 Task: Find connections with filter location Santa Cruz del Quiché with filter topic #jobseekerswith filter profile language French with filter current company Larsen & Toubro with filter school G. Pulla Reddy Engineering College with filter industry Alternative Dispute Resolution with filter service category HR Consulting with filter keywords title Translator
Action: Mouse moved to (685, 125)
Screenshot: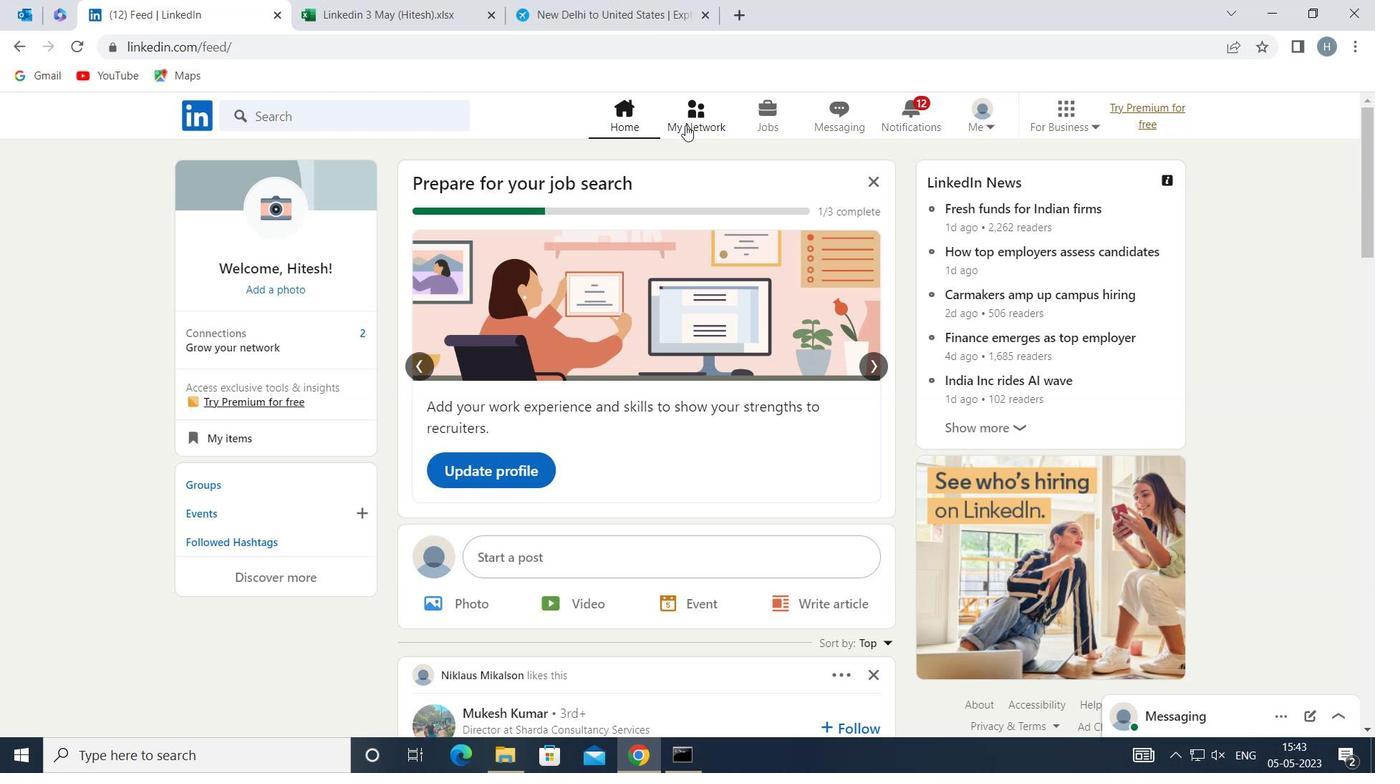 
Action: Mouse pressed left at (685, 125)
Screenshot: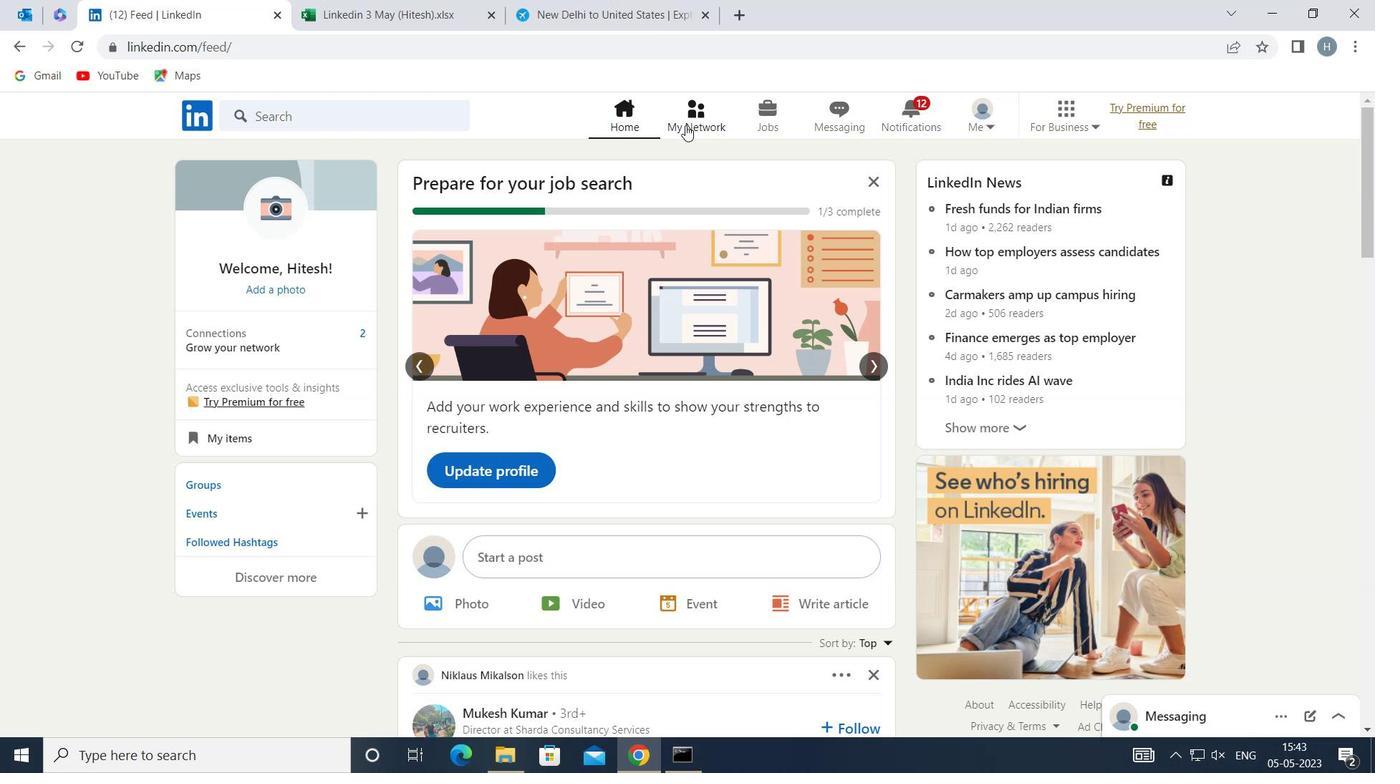 
Action: Mouse moved to (377, 216)
Screenshot: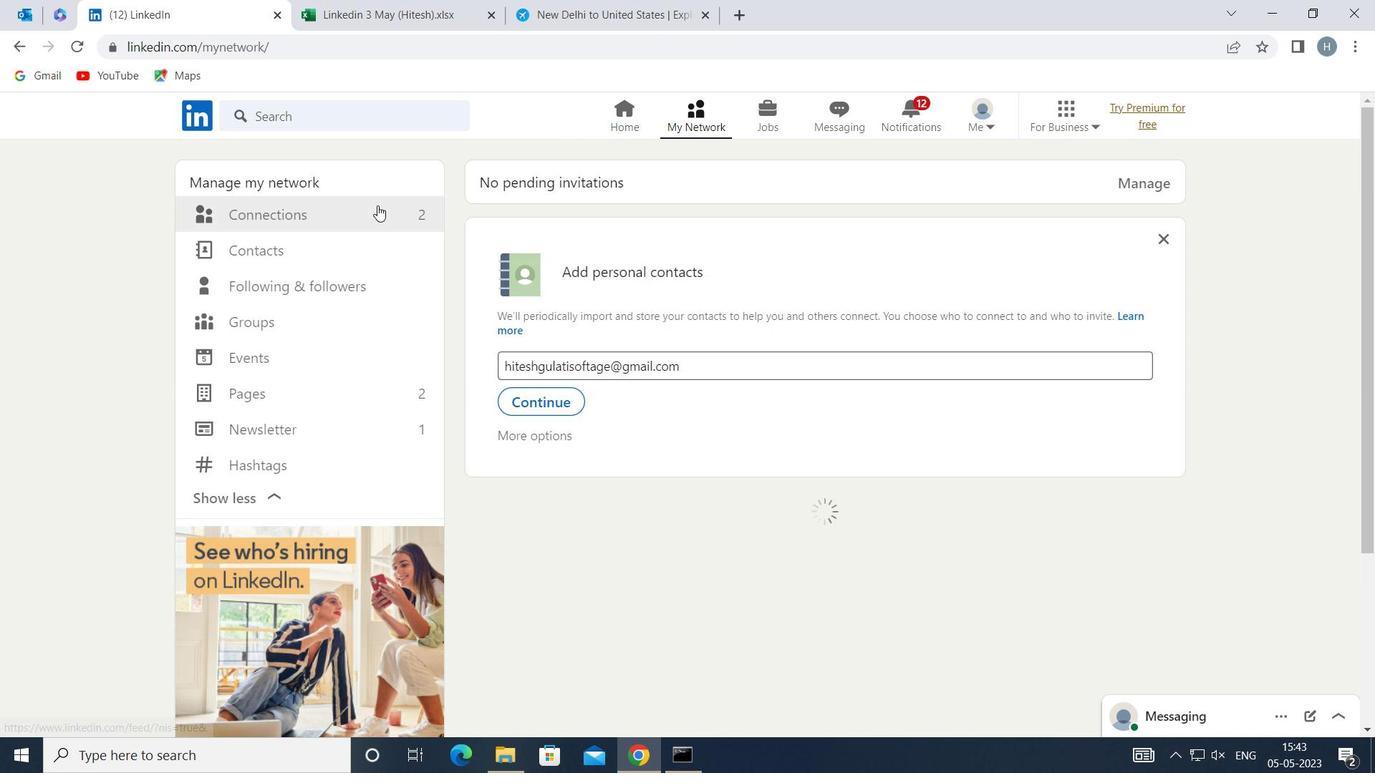 
Action: Mouse pressed left at (377, 216)
Screenshot: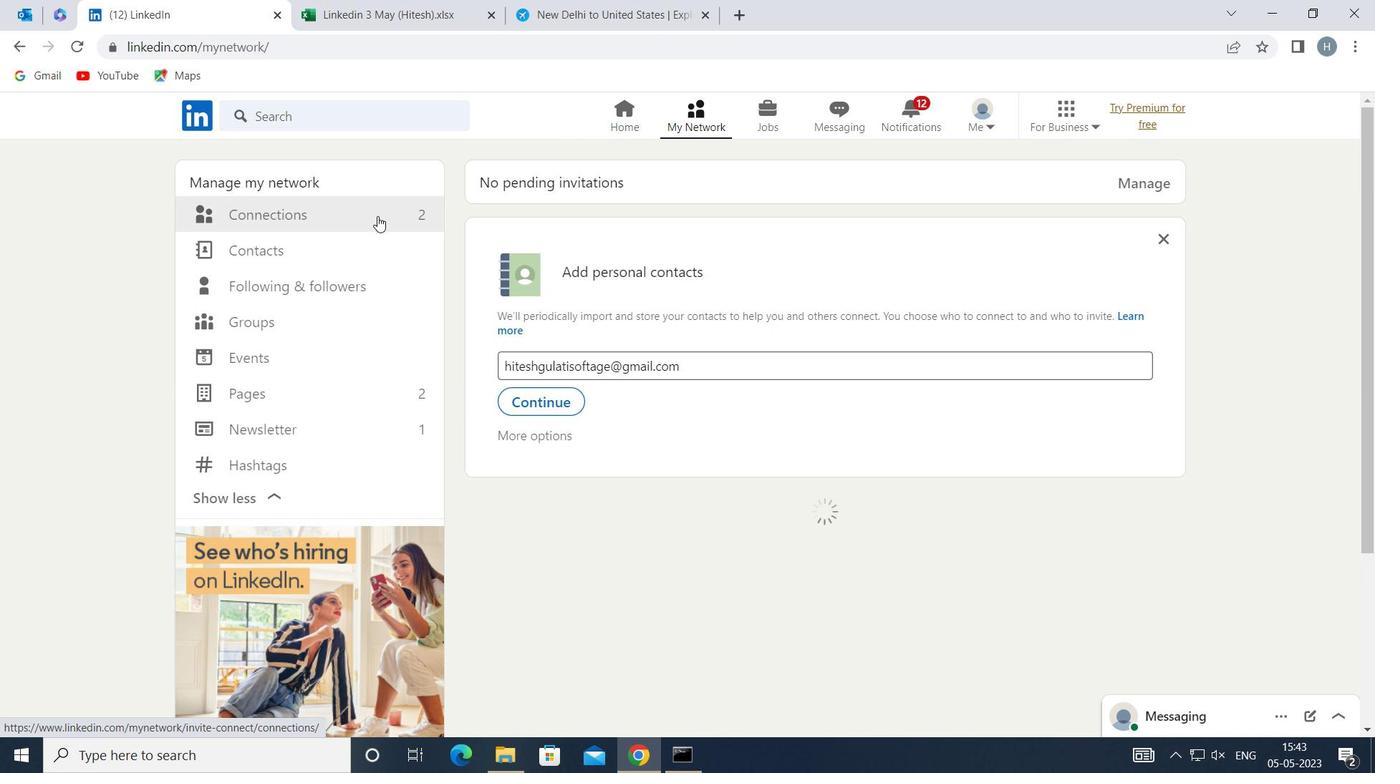 
Action: Mouse moved to (851, 216)
Screenshot: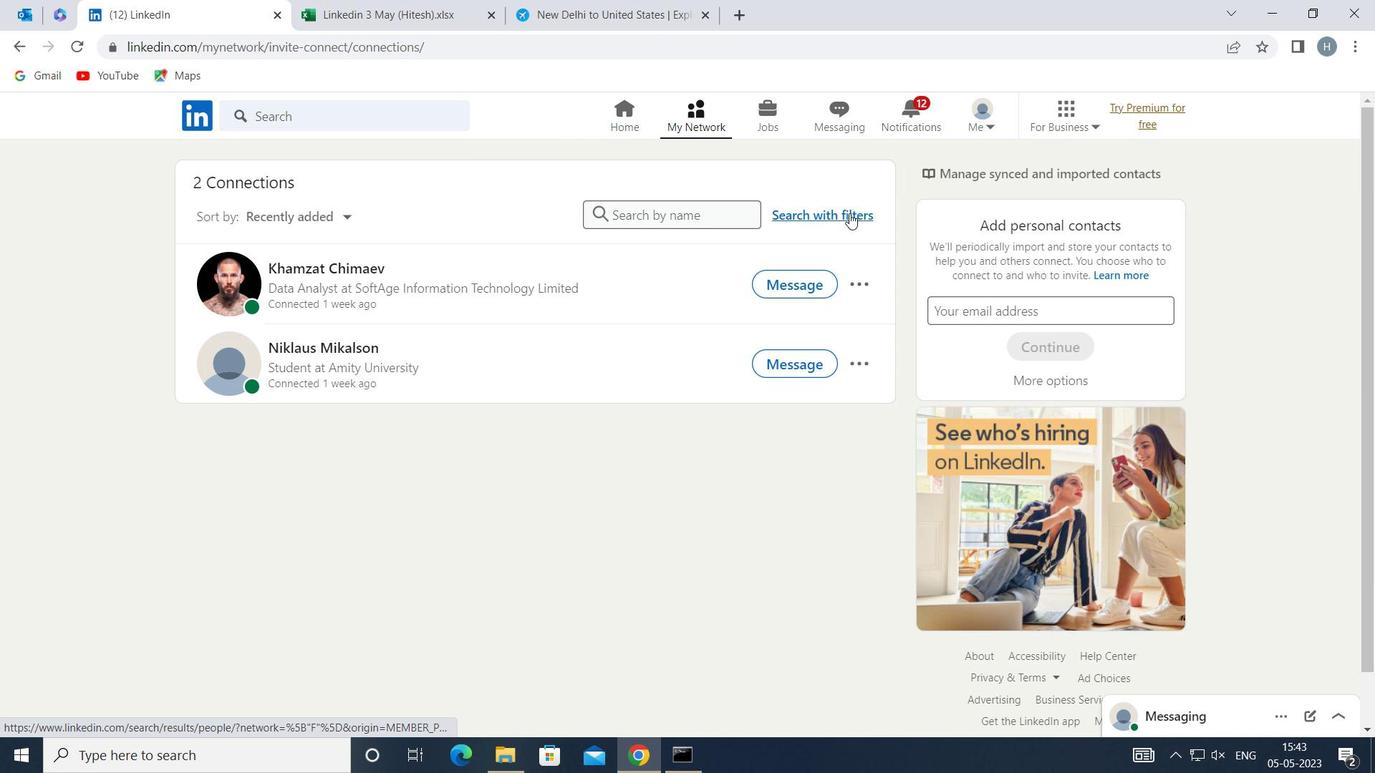 
Action: Mouse pressed left at (851, 216)
Screenshot: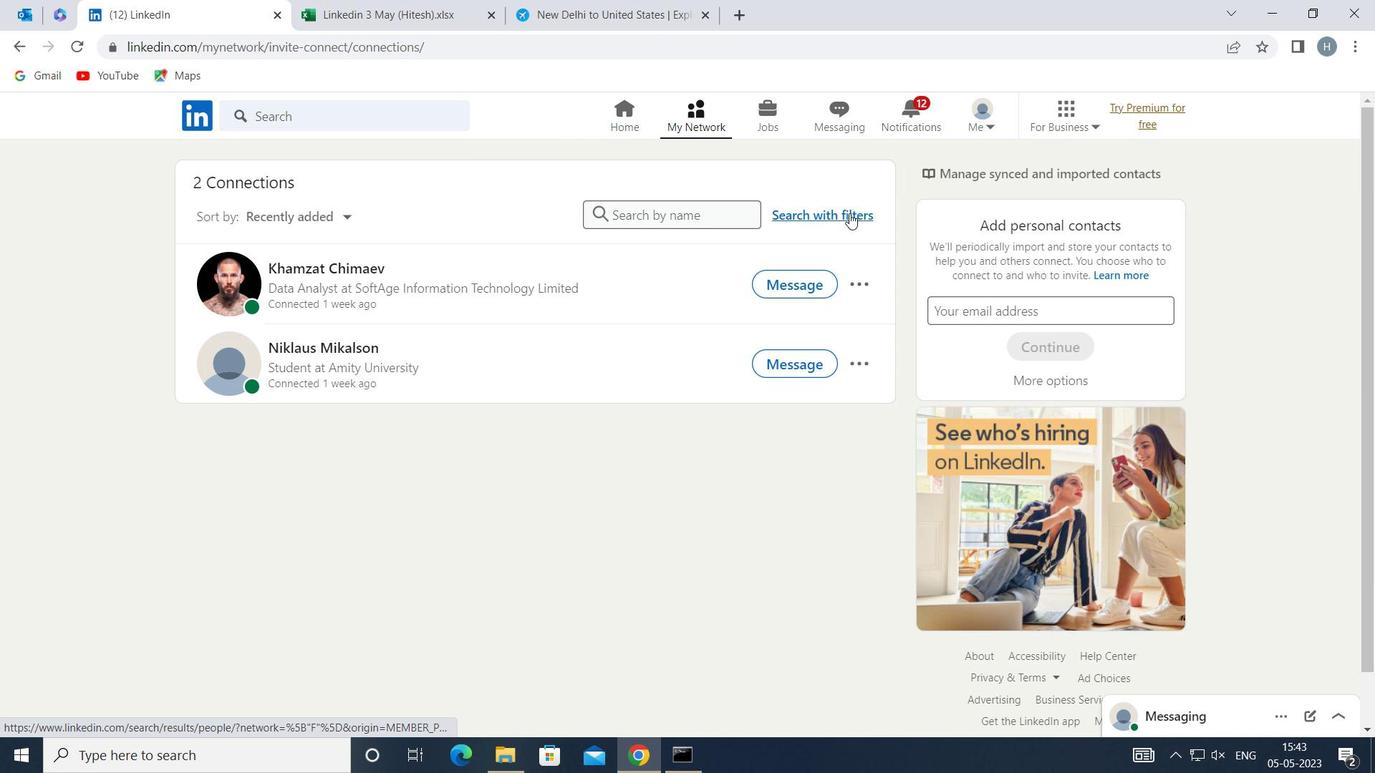 
Action: Mouse moved to (763, 166)
Screenshot: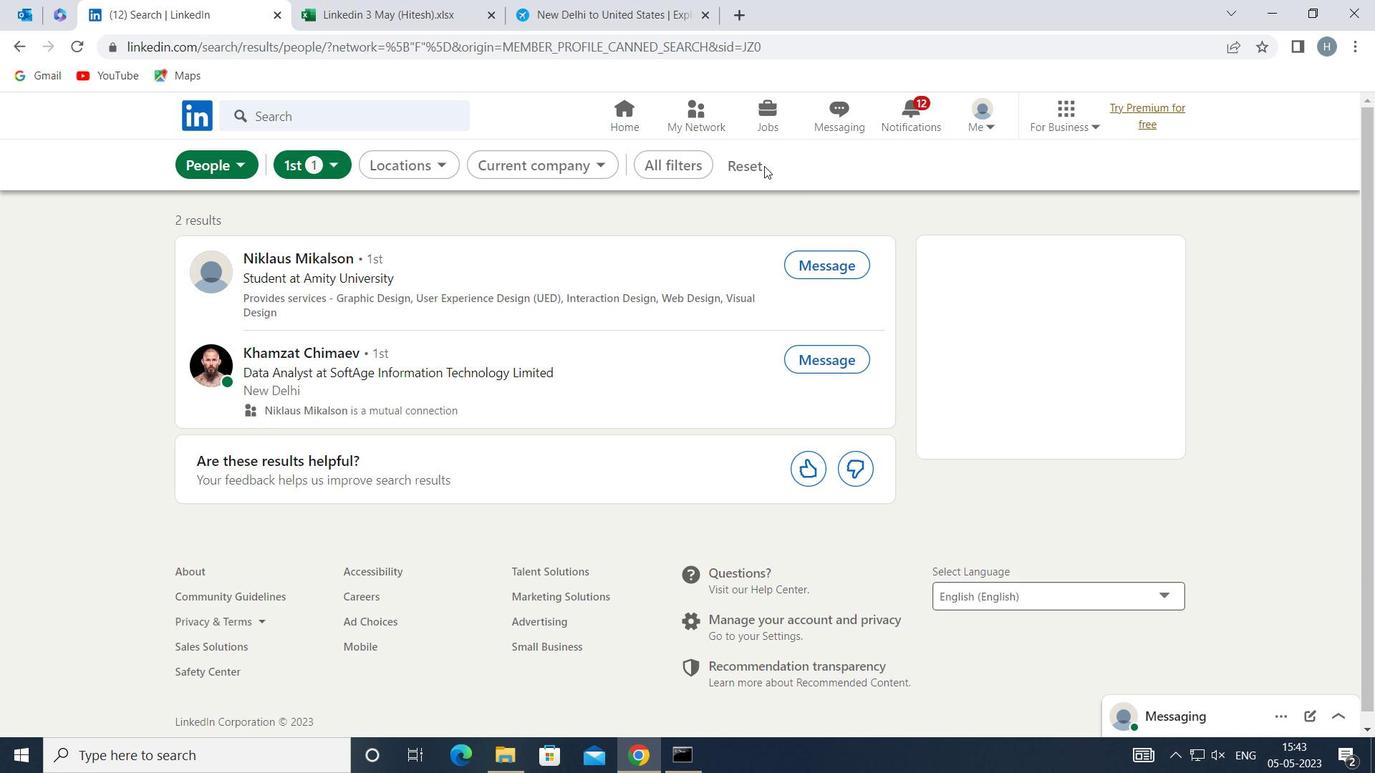 
Action: Mouse pressed left at (763, 166)
Screenshot: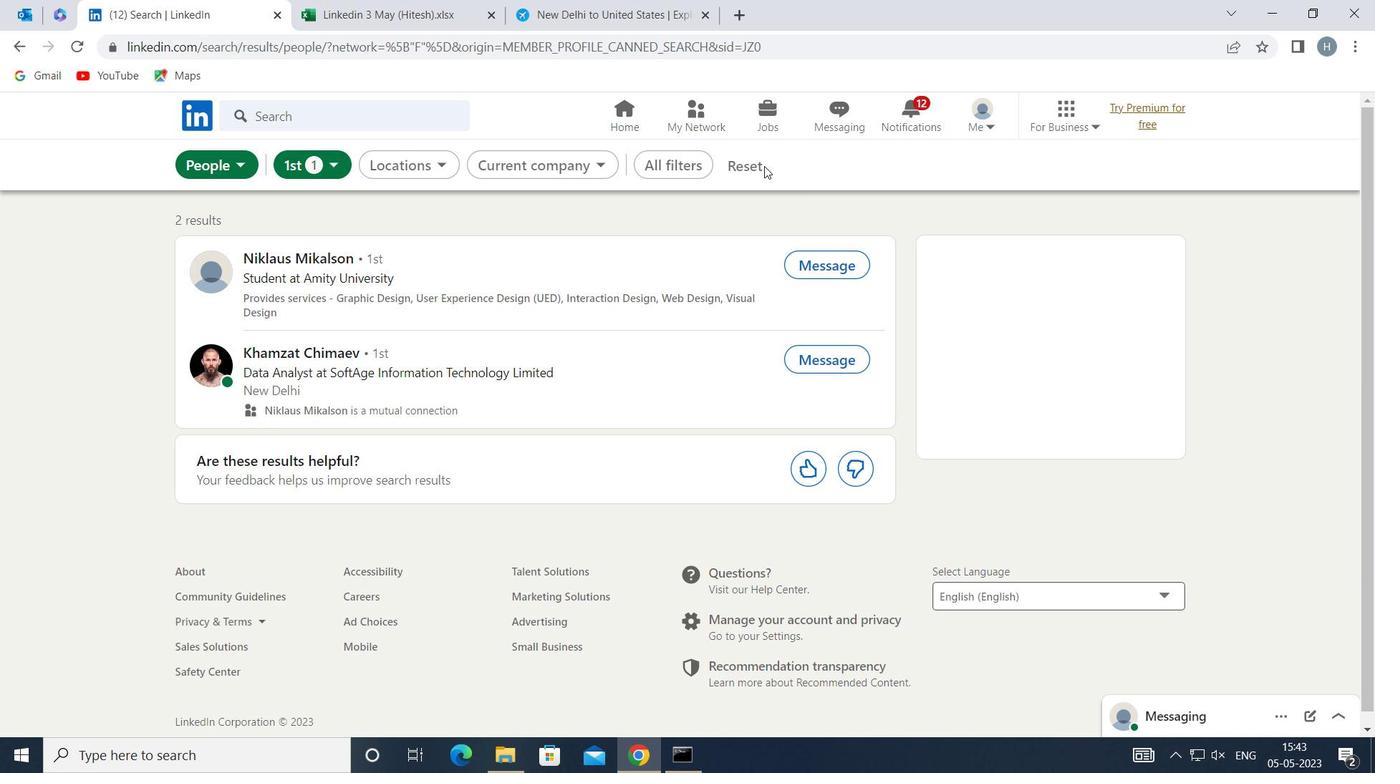 
Action: Mouse moved to (740, 163)
Screenshot: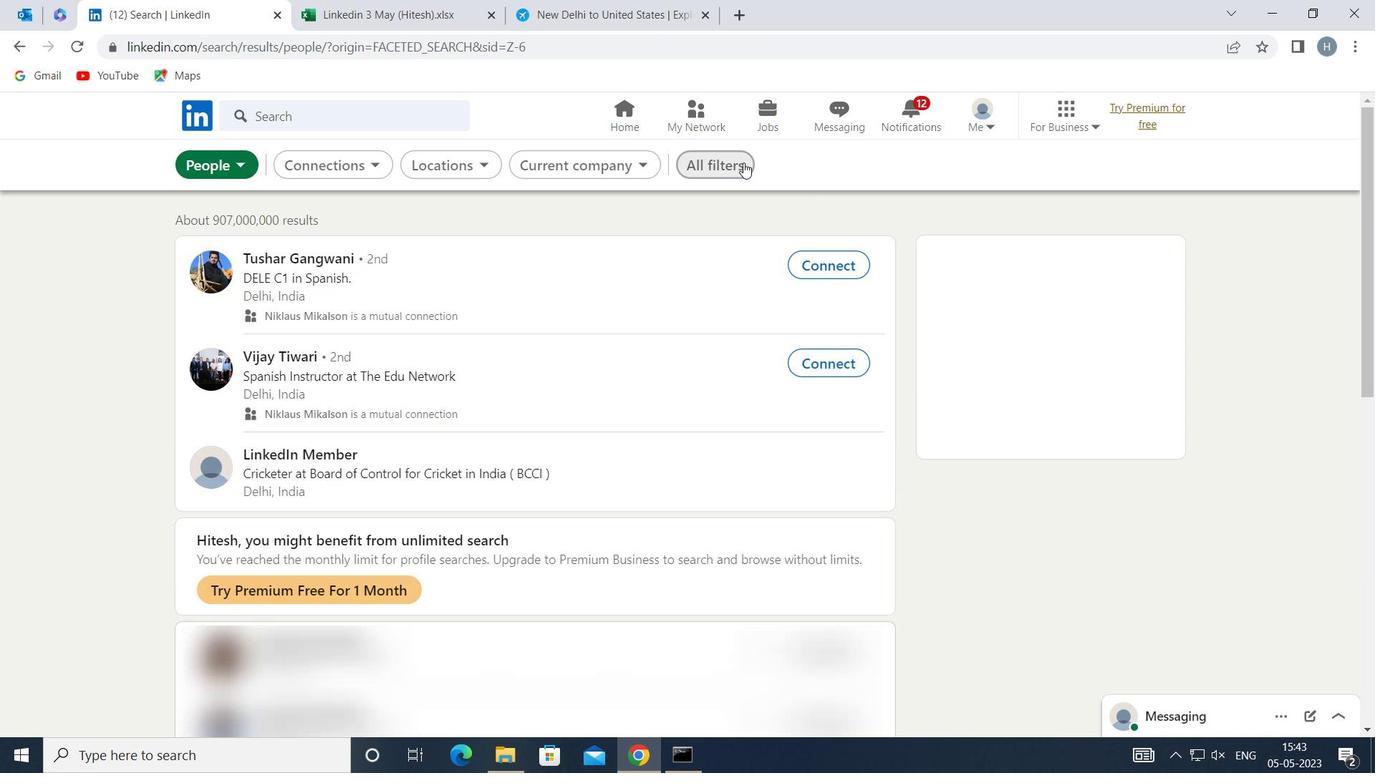 
Action: Mouse pressed left at (740, 163)
Screenshot: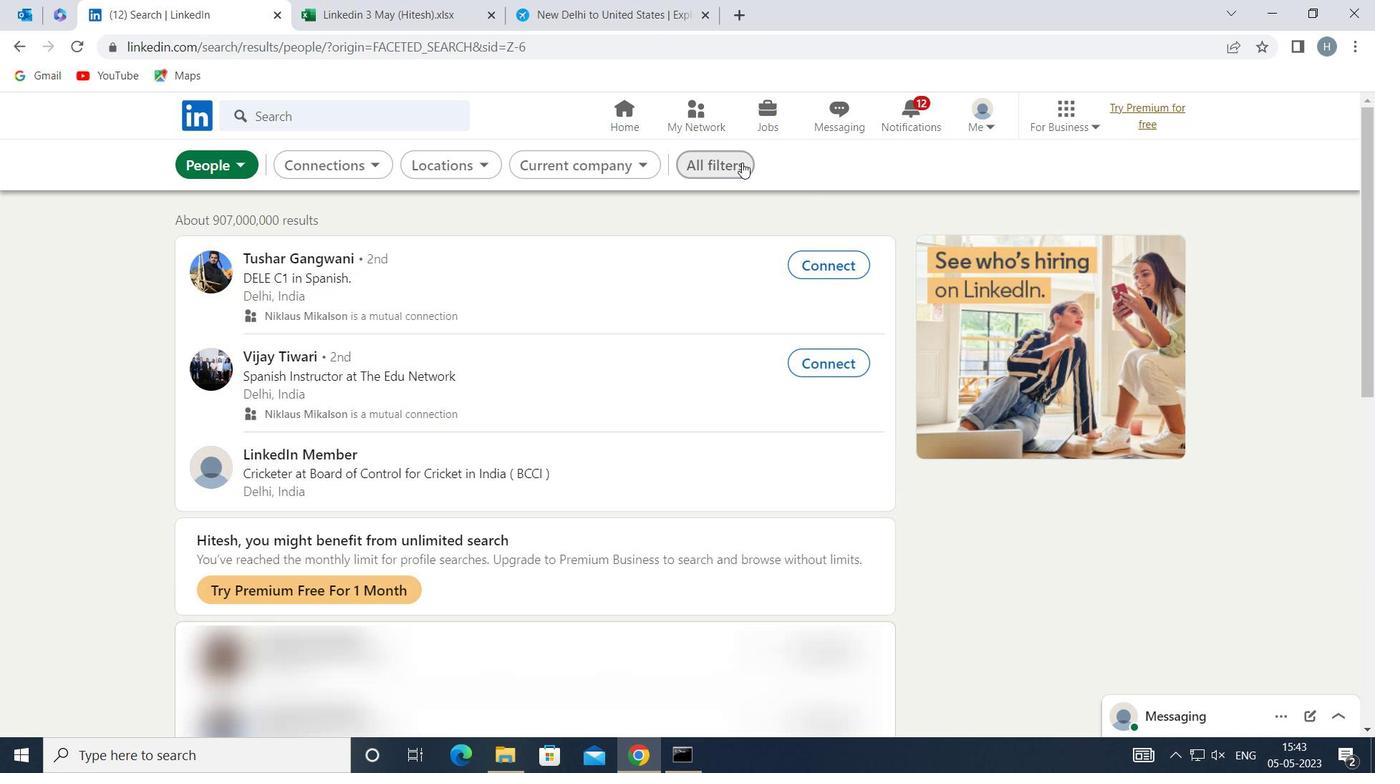 
Action: Mouse moved to (1157, 381)
Screenshot: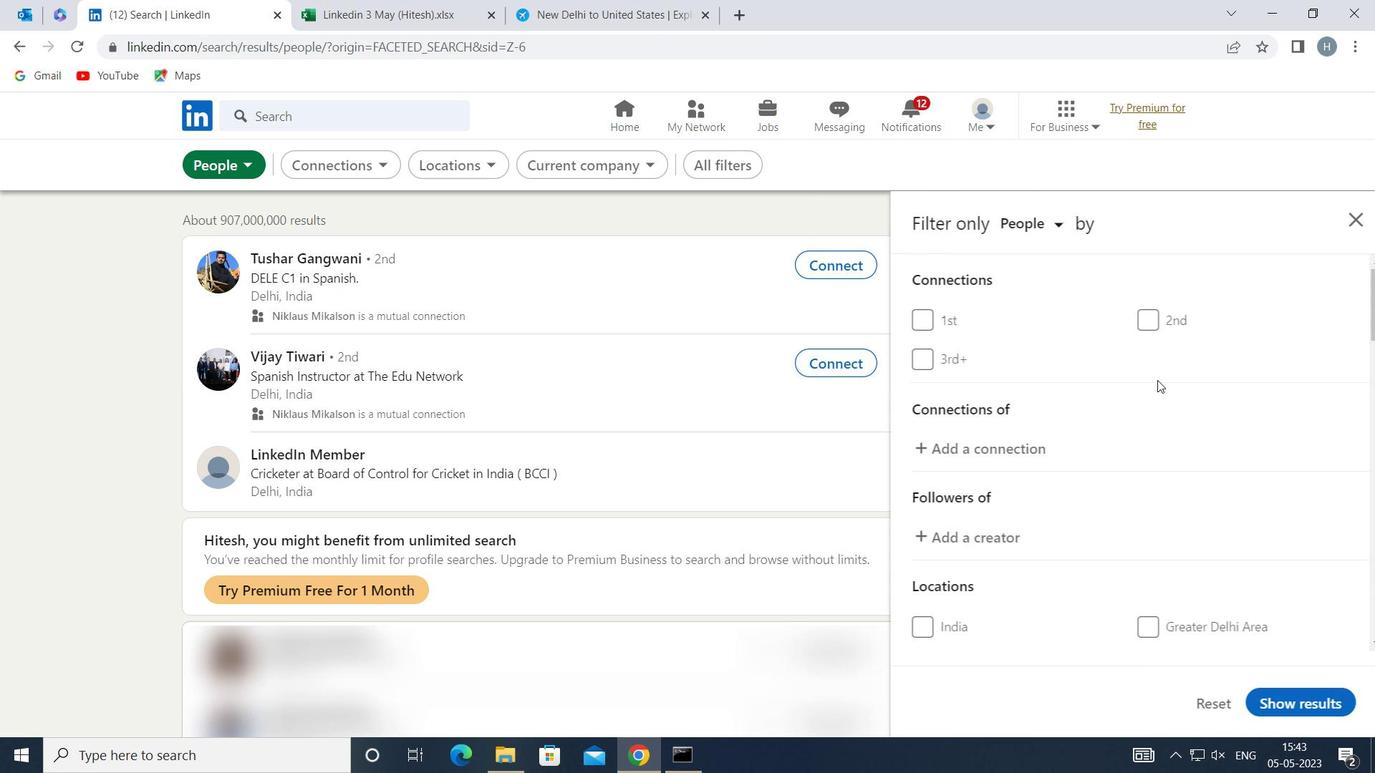 
Action: Mouse scrolled (1157, 380) with delta (0, 0)
Screenshot: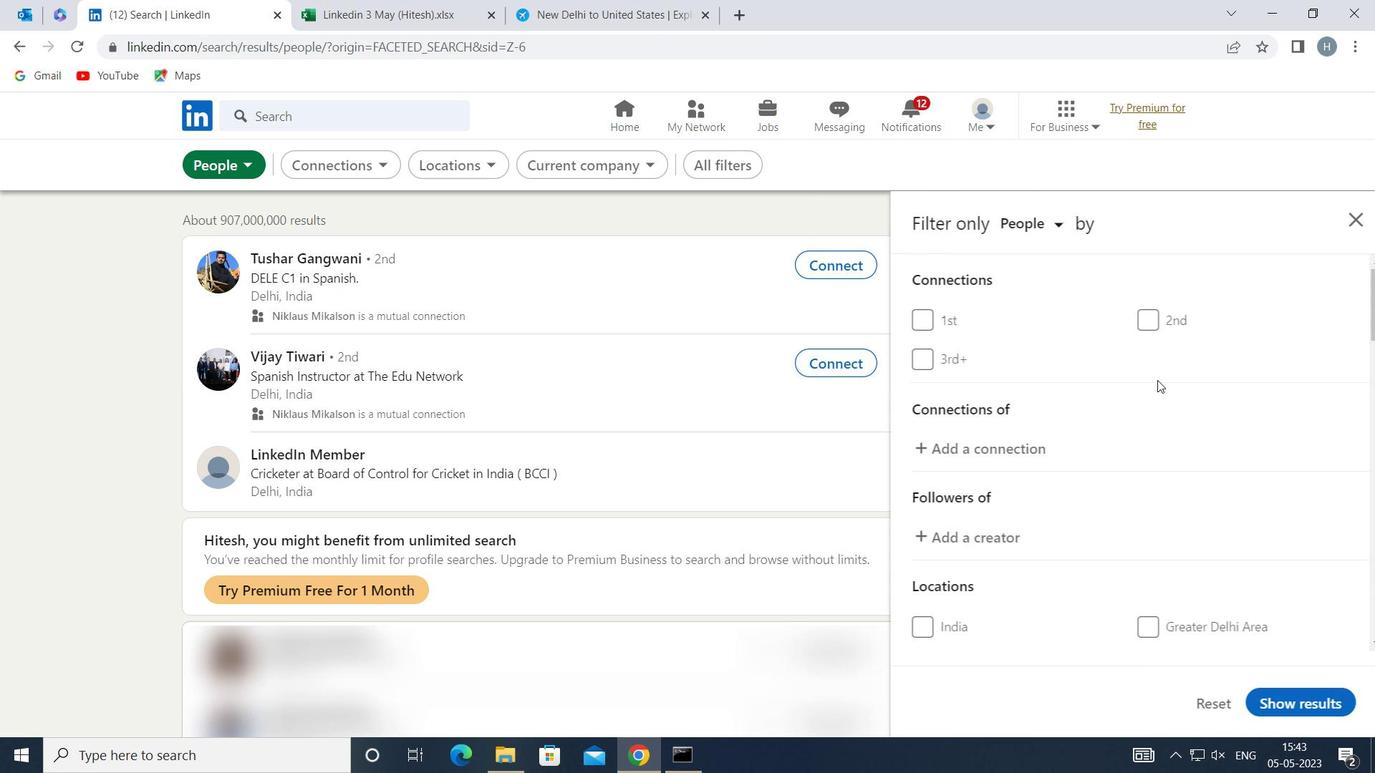 
Action: Mouse moved to (1156, 398)
Screenshot: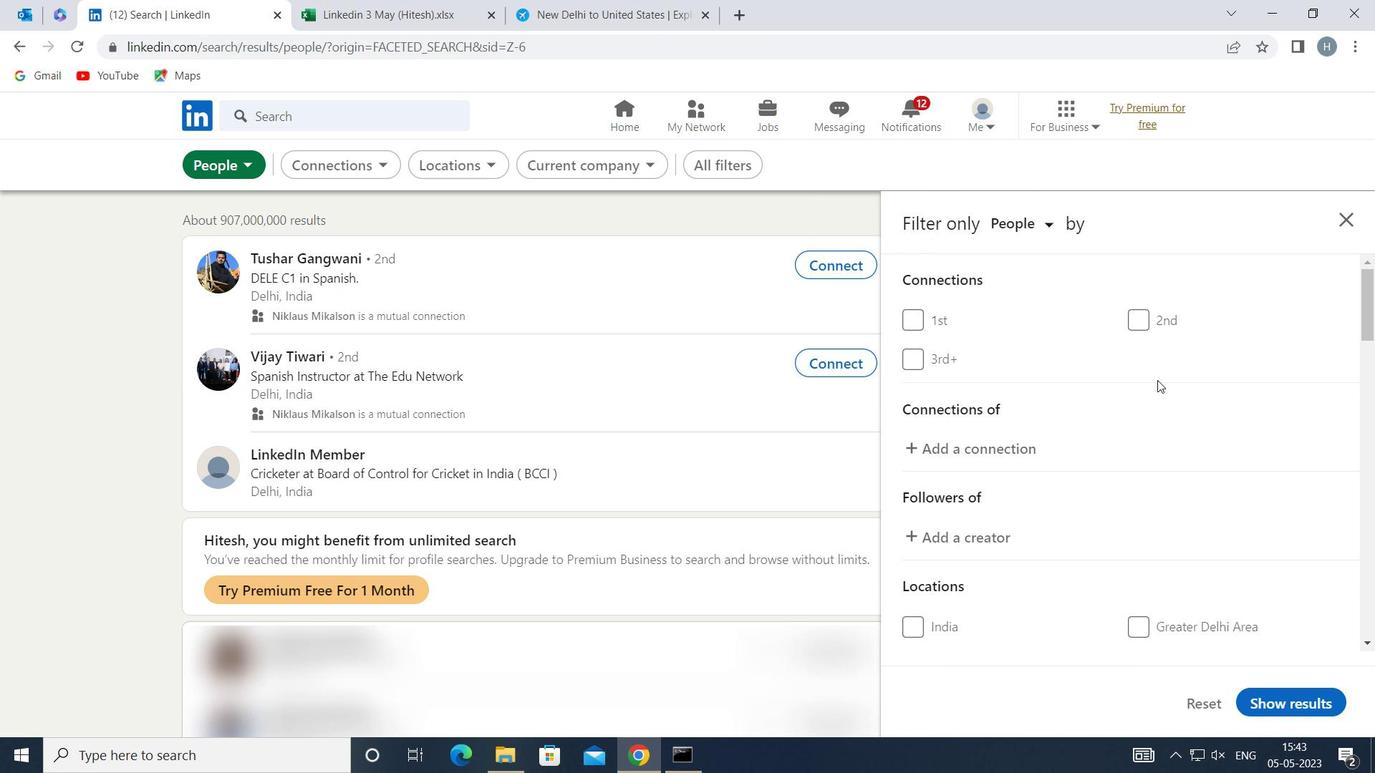 
Action: Mouse scrolled (1156, 397) with delta (0, 0)
Screenshot: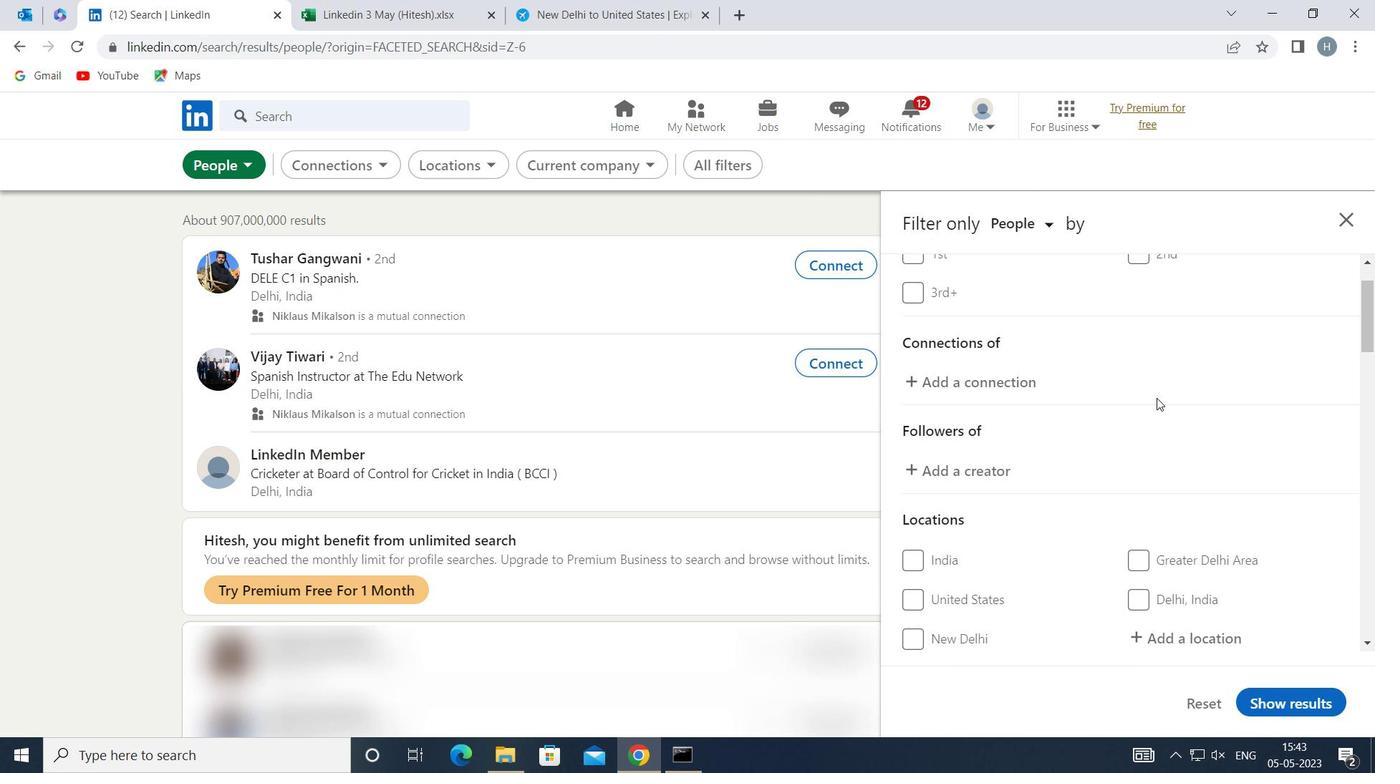 
Action: Mouse moved to (1174, 524)
Screenshot: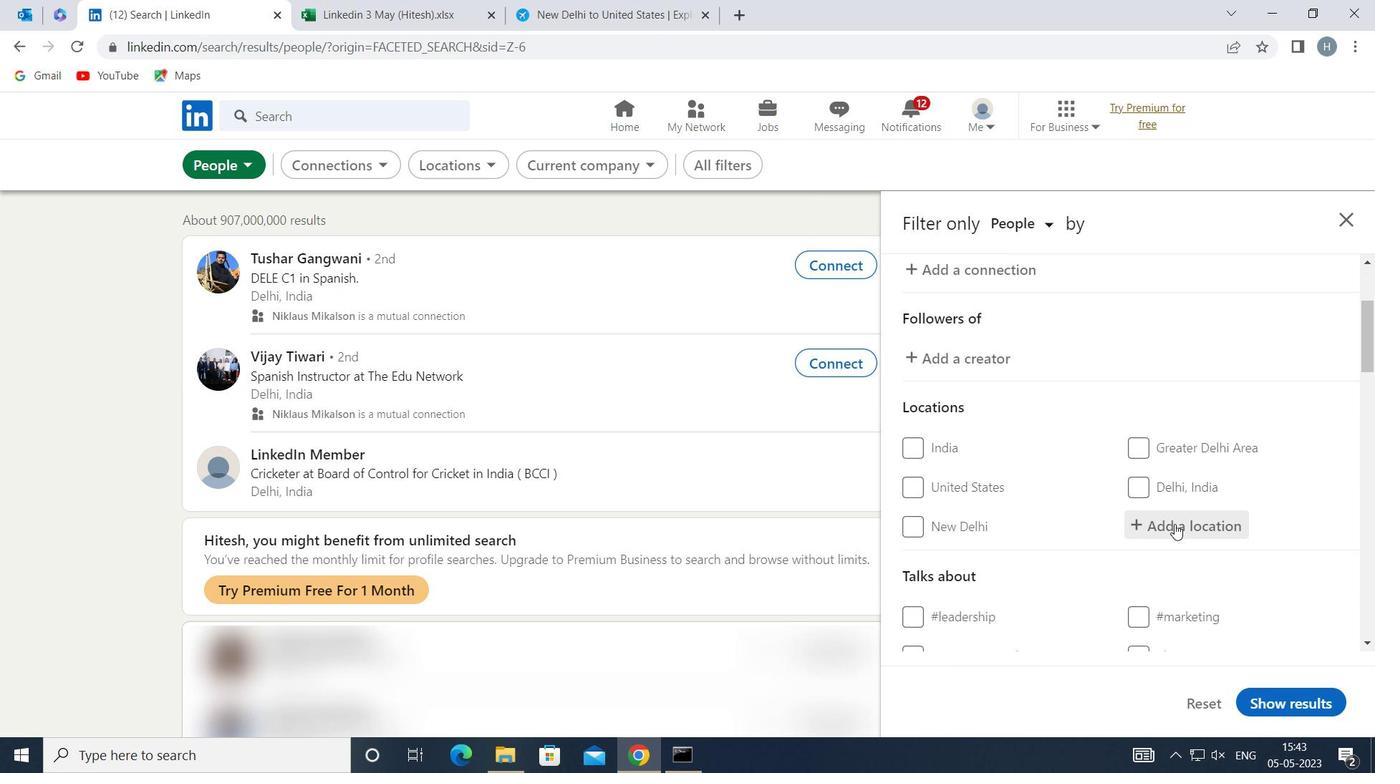 
Action: Mouse pressed left at (1174, 524)
Screenshot: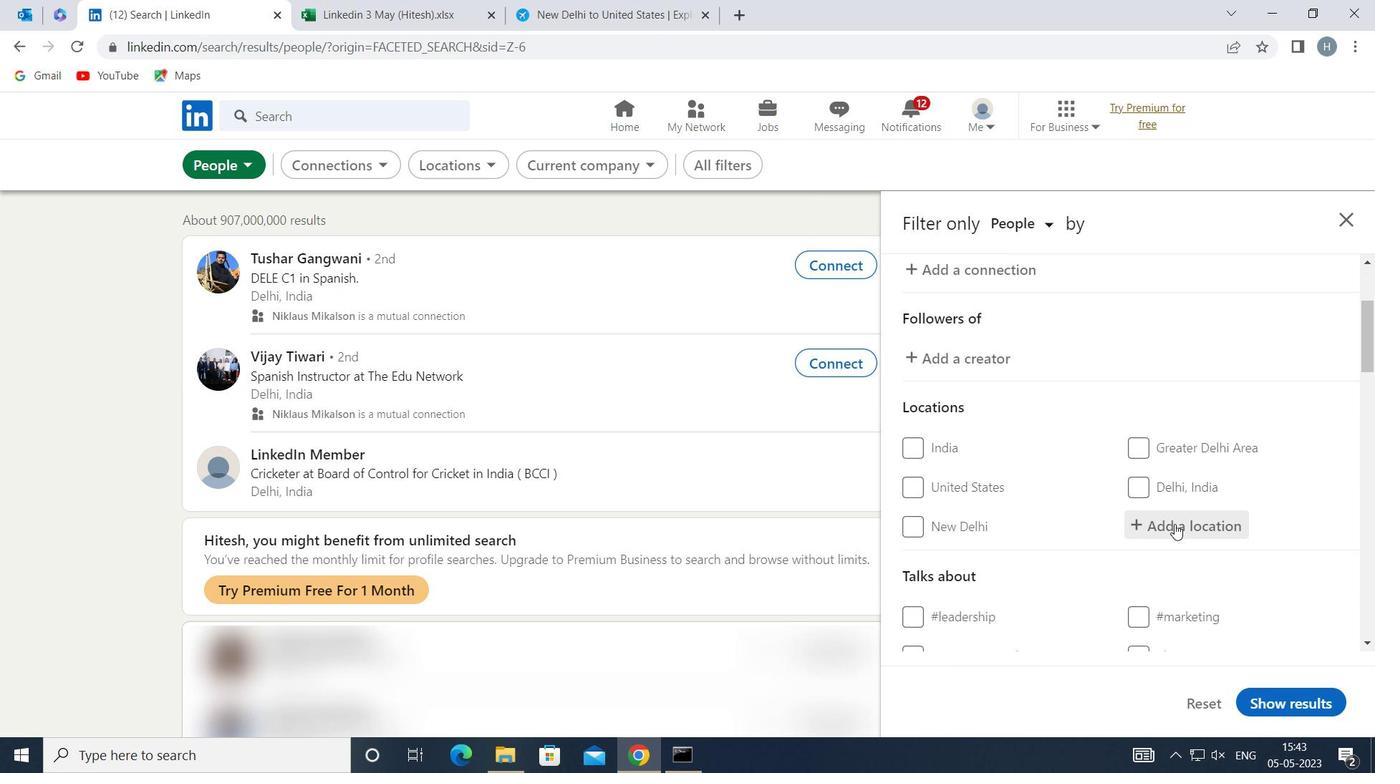 
Action: Mouse moved to (1178, 523)
Screenshot: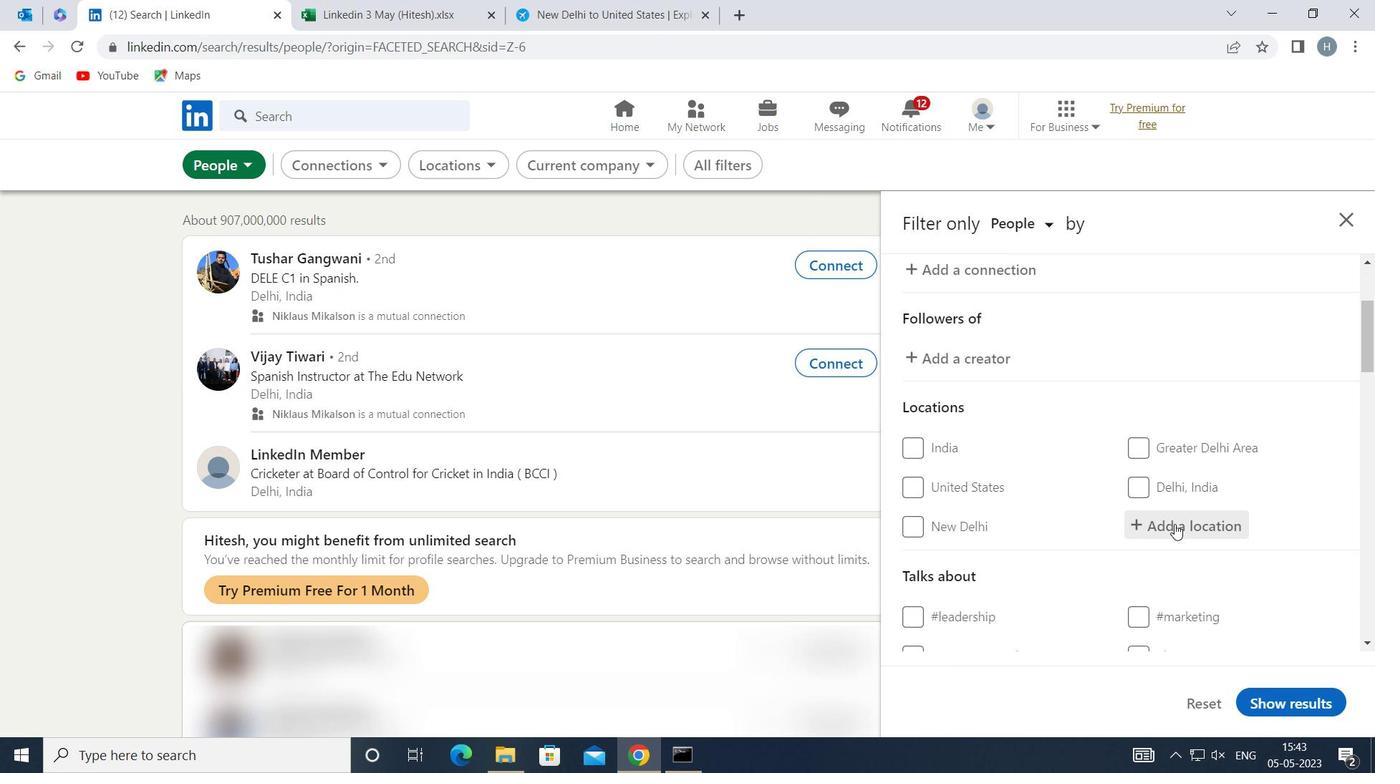 
Action: Key pressed <Key.shift>SANTA<Key.space><Key.shift>CRUZ<Key.space>DA<Key.backspace>EL<Key.space>Q
Screenshot: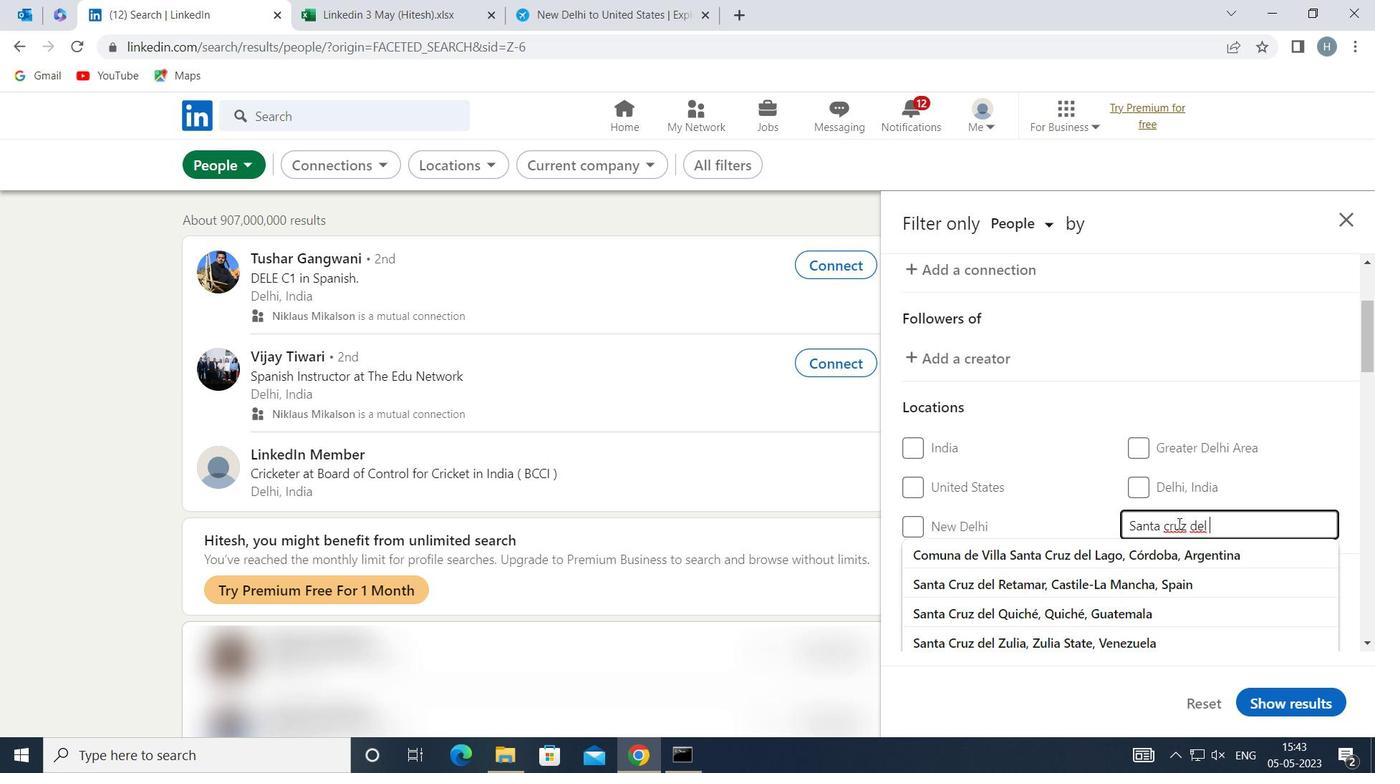 
Action: Mouse moved to (1180, 523)
Screenshot: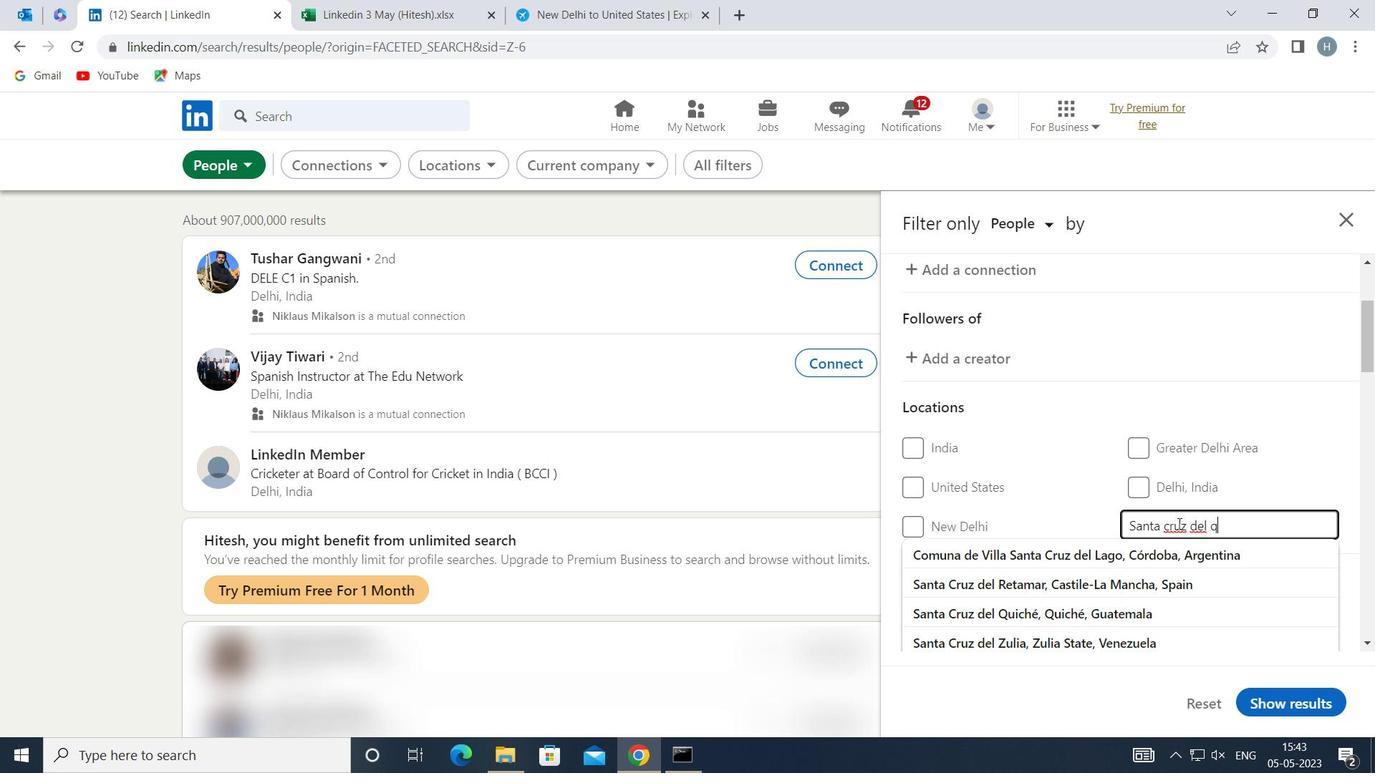
Action: Key pressed U
Screenshot: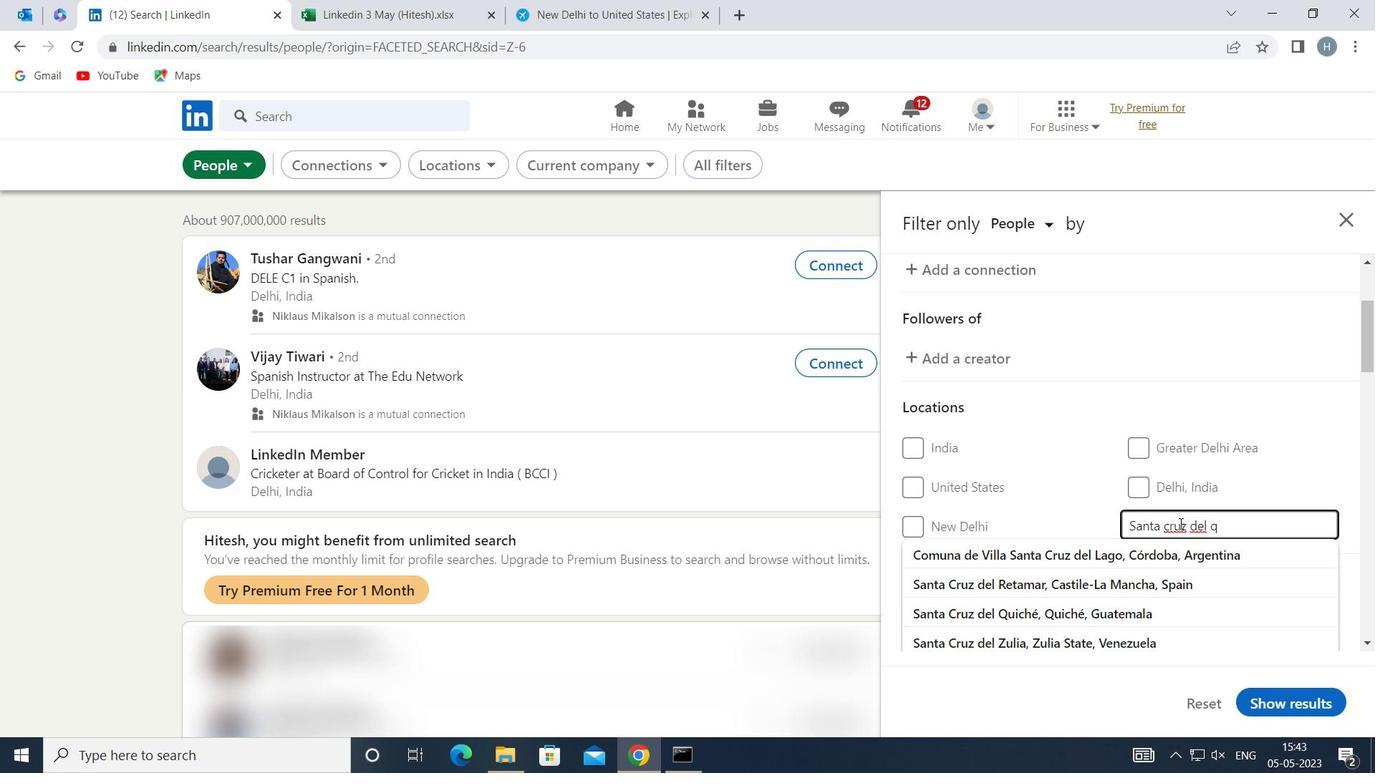 
Action: Mouse moved to (1135, 560)
Screenshot: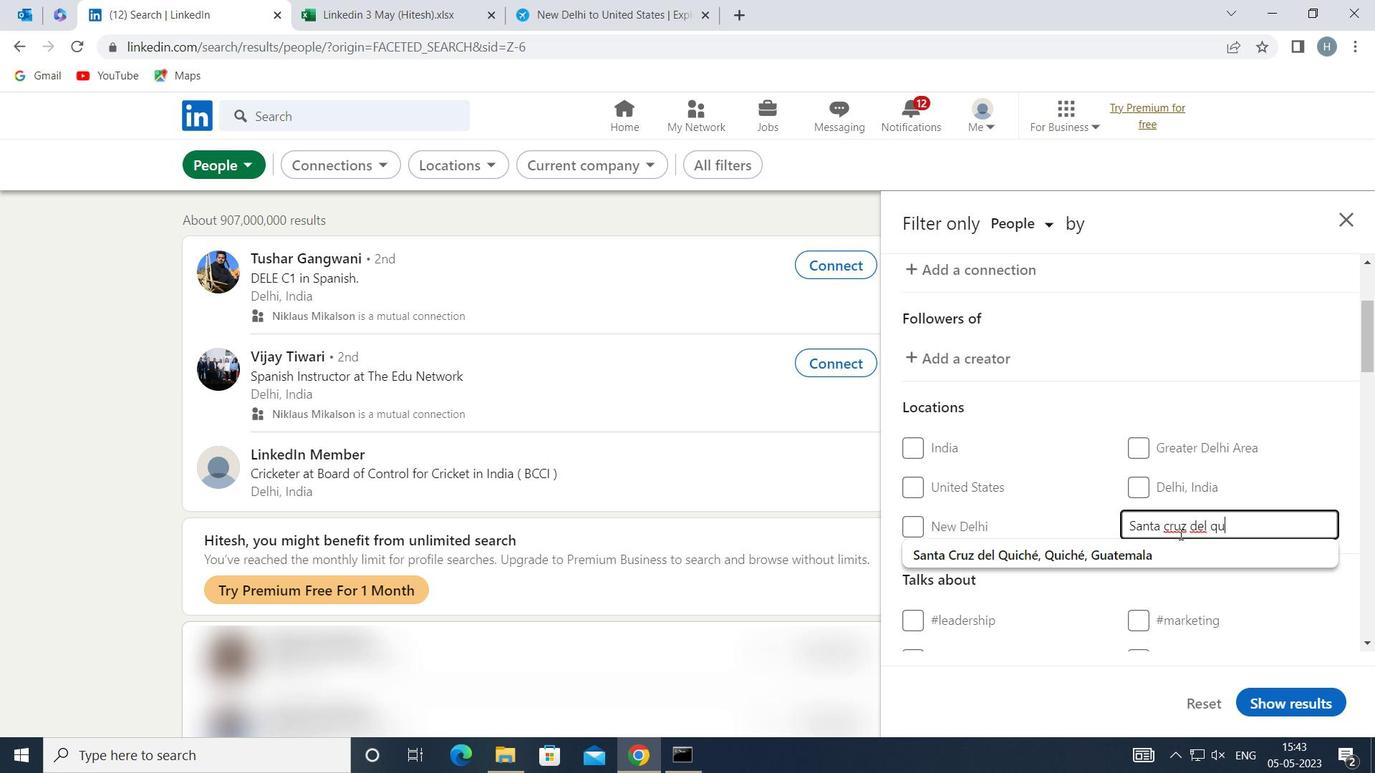 
Action: Mouse pressed left at (1135, 560)
Screenshot: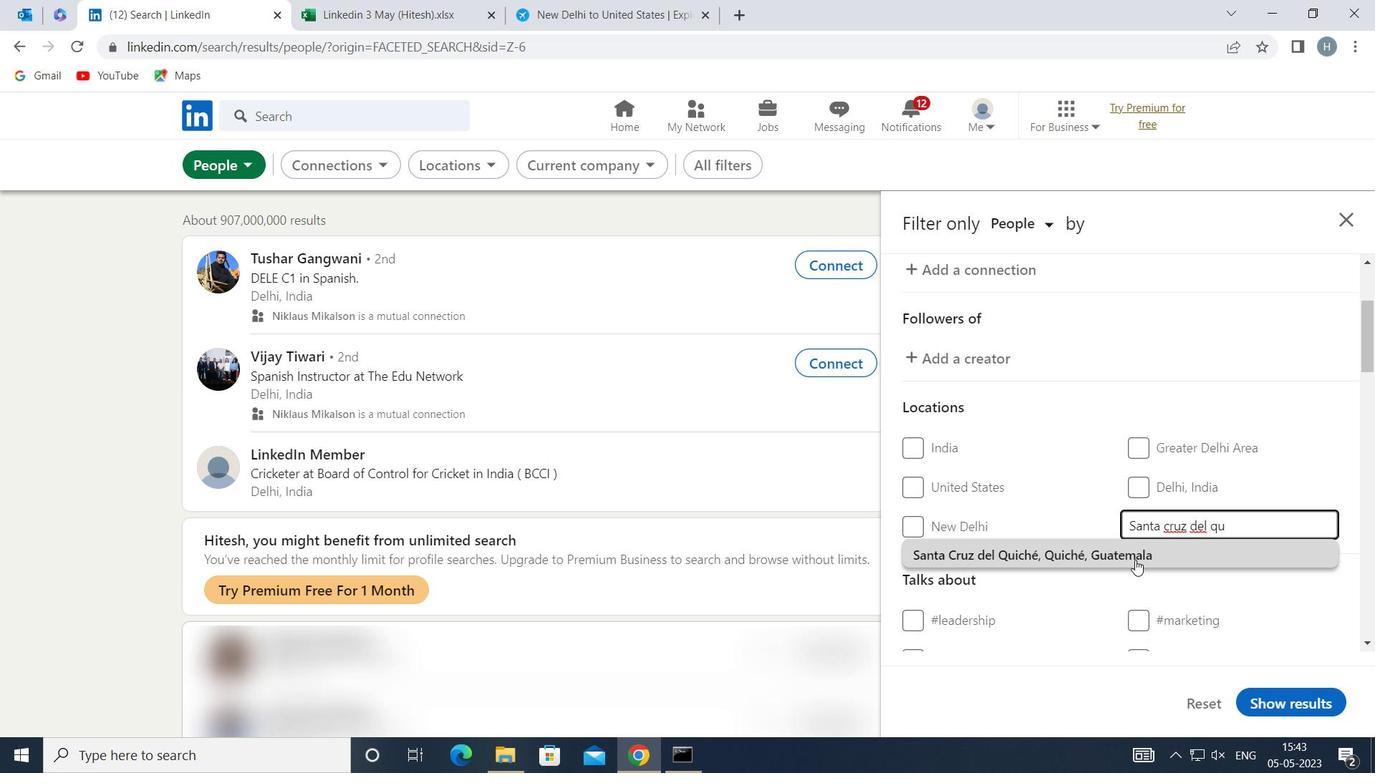 
Action: Mouse moved to (1111, 543)
Screenshot: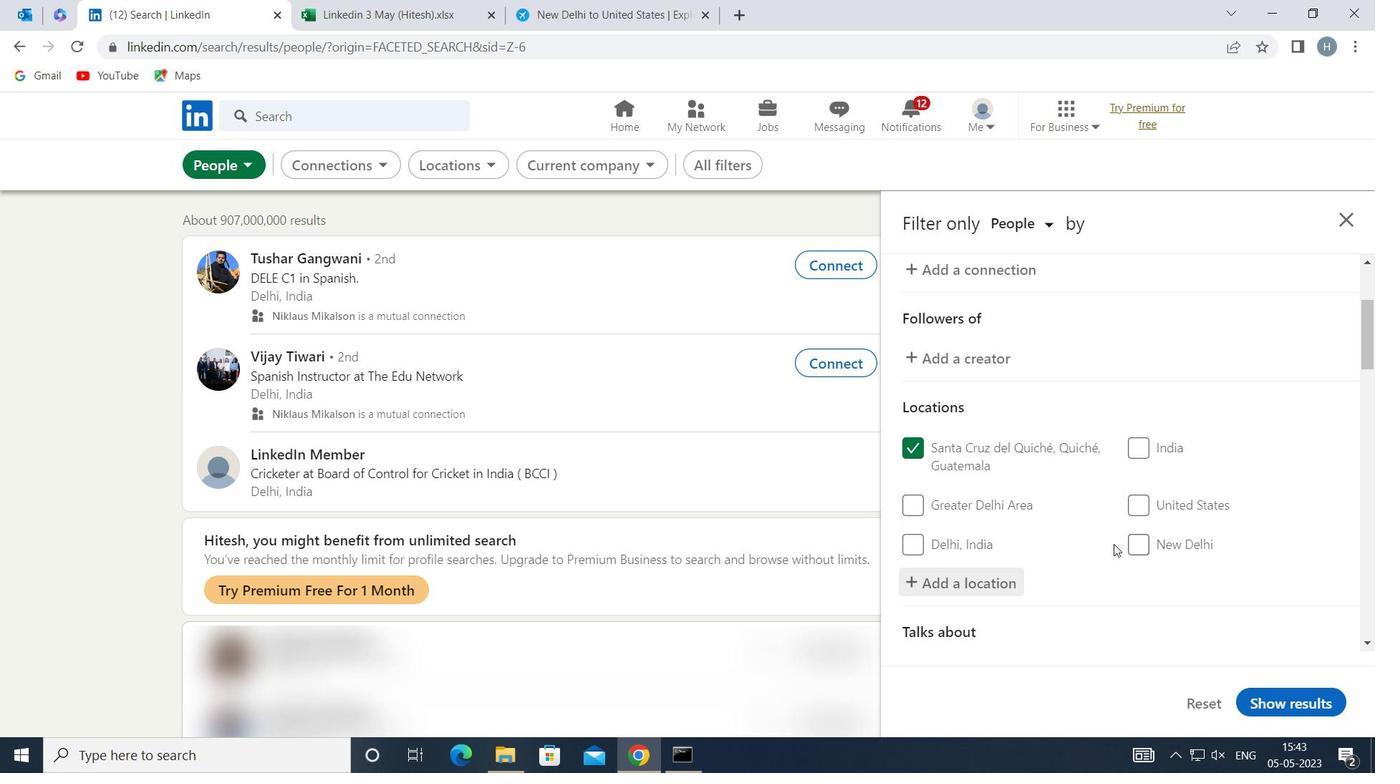 
Action: Mouse scrolled (1111, 543) with delta (0, 0)
Screenshot: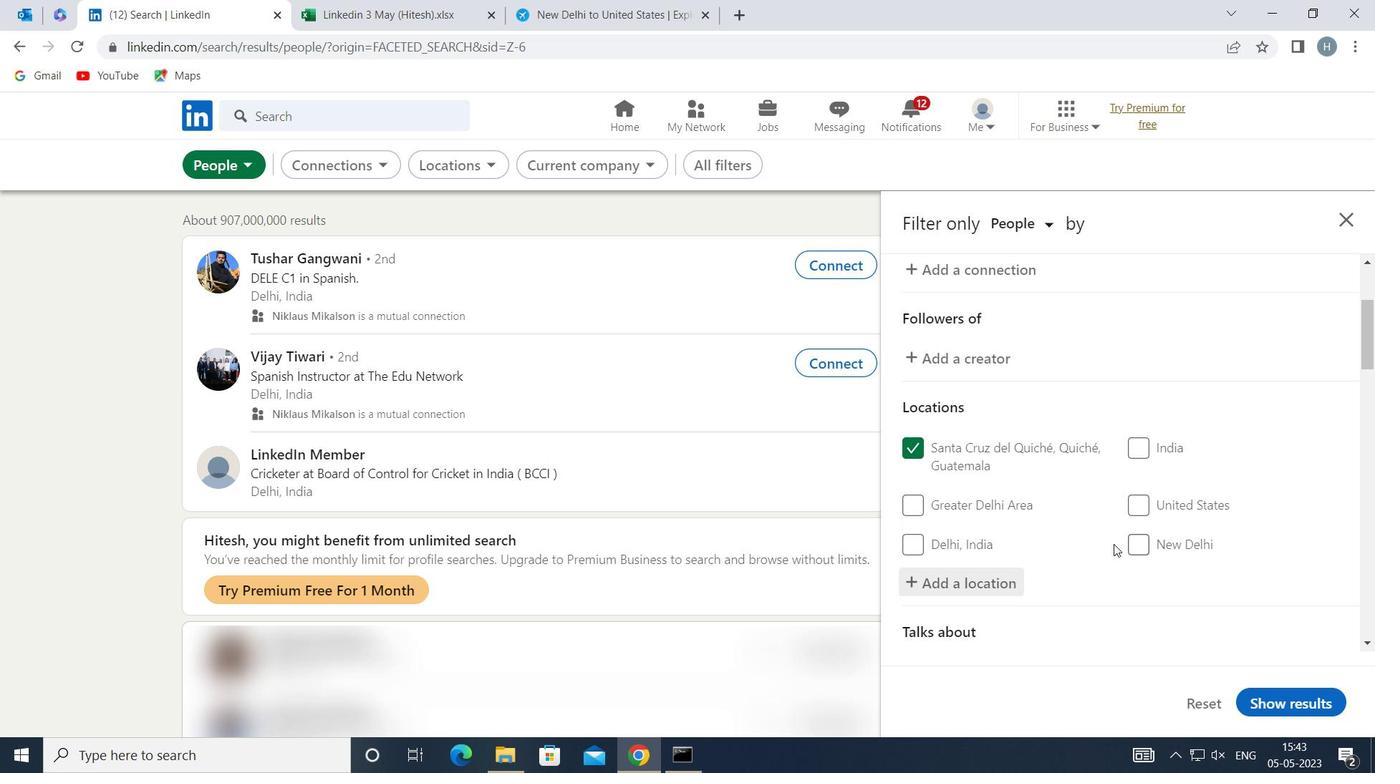 
Action: Mouse moved to (1109, 543)
Screenshot: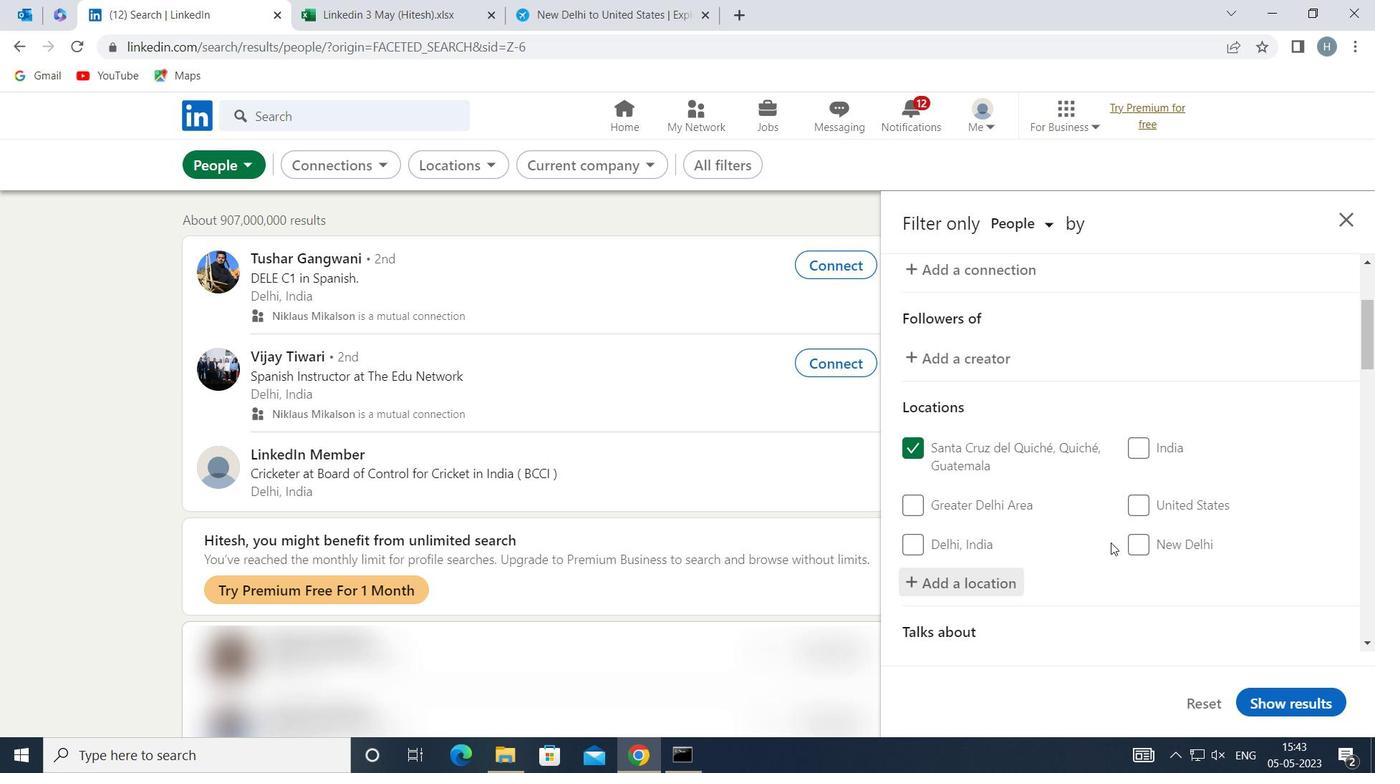 
Action: Mouse scrolled (1109, 542) with delta (0, 0)
Screenshot: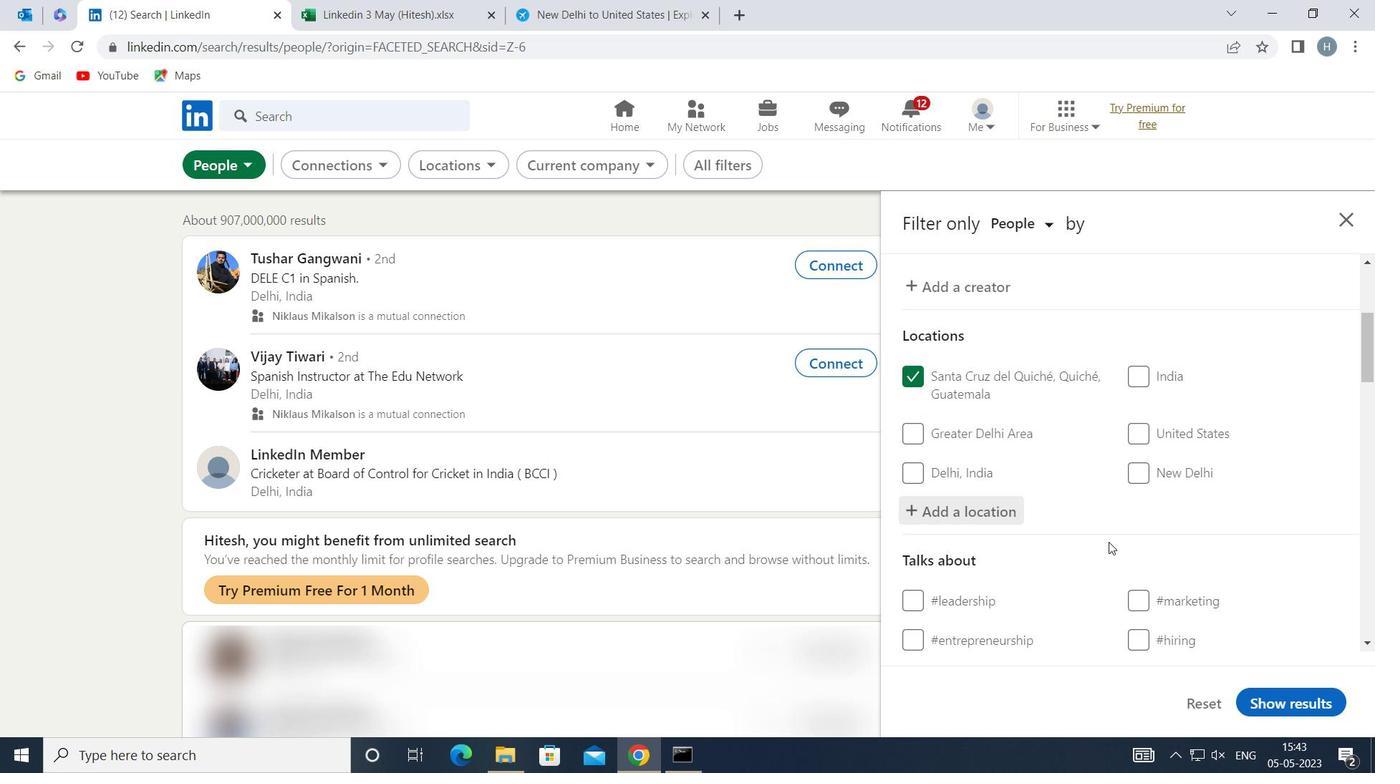 
Action: Mouse scrolled (1109, 542) with delta (0, 0)
Screenshot: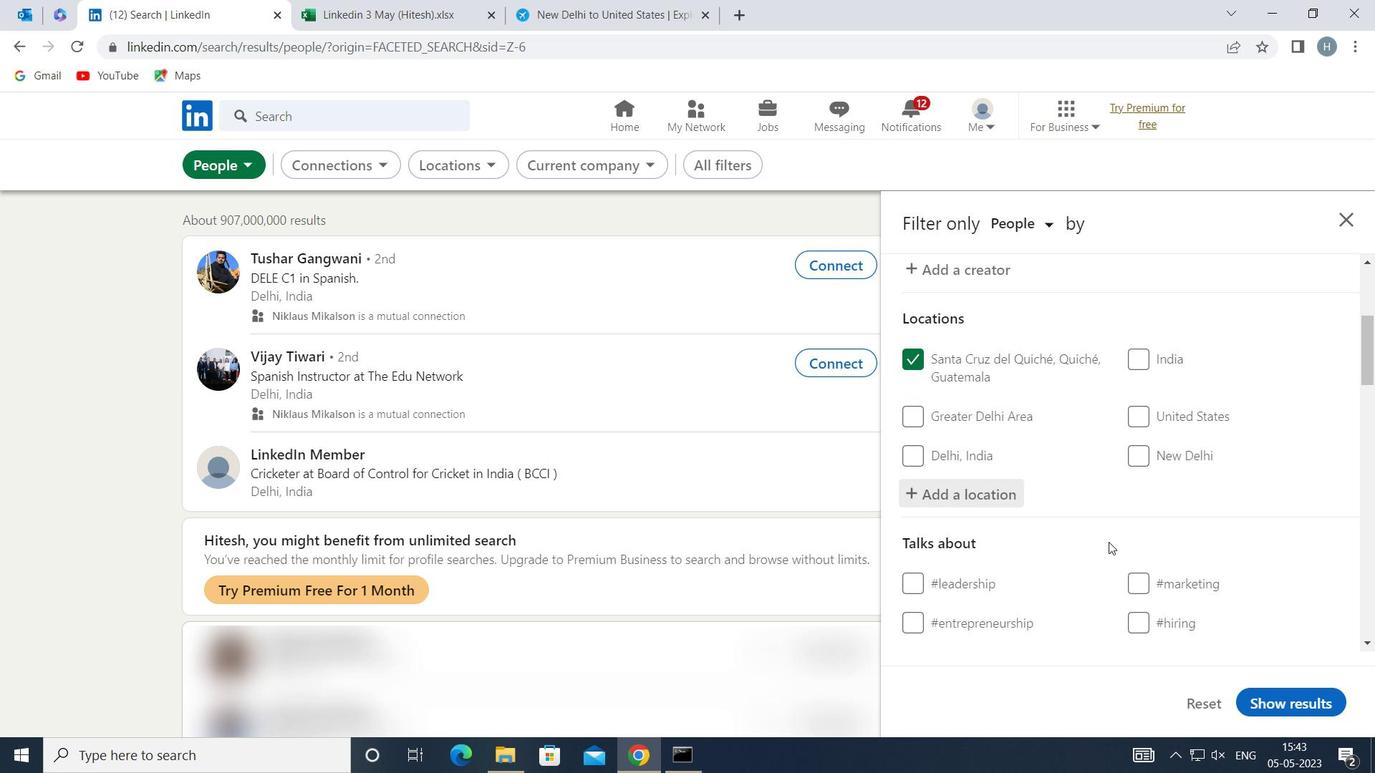 
Action: Mouse moved to (1218, 474)
Screenshot: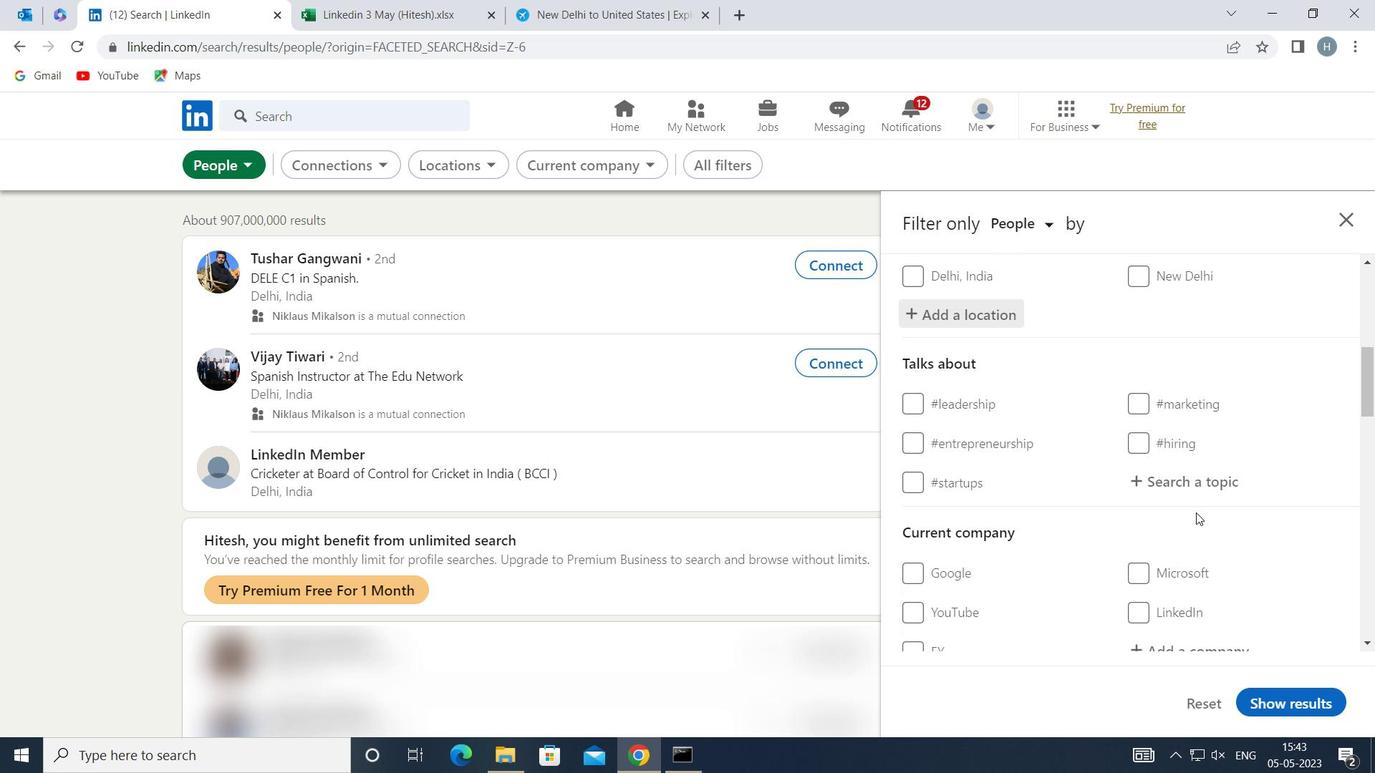 
Action: Mouse pressed left at (1218, 474)
Screenshot: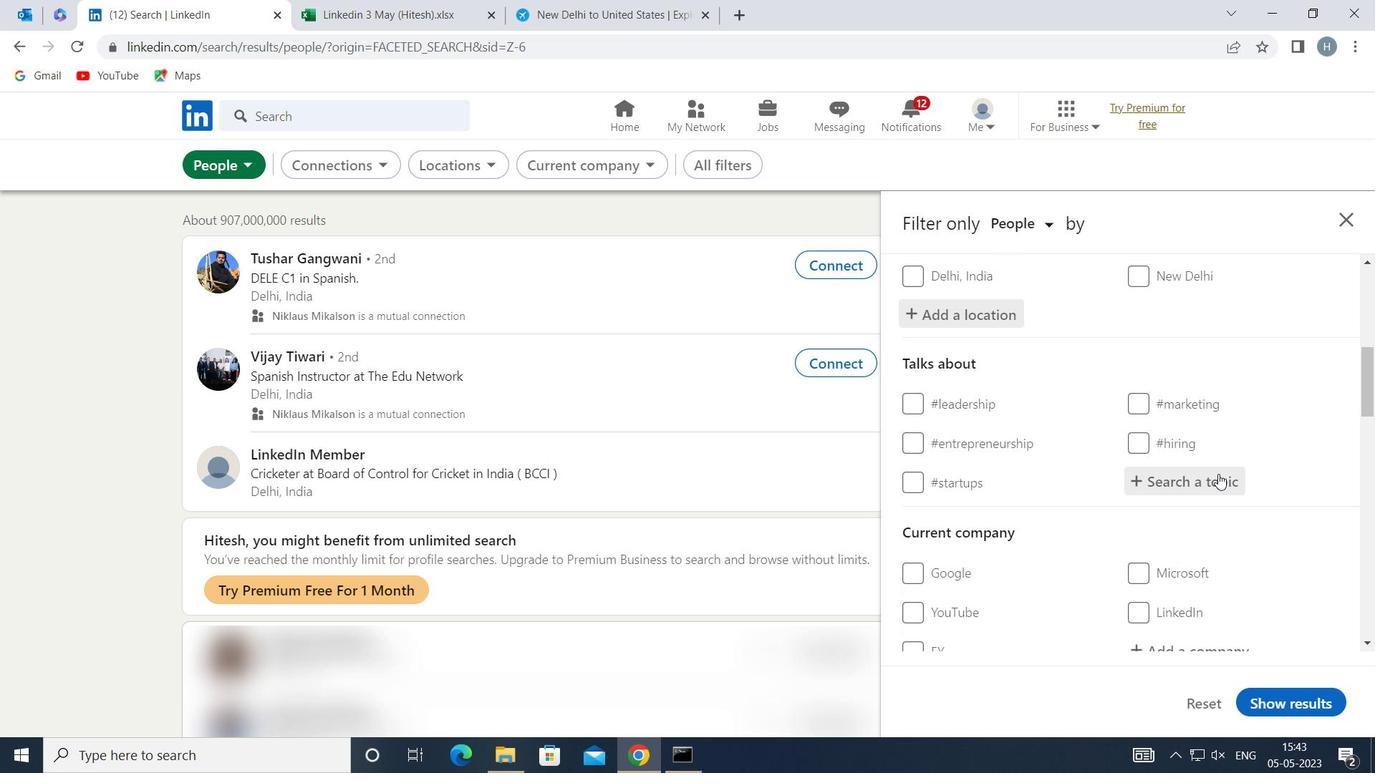 
Action: Key pressed JOBSEEKERS
Screenshot: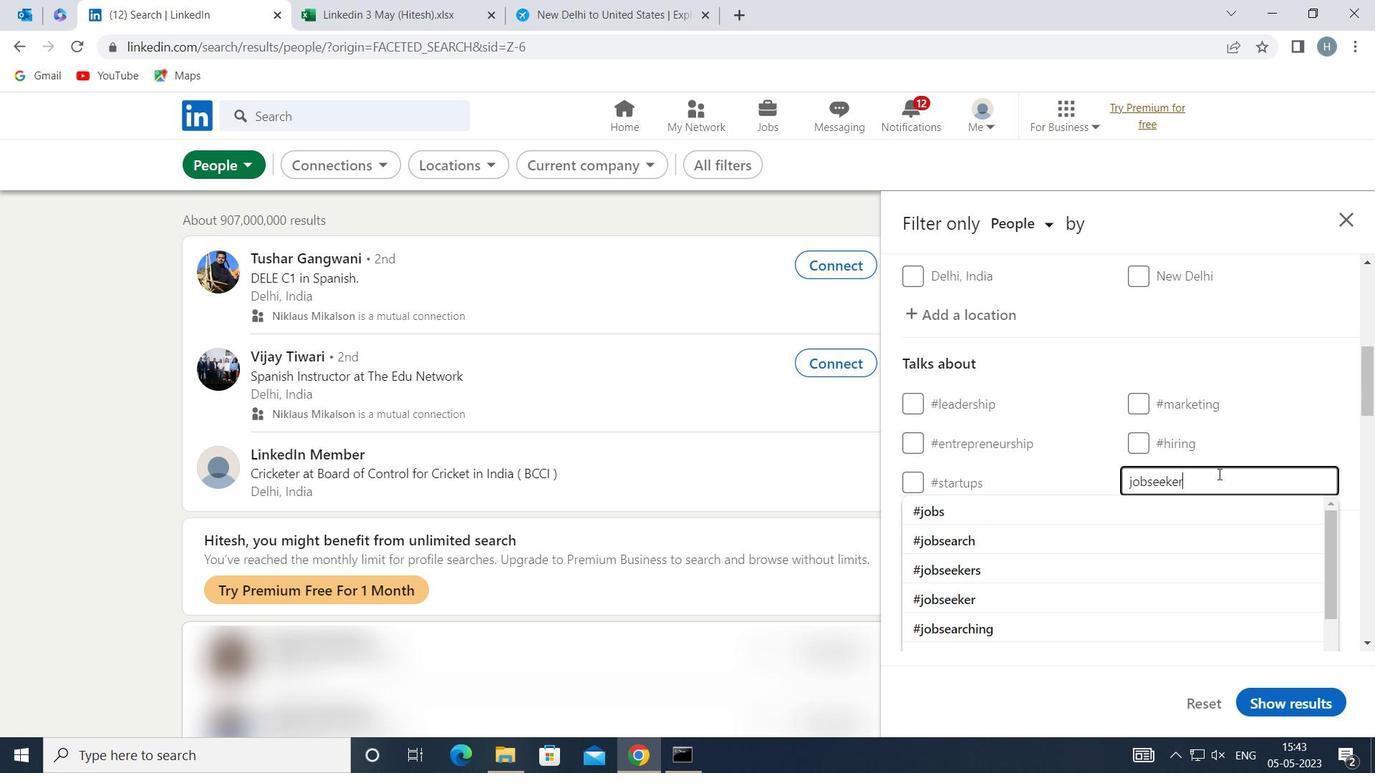 
Action: Mouse moved to (1252, 518)
Screenshot: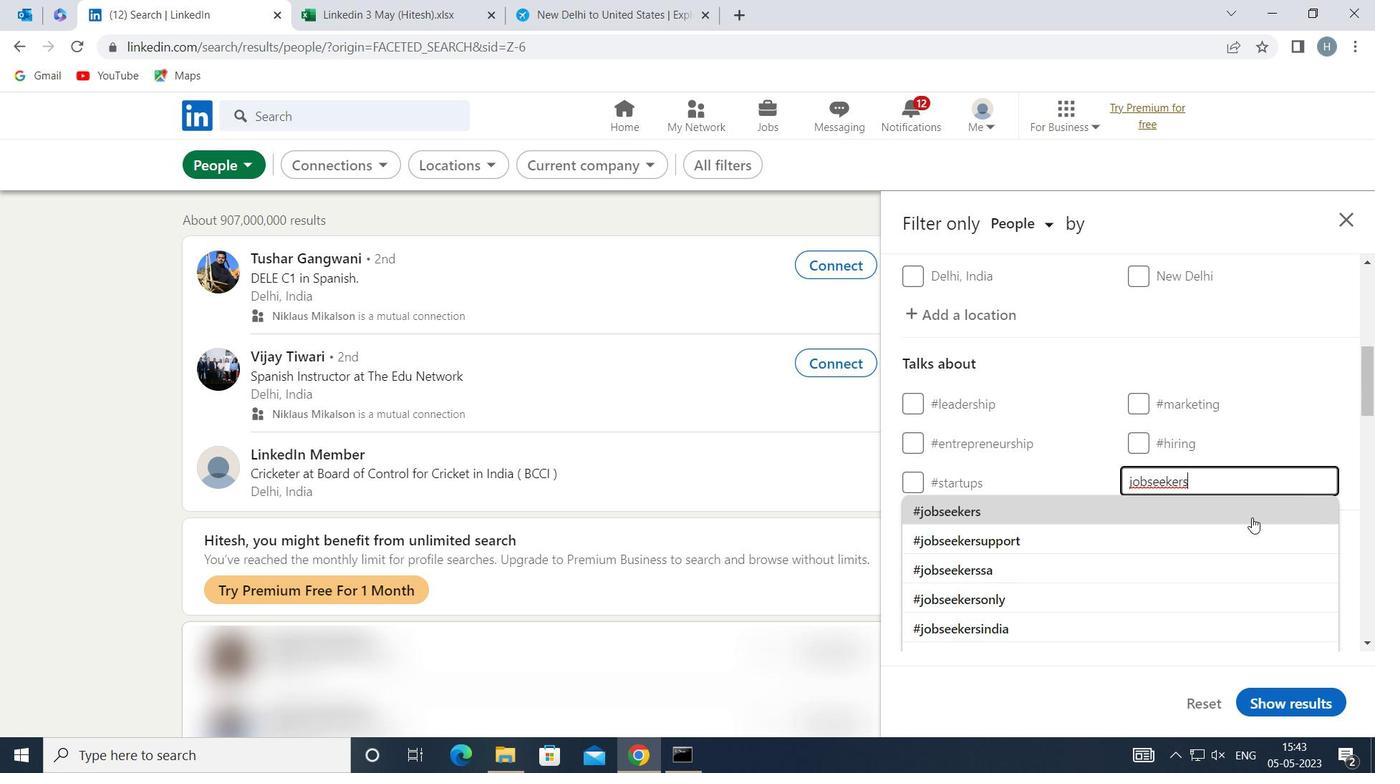 
Action: Mouse pressed left at (1252, 518)
Screenshot: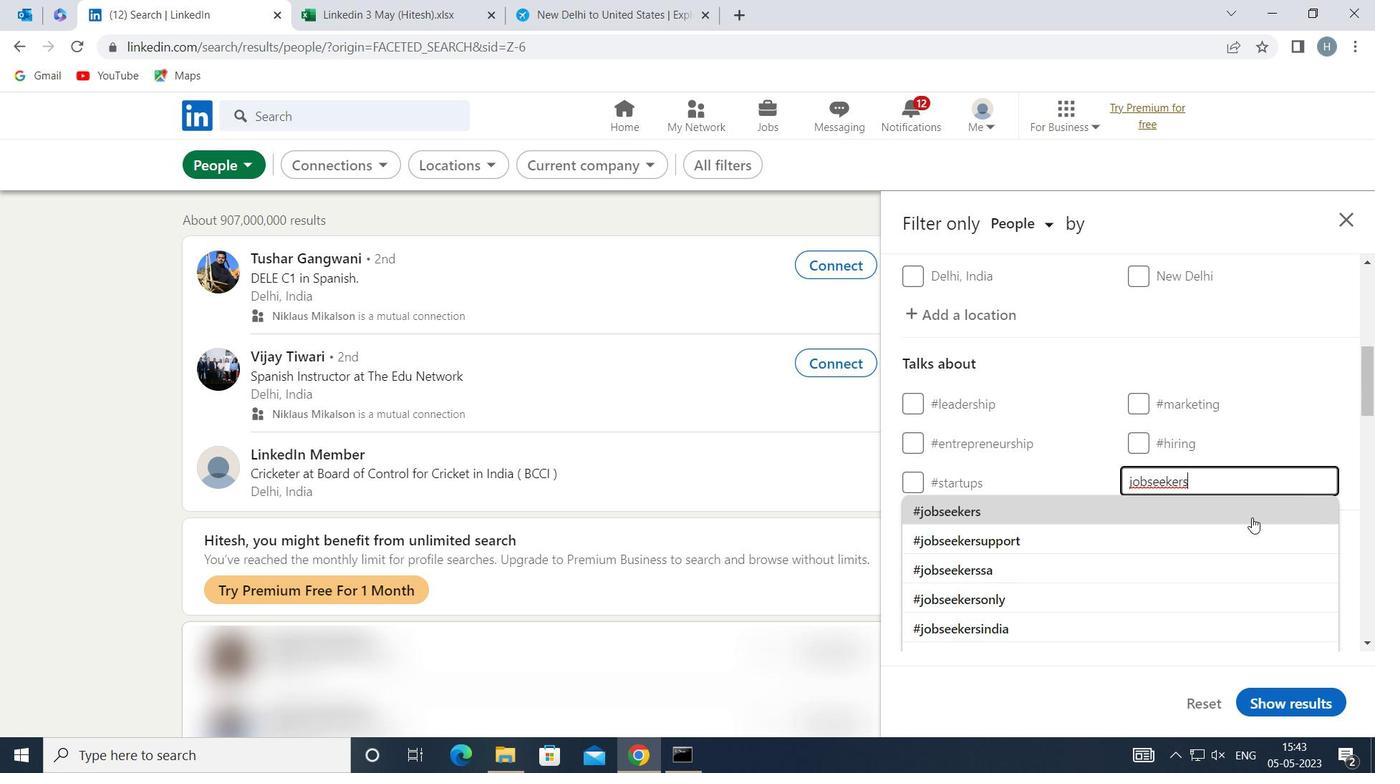 
Action: Mouse moved to (1215, 510)
Screenshot: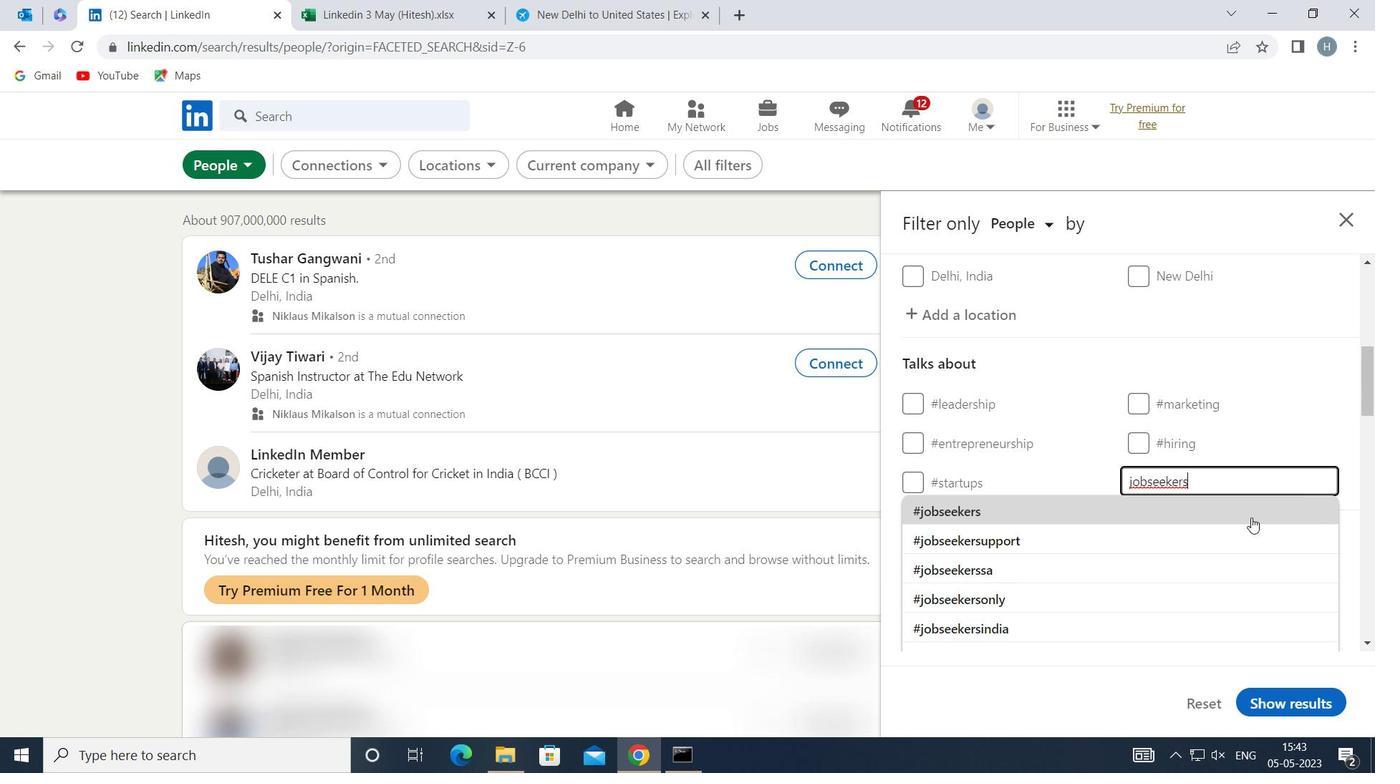 
Action: Mouse scrolled (1215, 509) with delta (0, 0)
Screenshot: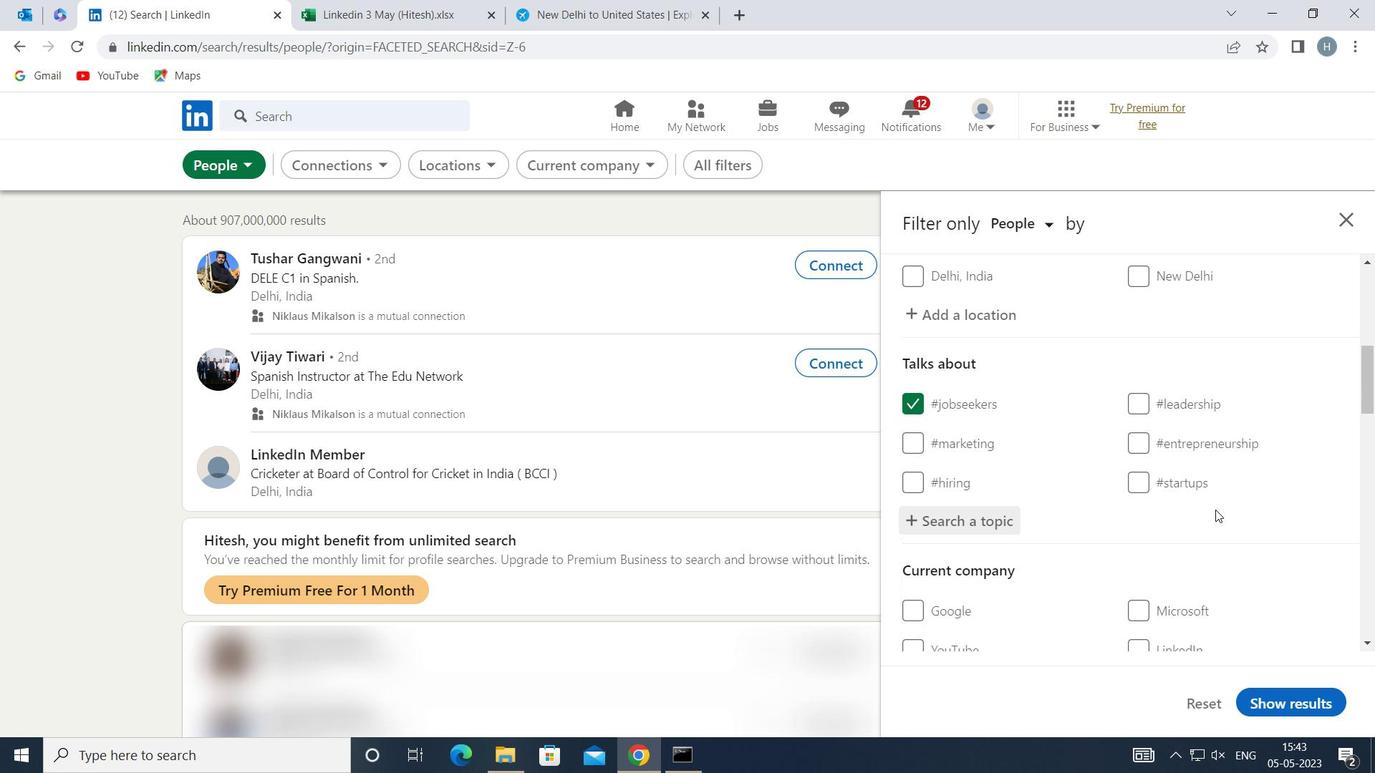 
Action: Mouse scrolled (1215, 509) with delta (0, 0)
Screenshot: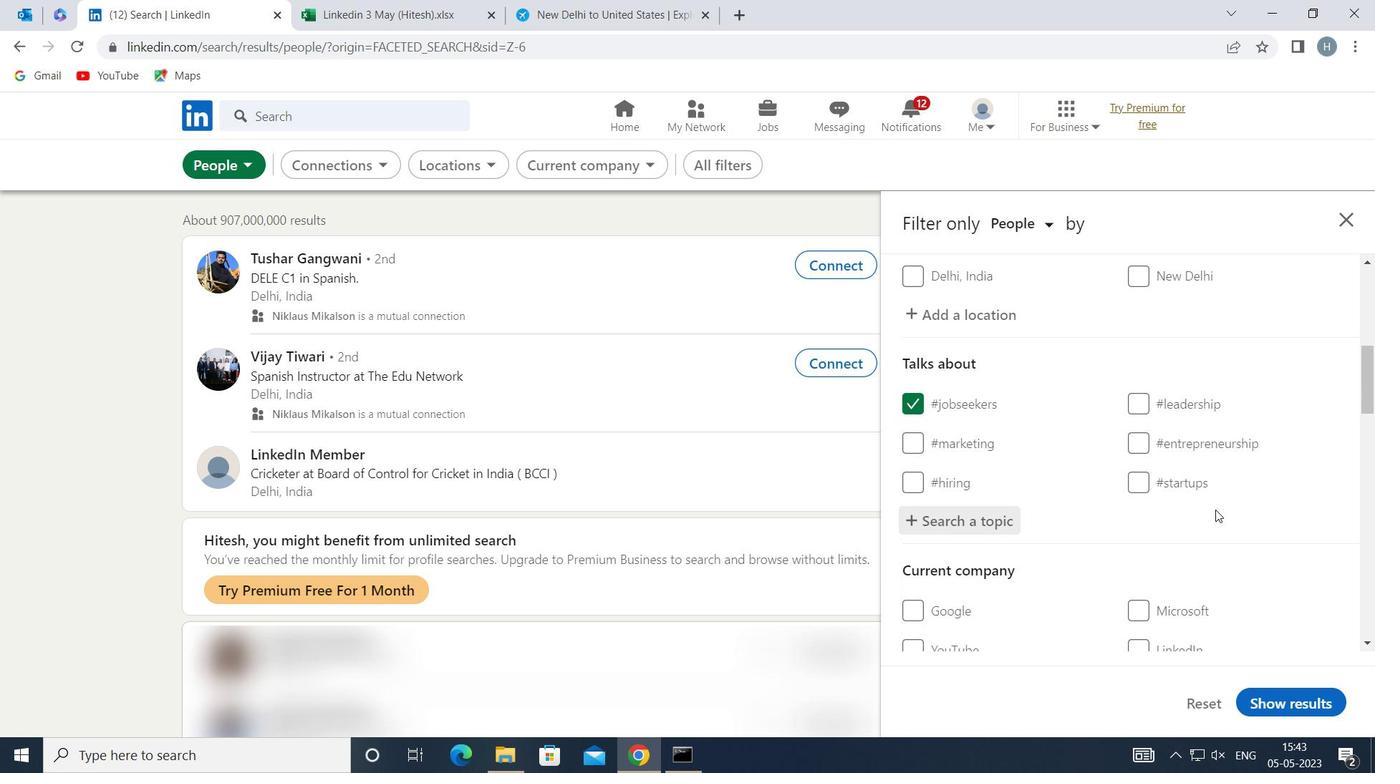 
Action: Mouse scrolled (1215, 509) with delta (0, 0)
Screenshot: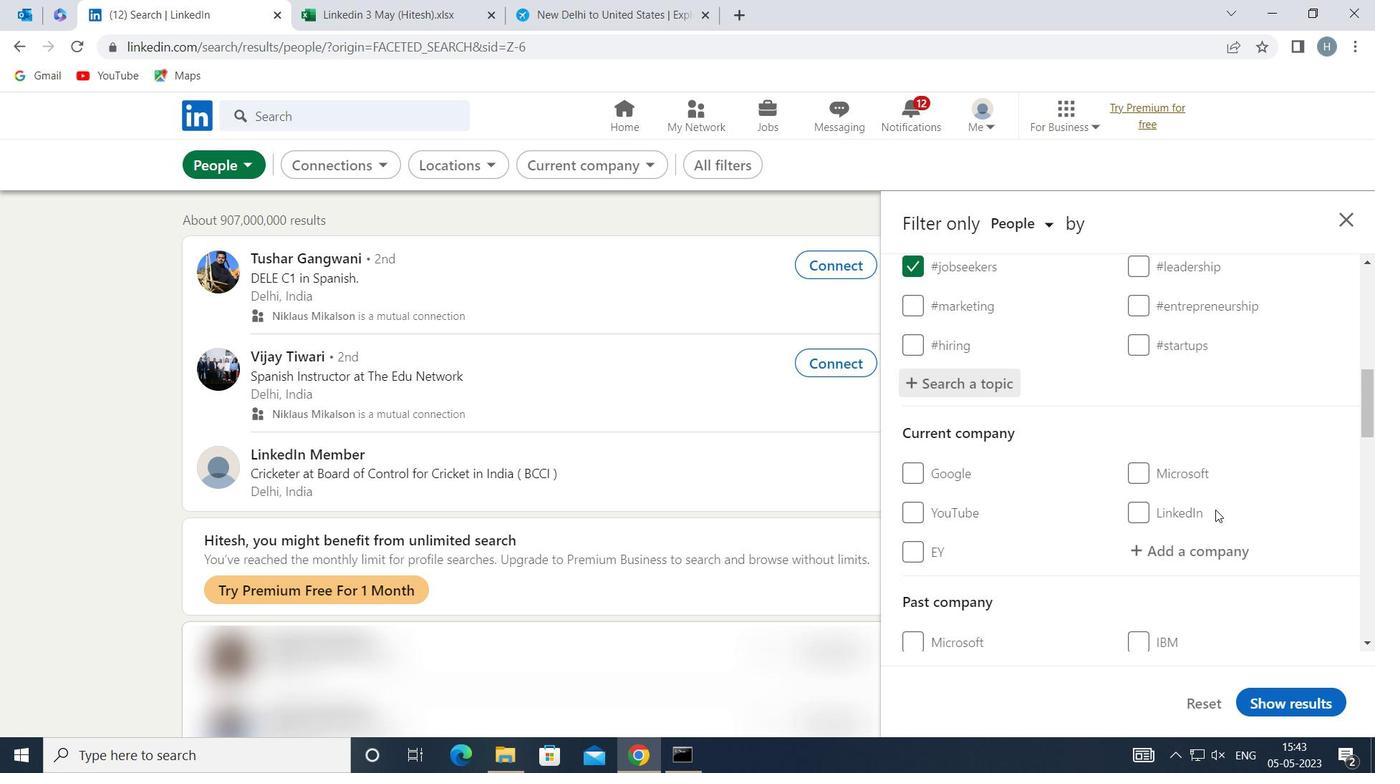 
Action: Mouse moved to (1214, 510)
Screenshot: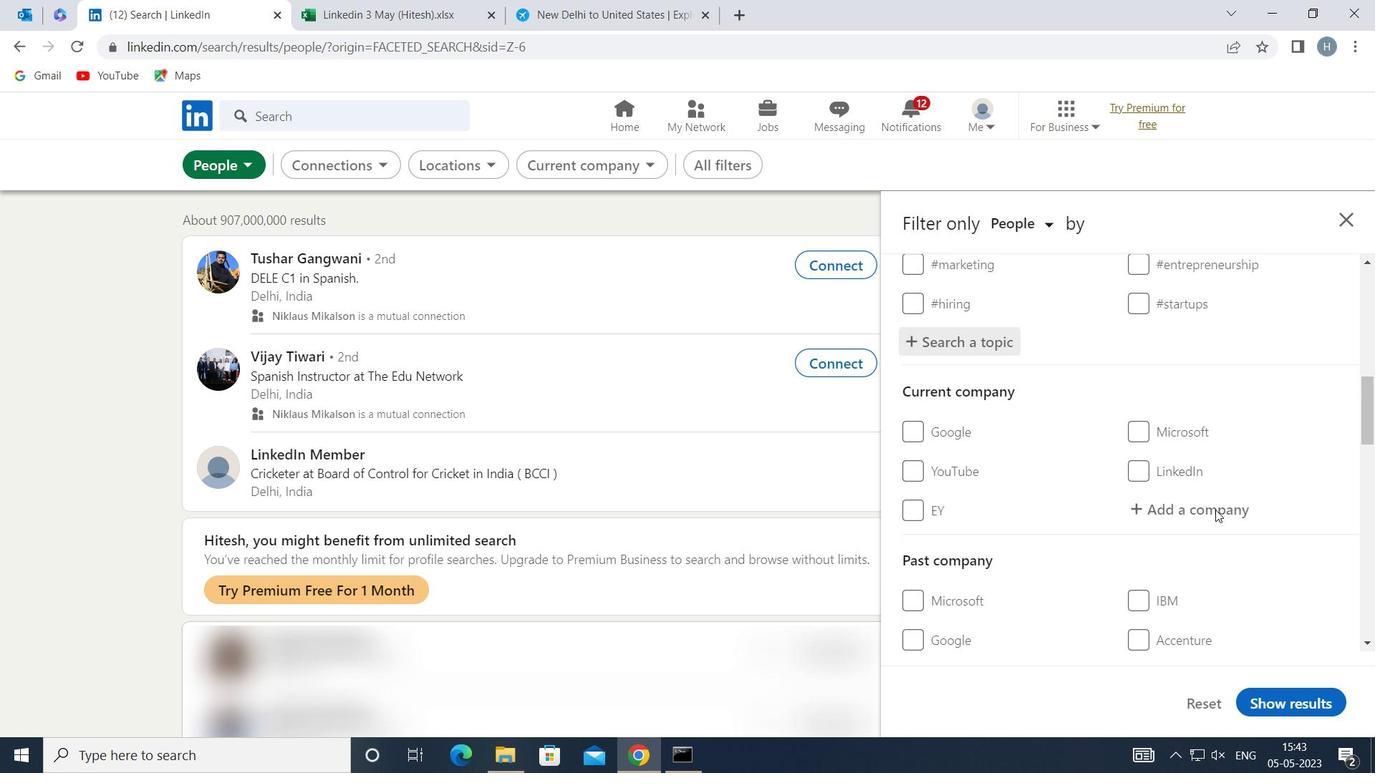 
Action: Mouse scrolled (1214, 509) with delta (0, 0)
Screenshot: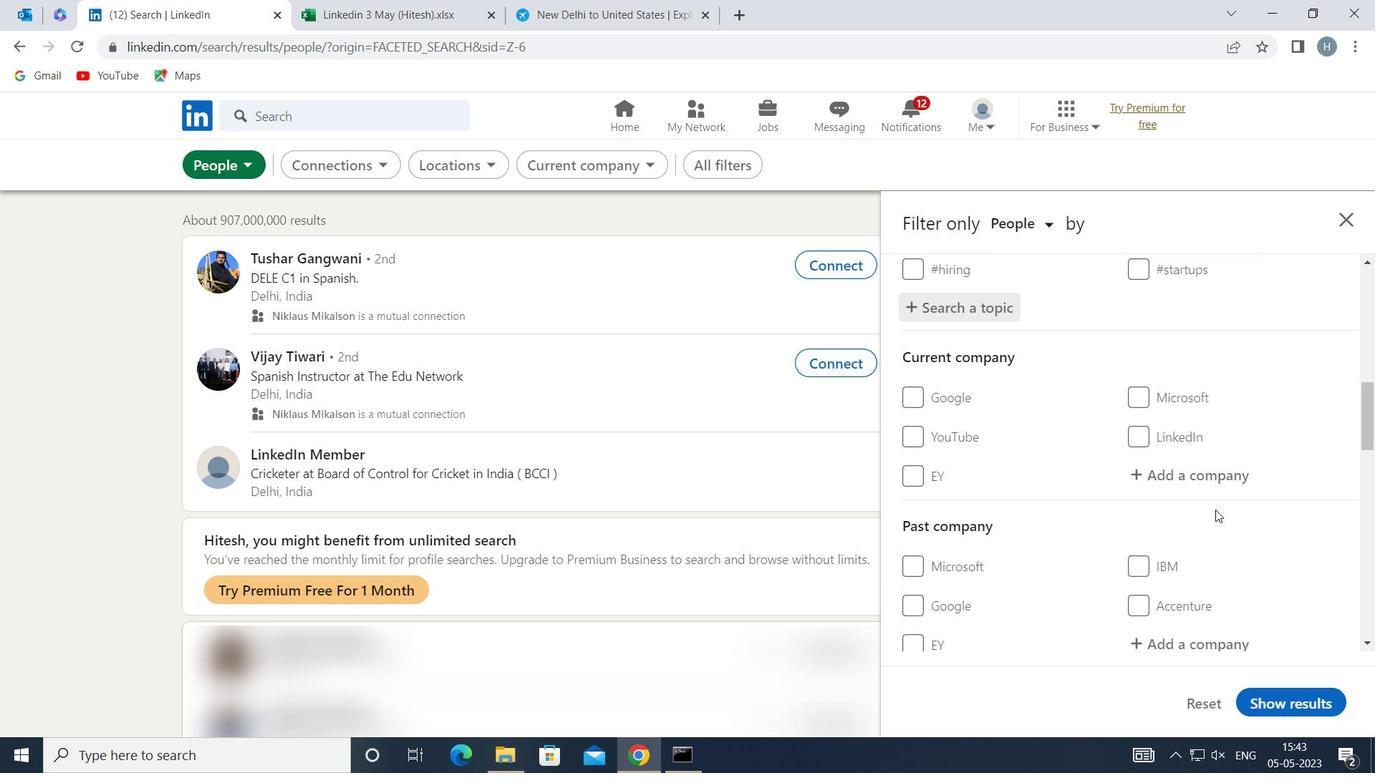 
Action: Mouse moved to (1214, 507)
Screenshot: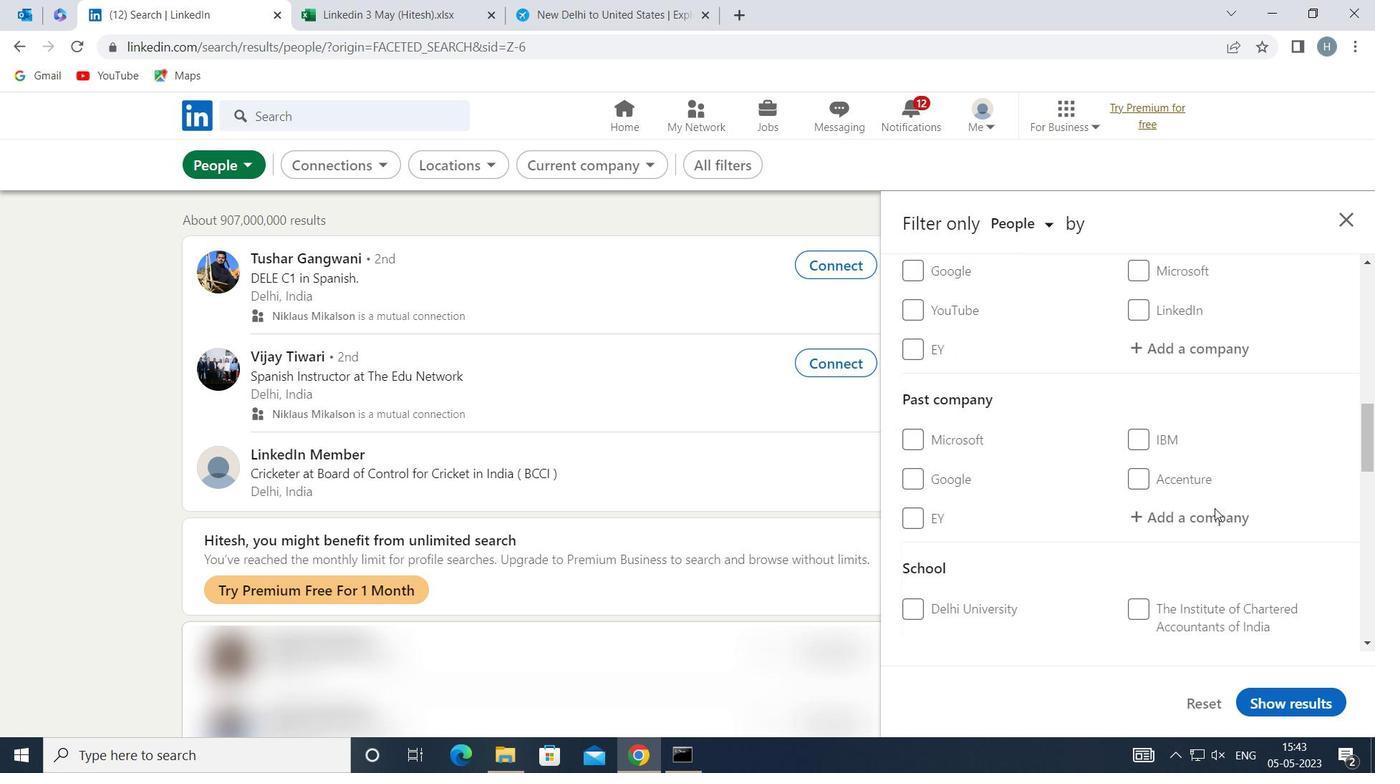 
Action: Mouse scrolled (1214, 507) with delta (0, 0)
Screenshot: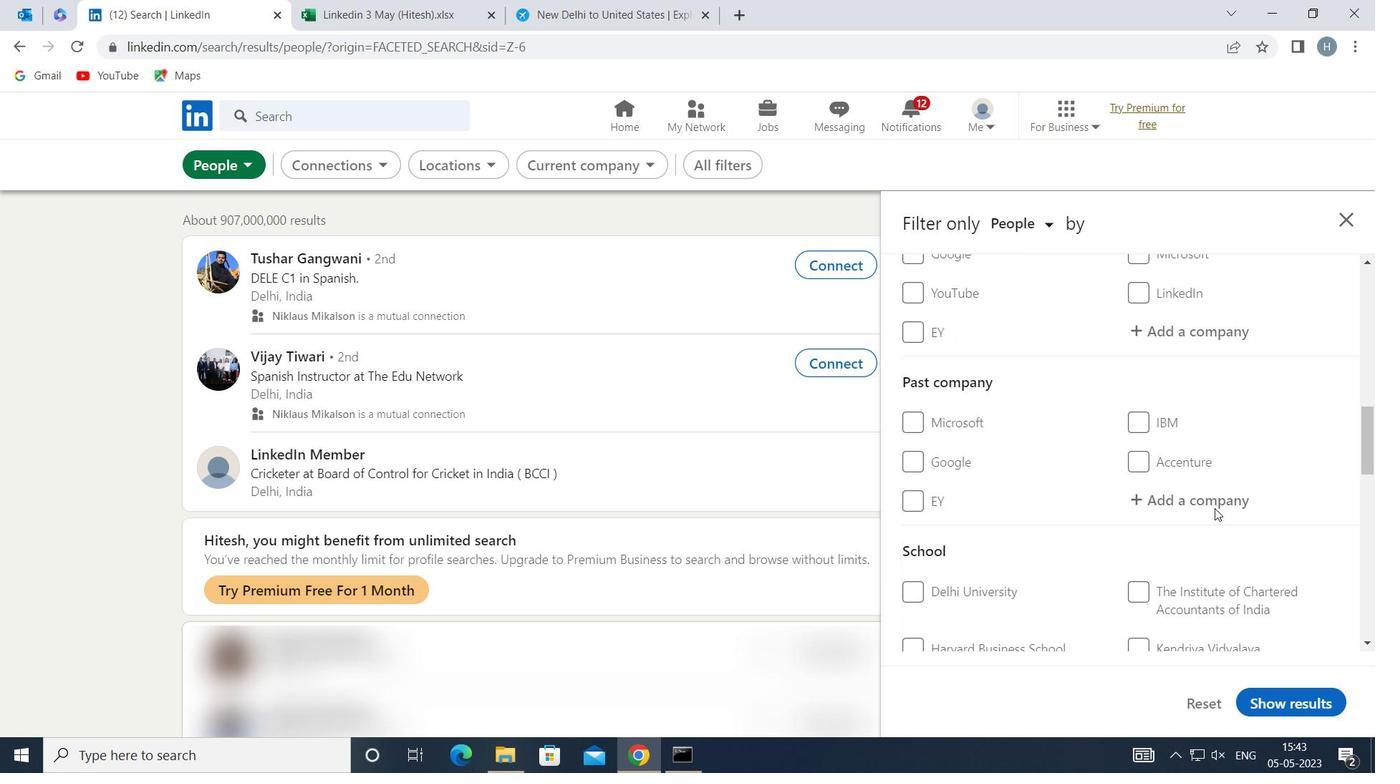 
Action: Mouse moved to (1220, 501)
Screenshot: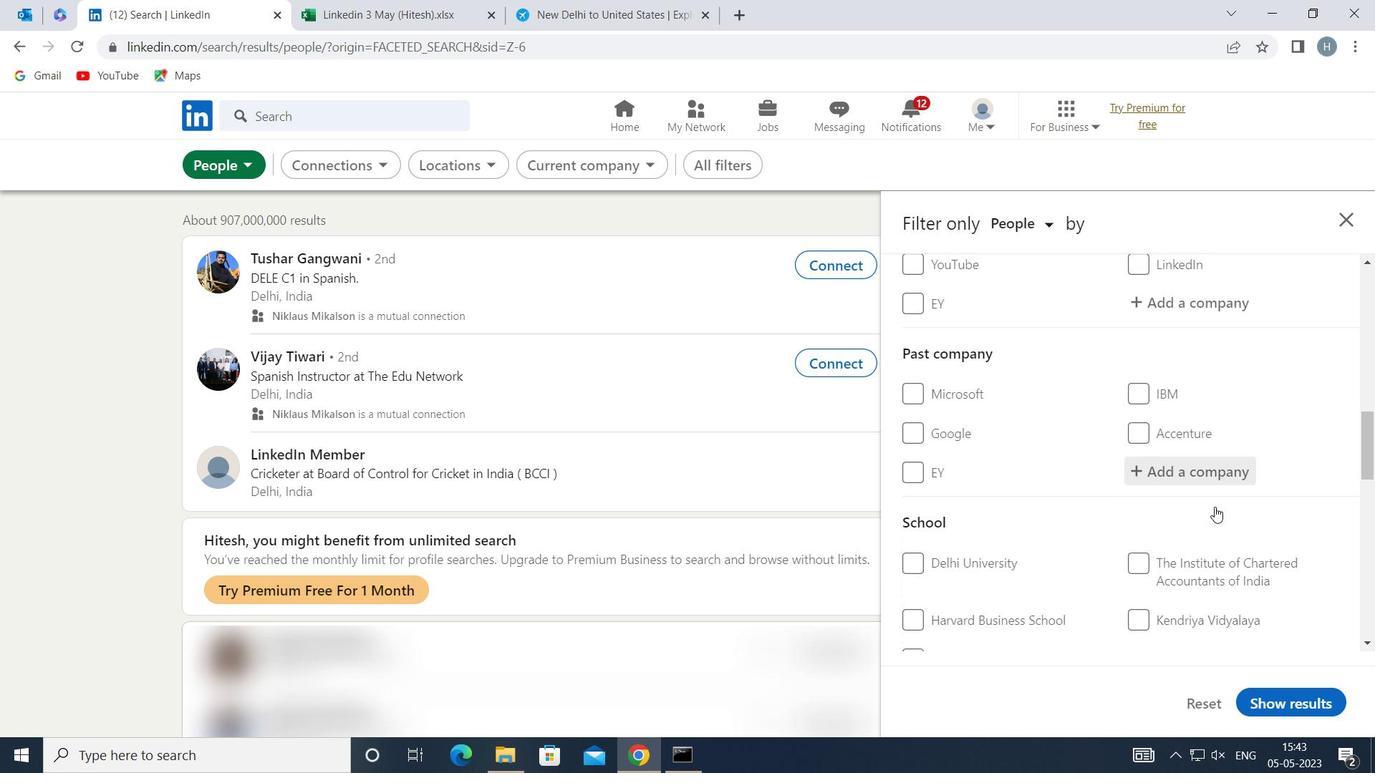 
Action: Mouse scrolled (1220, 500) with delta (0, 0)
Screenshot: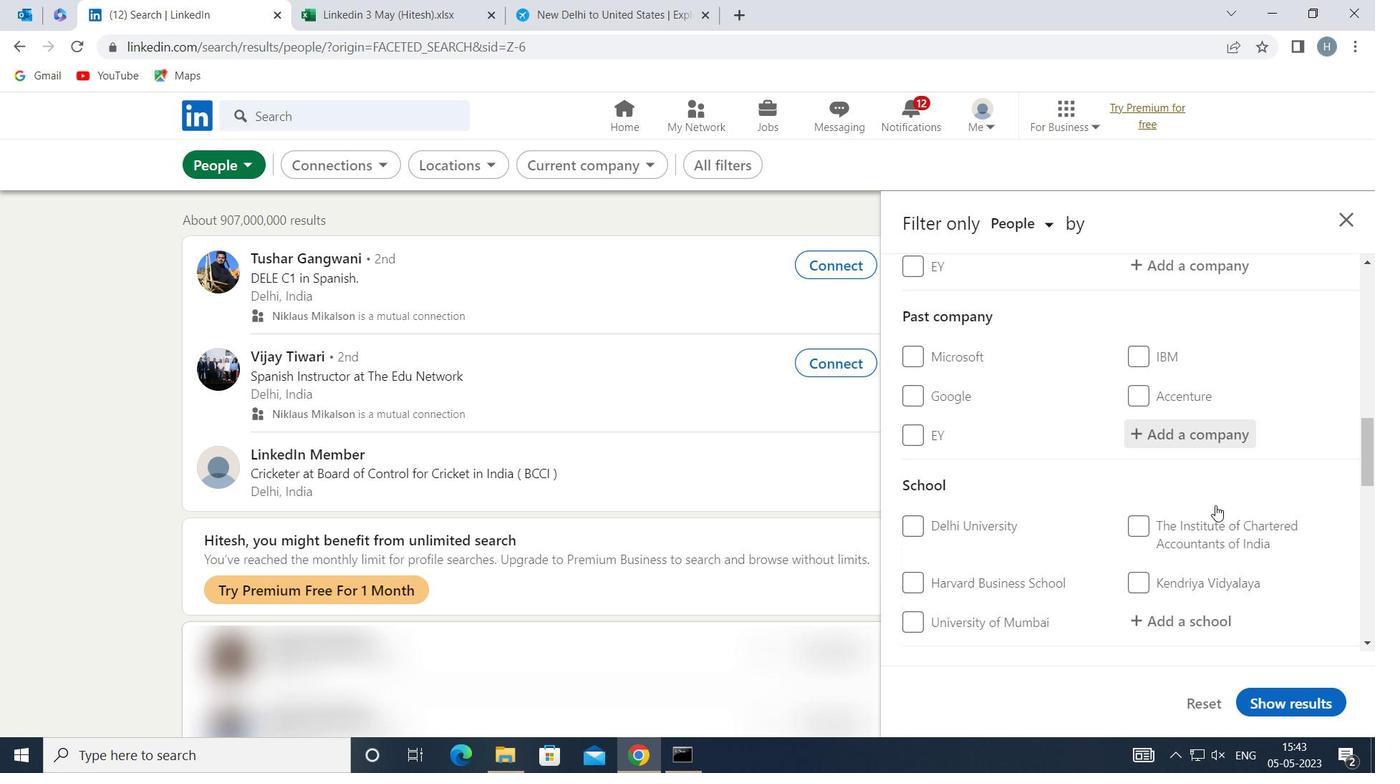 
Action: Mouse moved to (1220, 501)
Screenshot: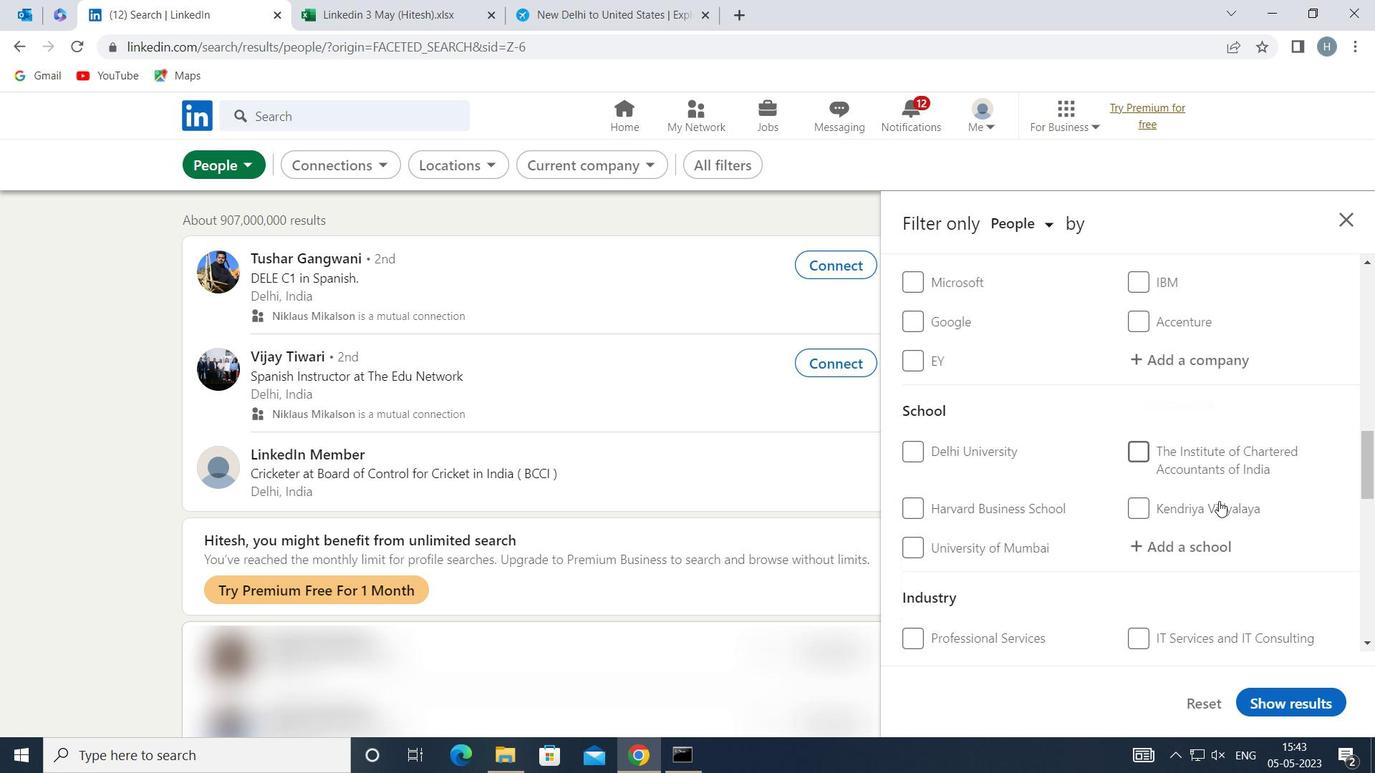 
Action: Mouse scrolled (1220, 500) with delta (0, 0)
Screenshot: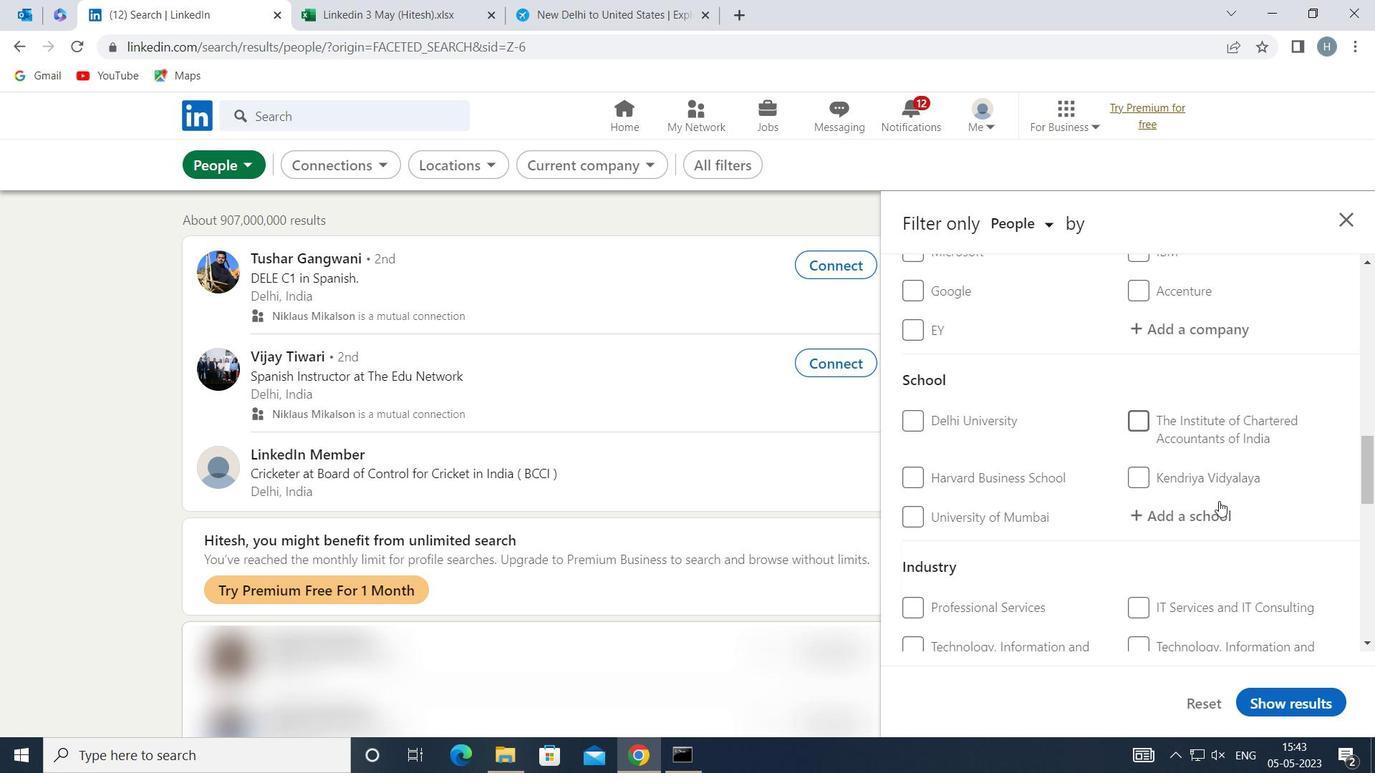 
Action: Mouse scrolled (1220, 500) with delta (0, 0)
Screenshot: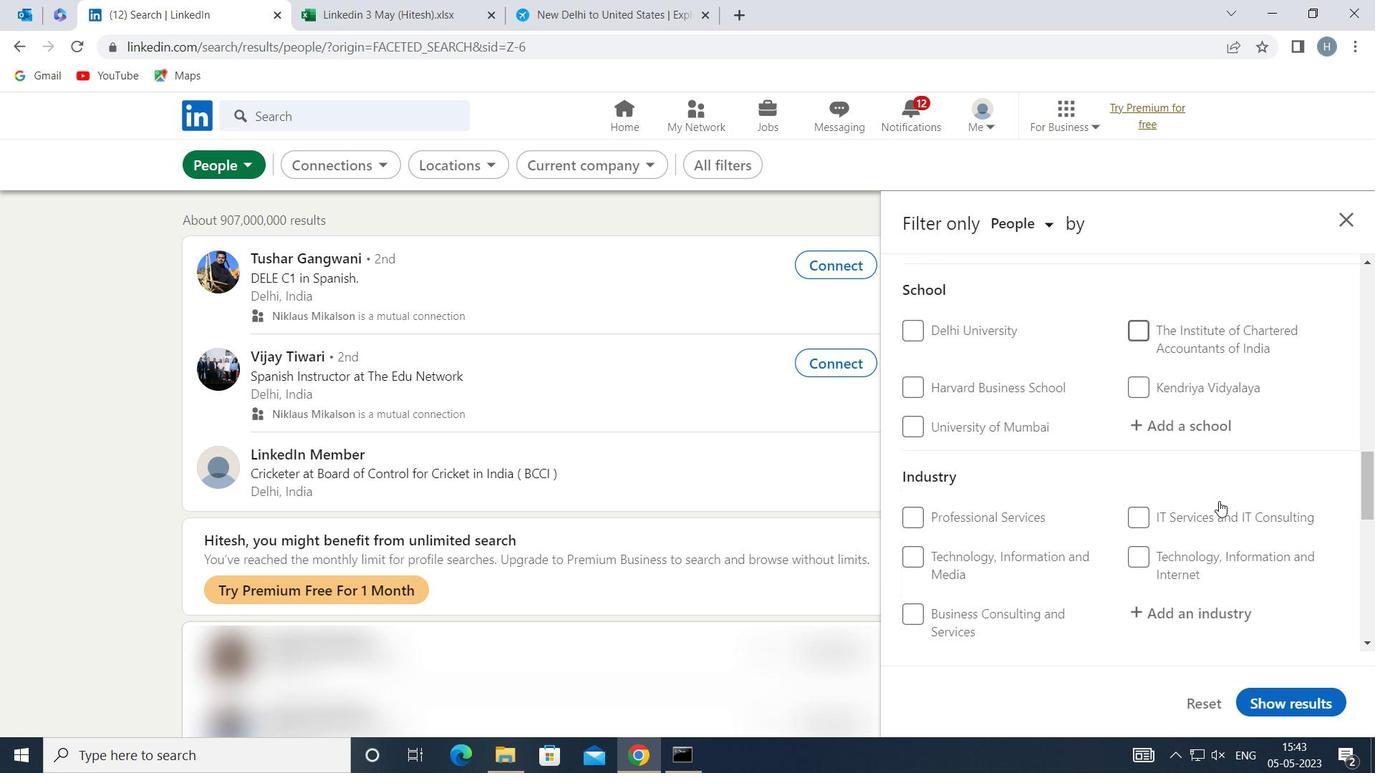 
Action: Mouse moved to (1209, 505)
Screenshot: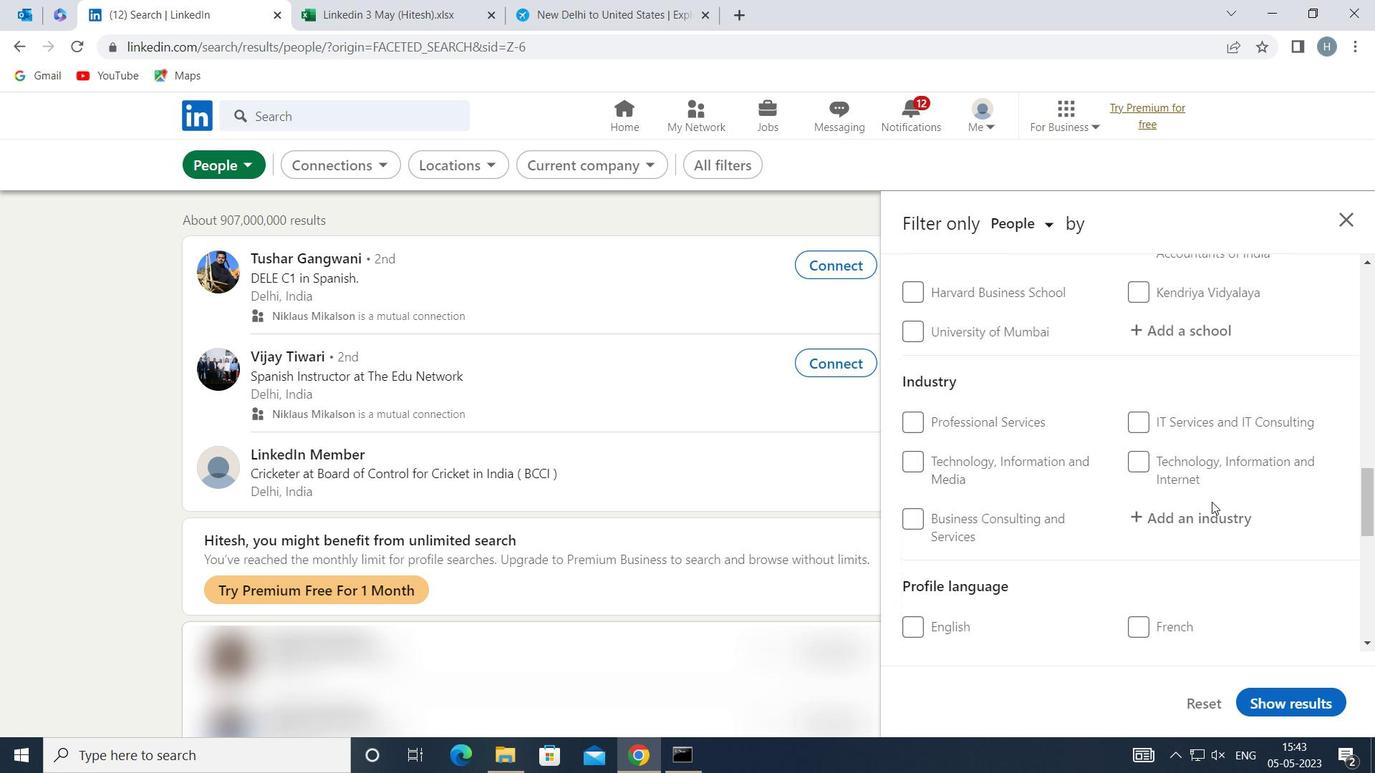 
Action: Mouse scrolled (1209, 504) with delta (0, 0)
Screenshot: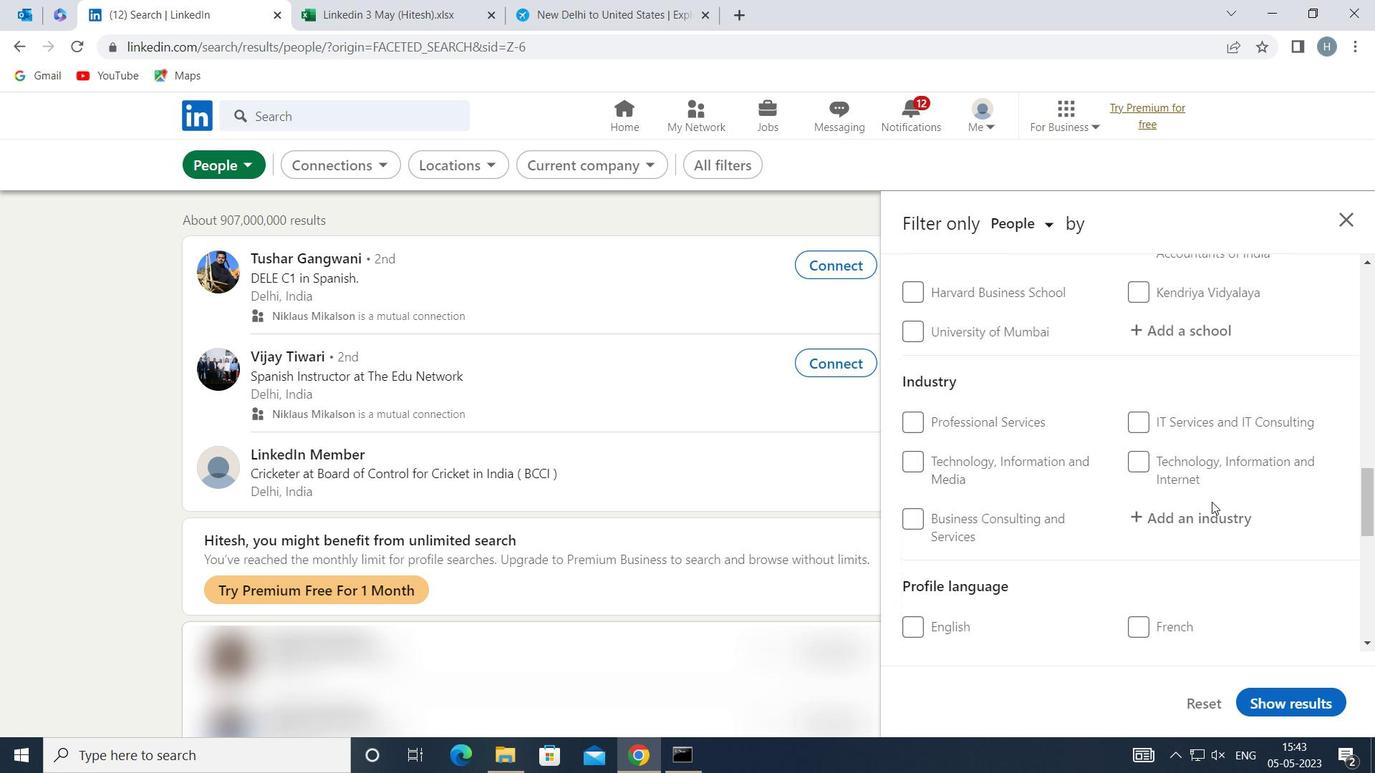 
Action: Mouse moved to (1138, 531)
Screenshot: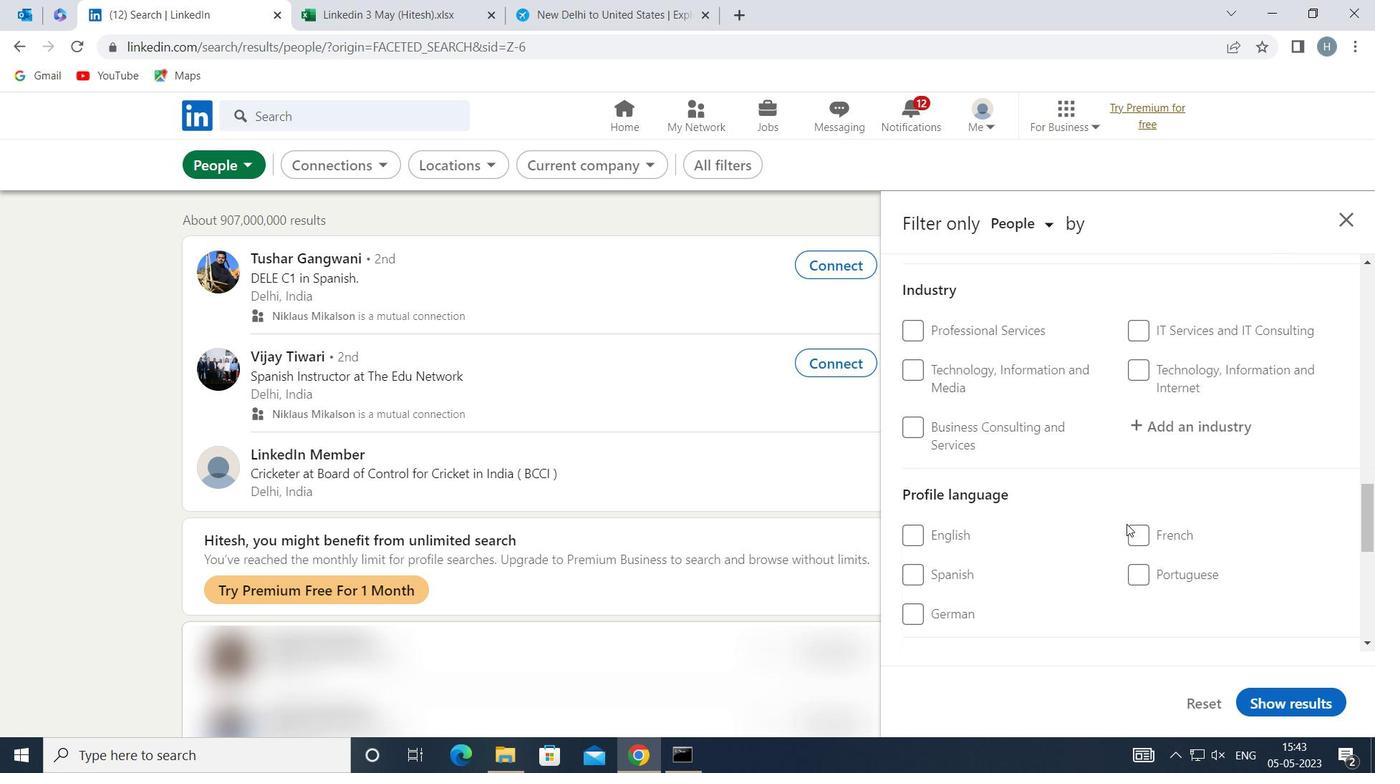 
Action: Mouse pressed left at (1138, 531)
Screenshot: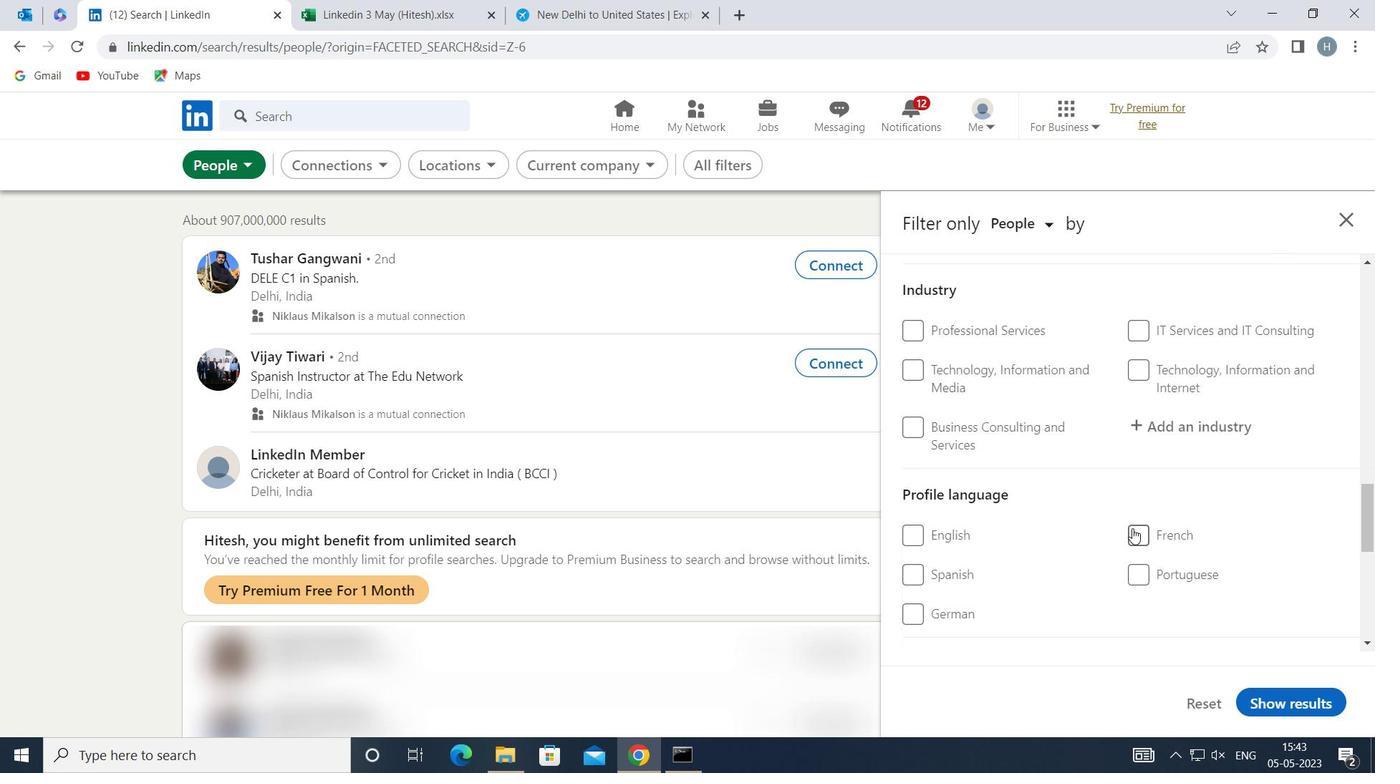 
Action: Mouse moved to (1096, 533)
Screenshot: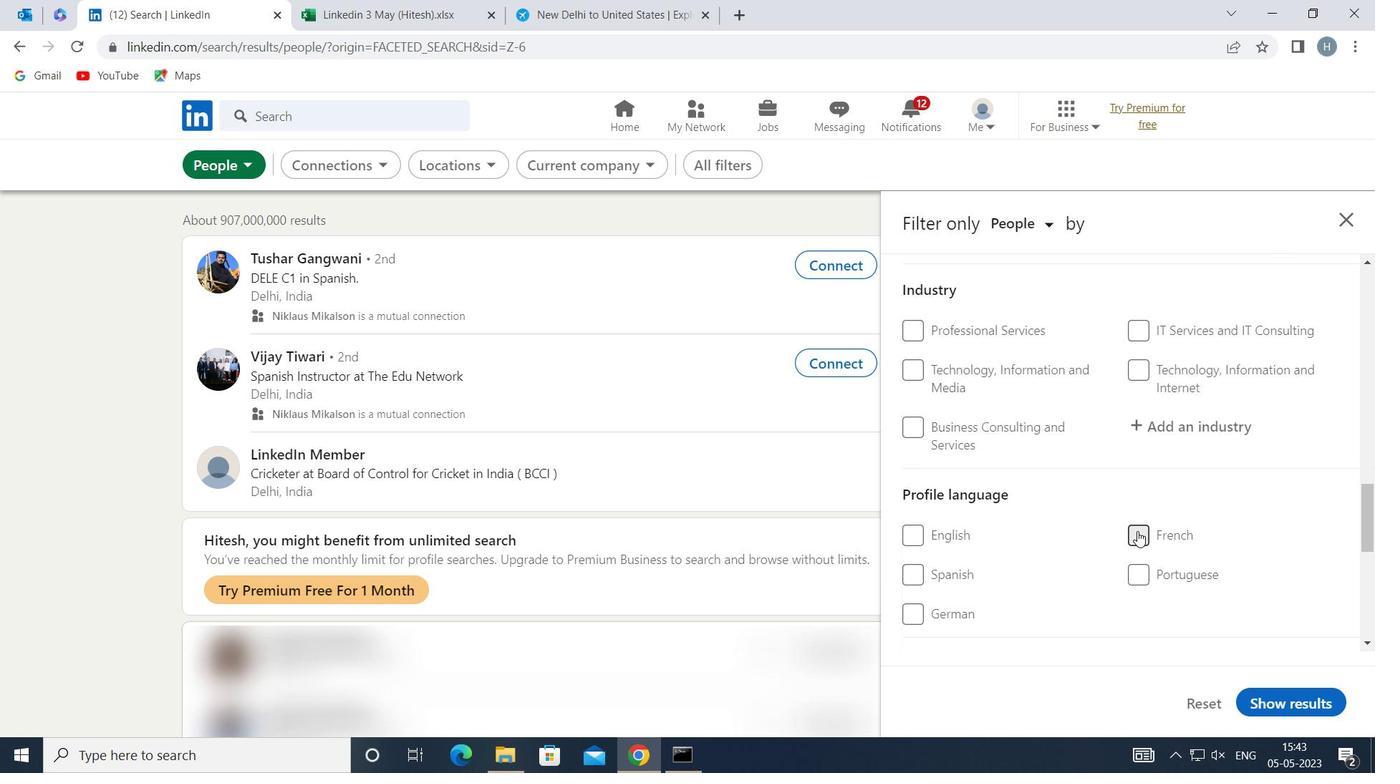 
Action: Mouse scrolled (1096, 534) with delta (0, 0)
Screenshot: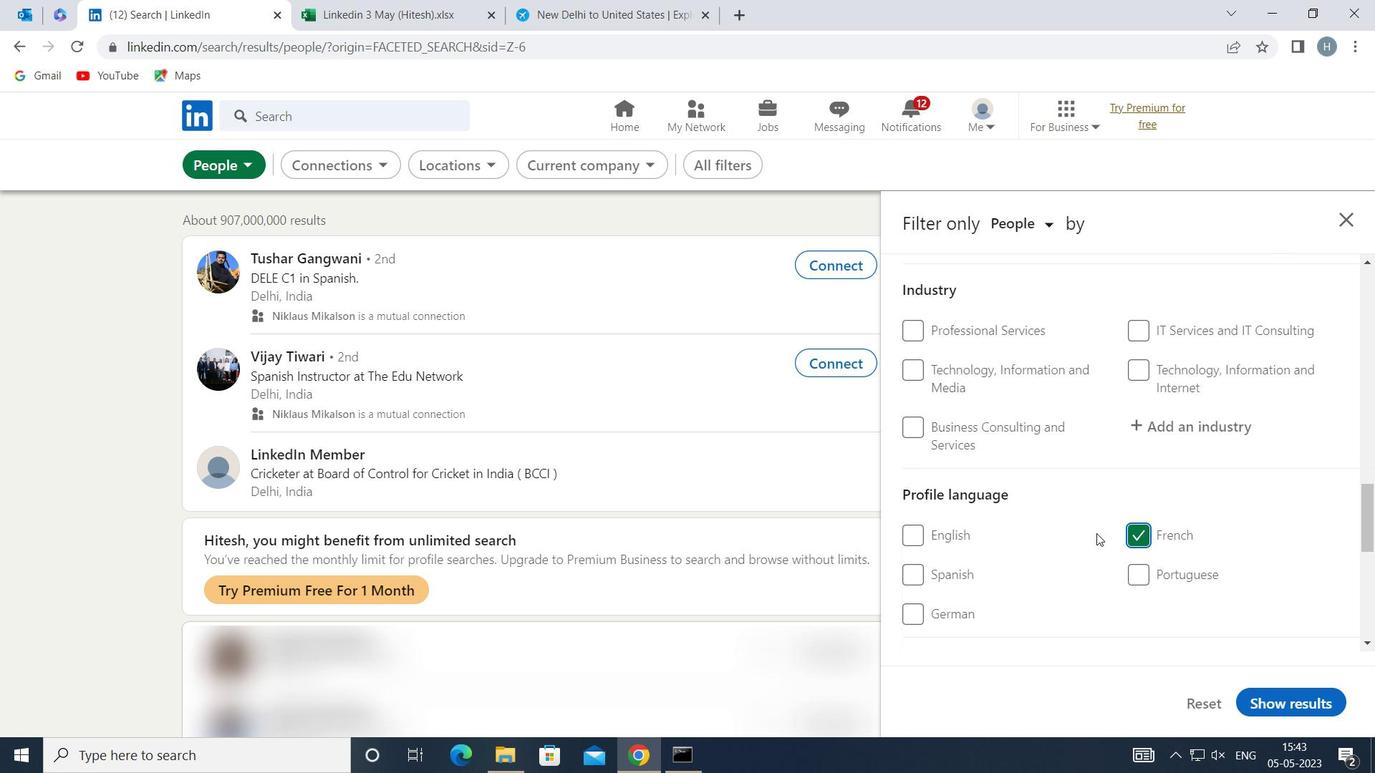 
Action: Mouse scrolled (1096, 534) with delta (0, 0)
Screenshot: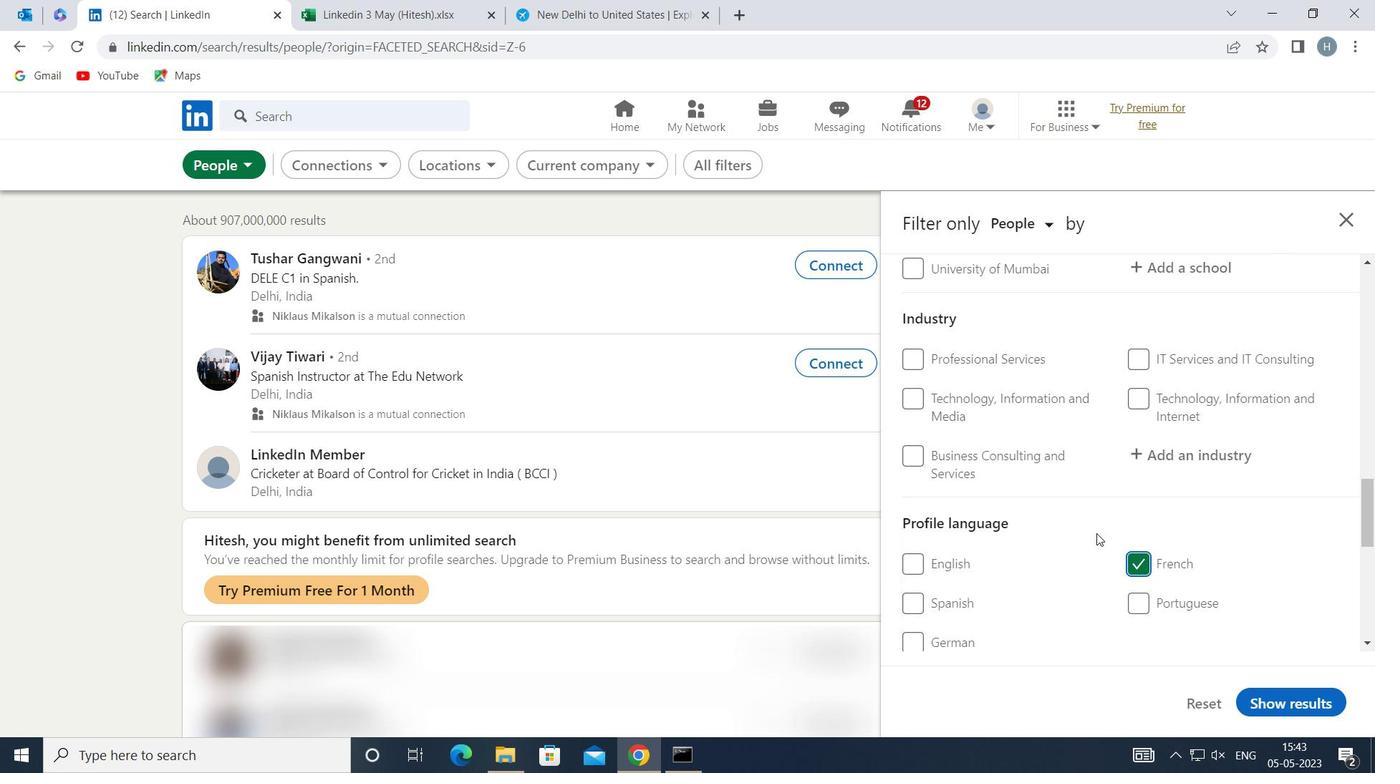 
Action: Mouse scrolled (1096, 534) with delta (0, 0)
Screenshot: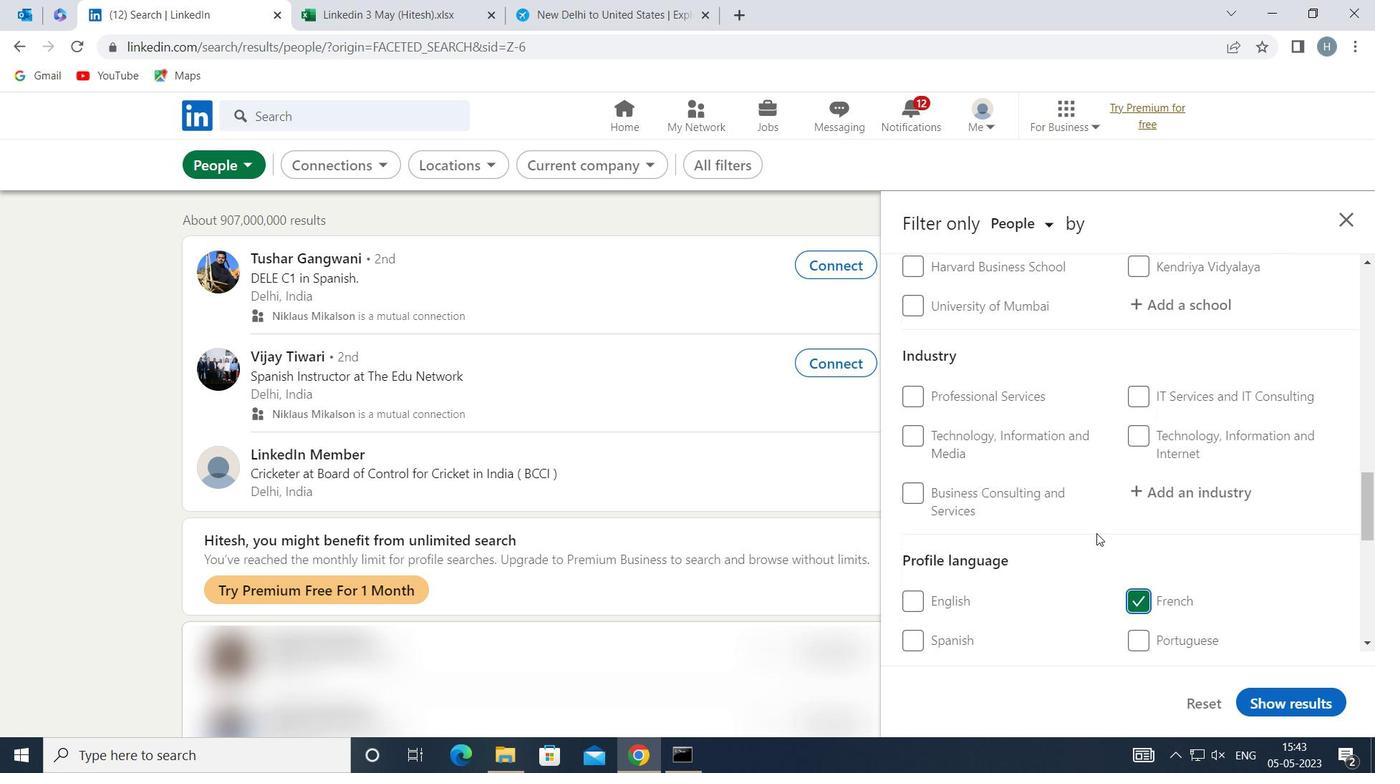 
Action: Mouse scrolled (1096, 534) with delta (0, 0)
Screenshot: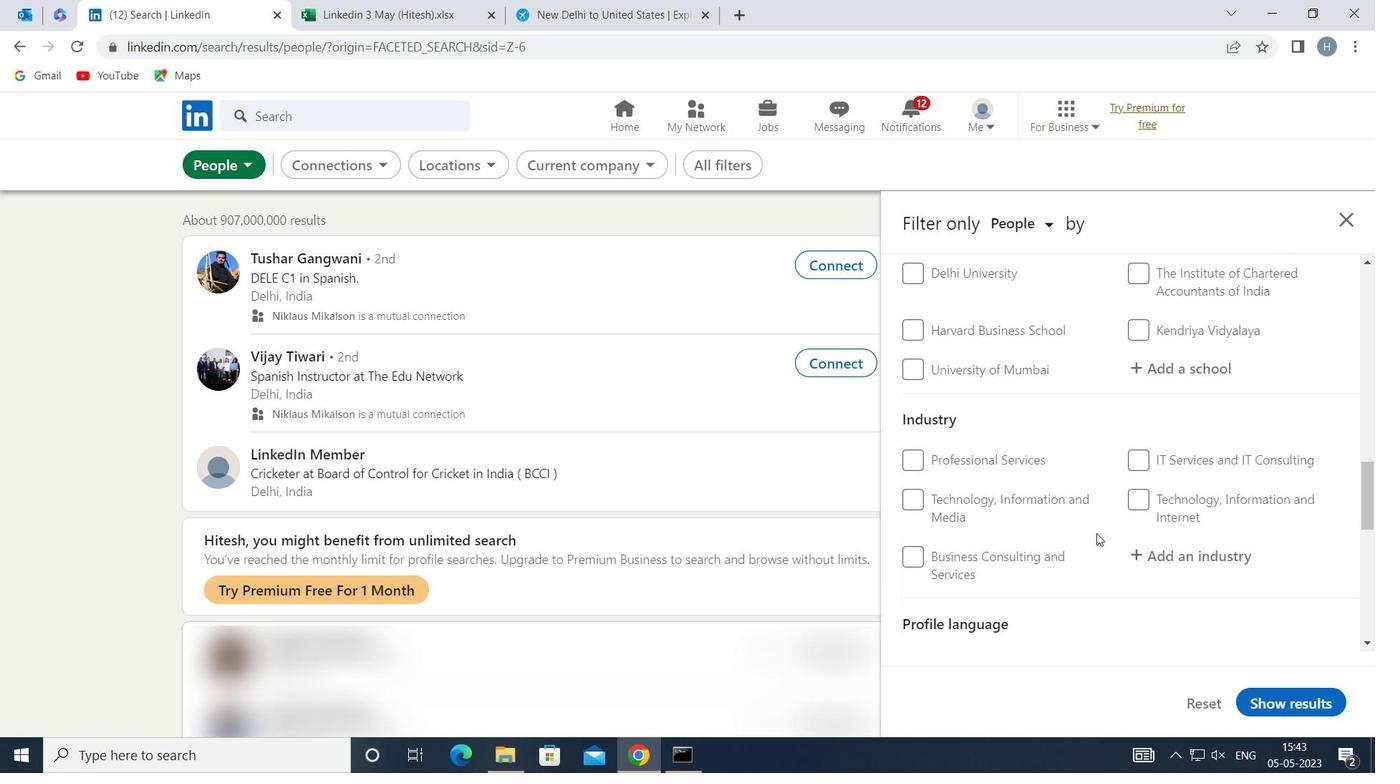 
Action: Mouse scrolled (1096, 534) with delta (0, 0)
Screenshot: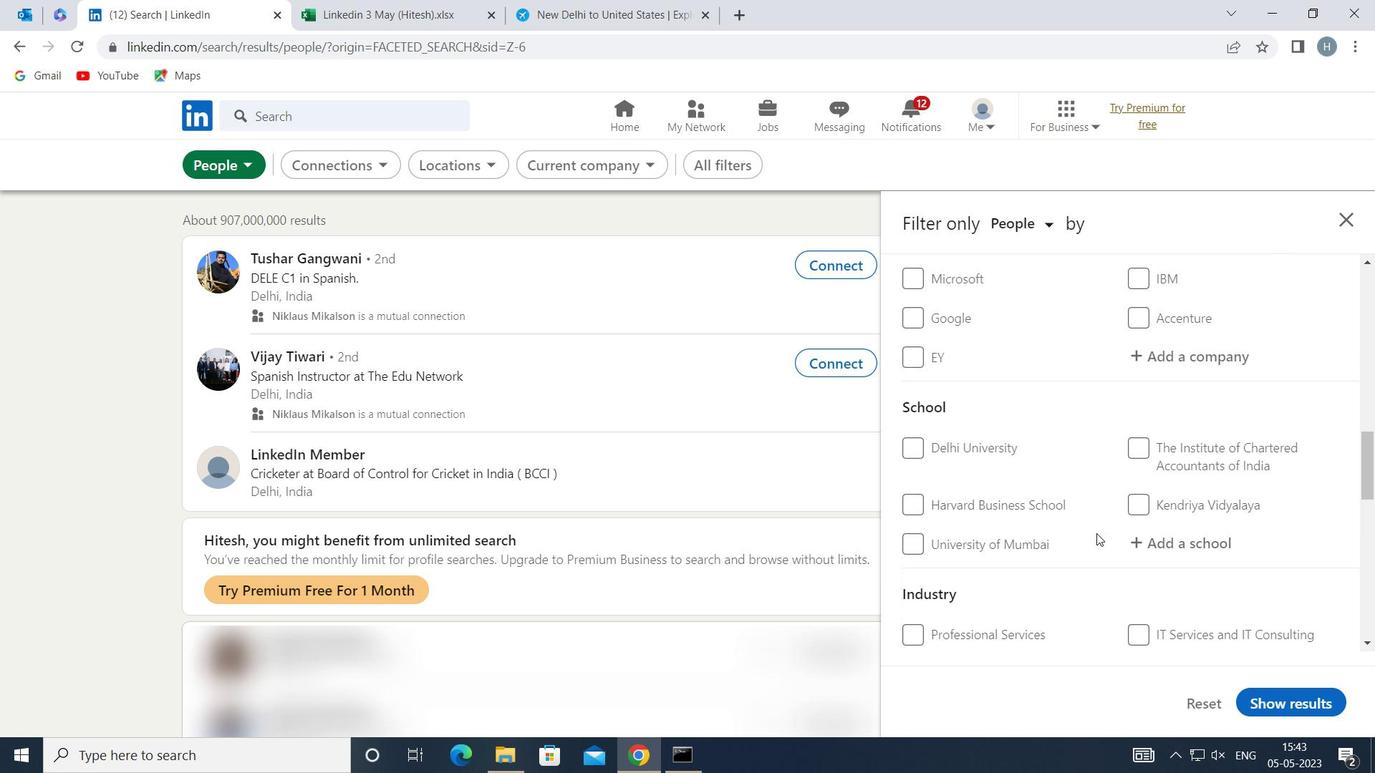 
Action: Mouse scrolled (1096, 534) with delta (0, 0)
Screenshot: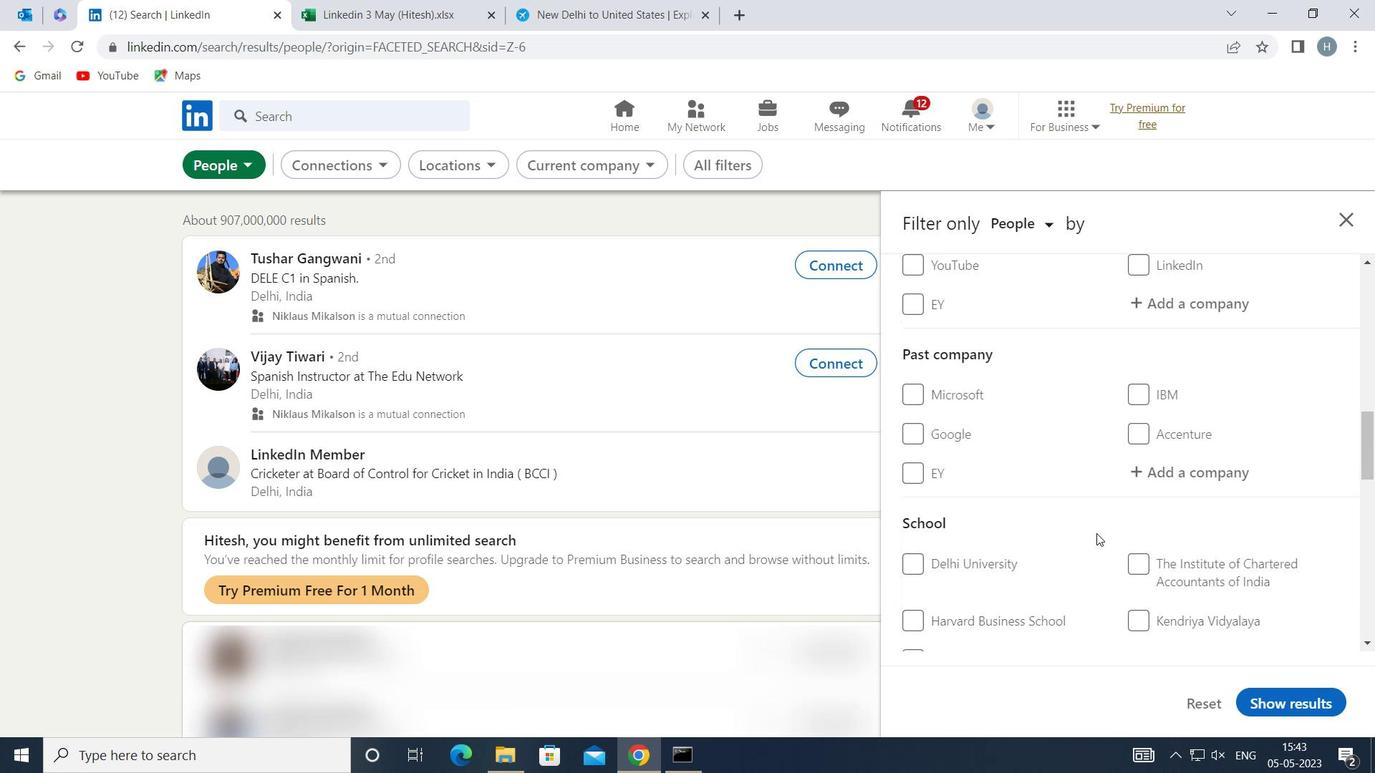 
Action: Mouse scrolled (1096, 534) with delta (0, 0)
Screenshot: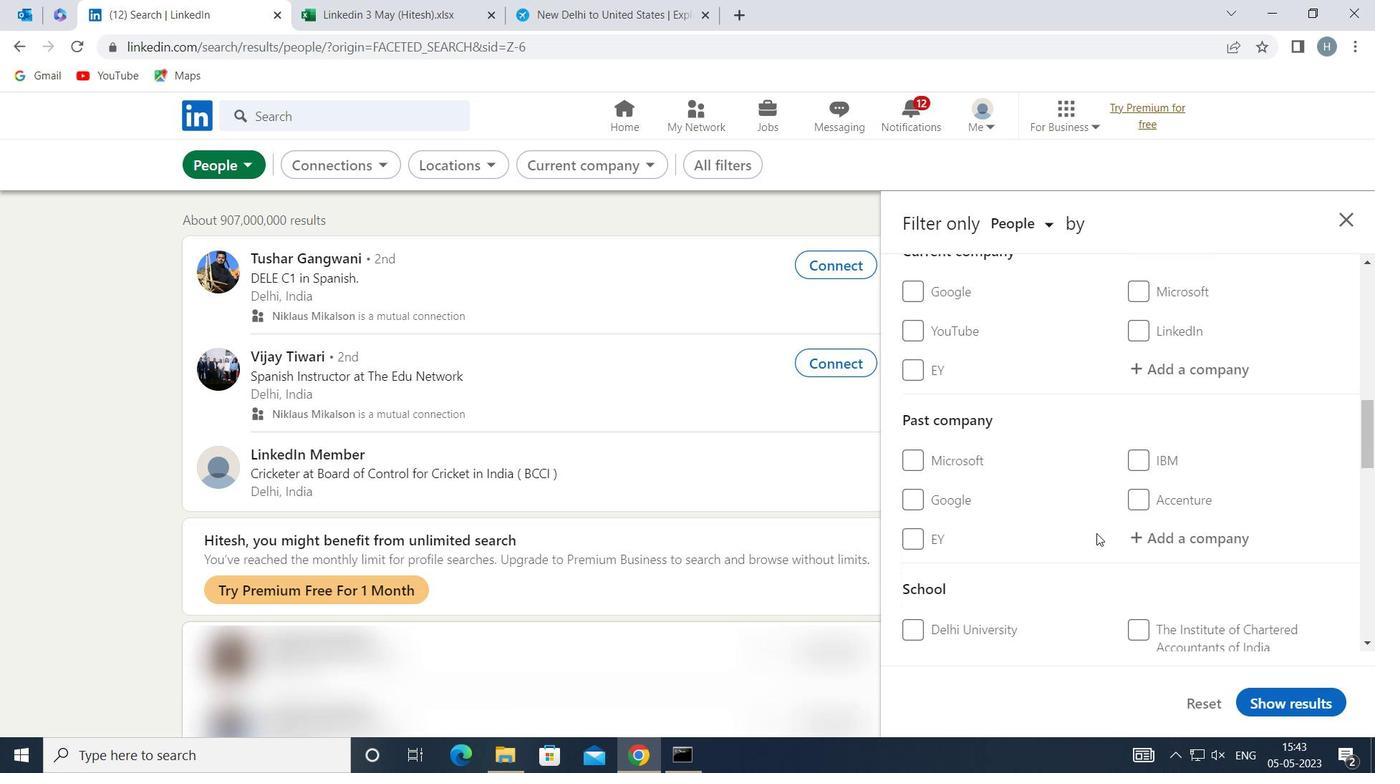 
Action: Mouse moved to (1191, 510)
Screenshot: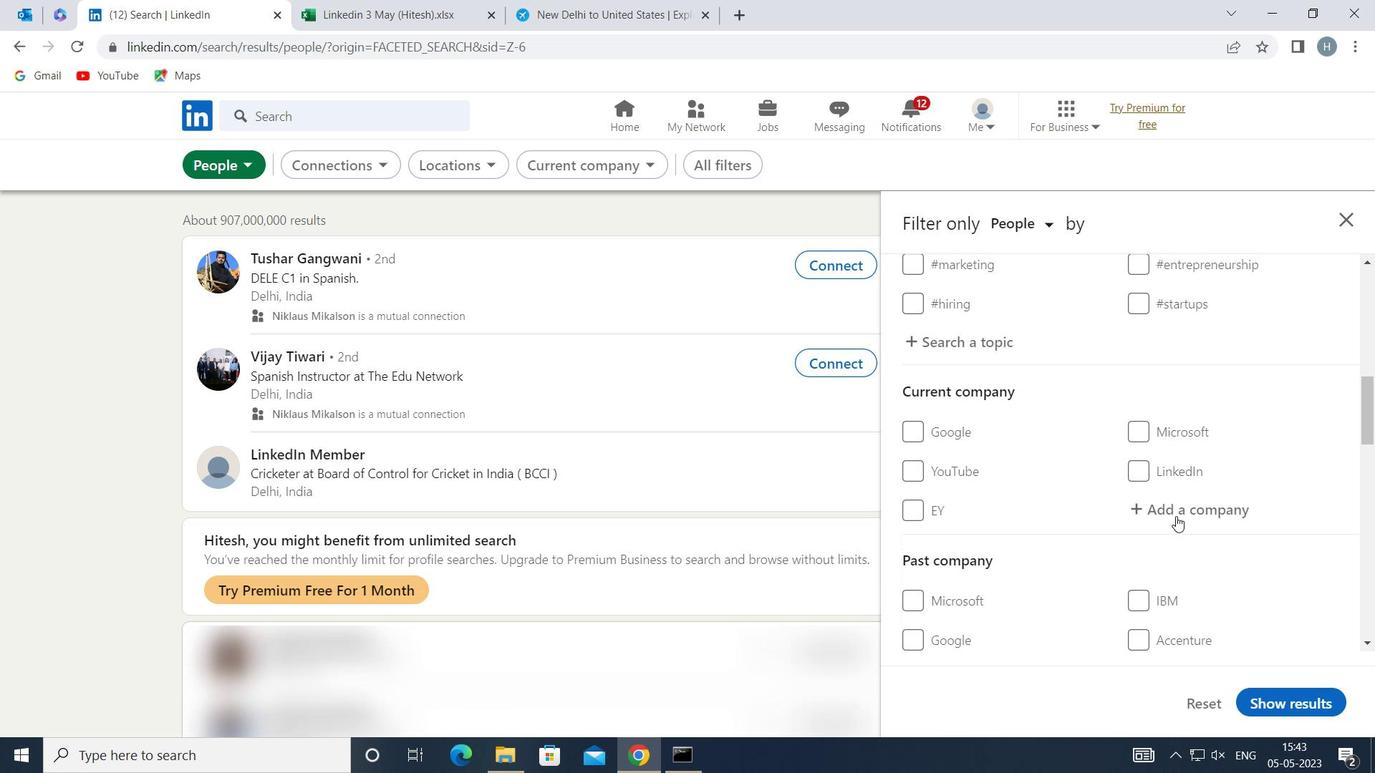 
Action: Mouse pressed left at (1191, 510)
Screenshot: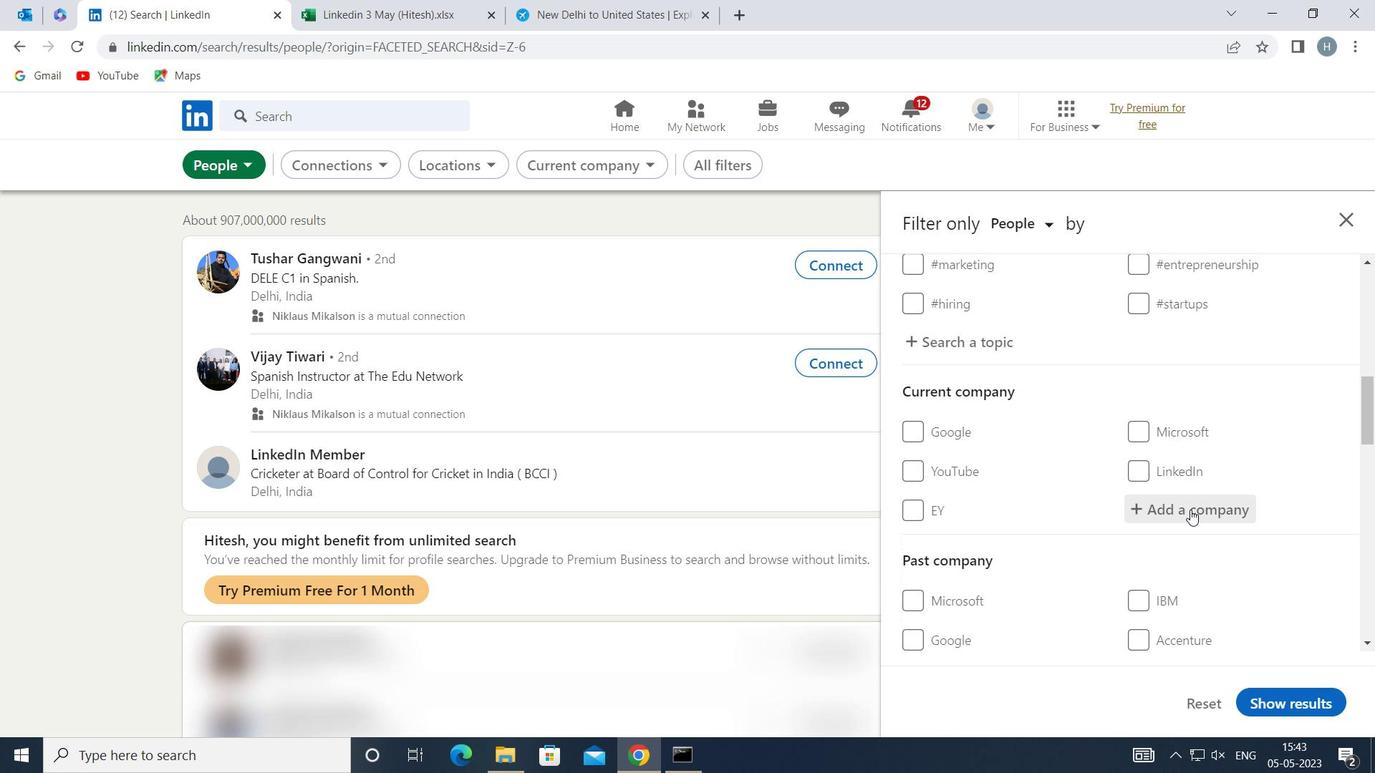 
Action: Mouse moved to (1192, 510)
Screenshot: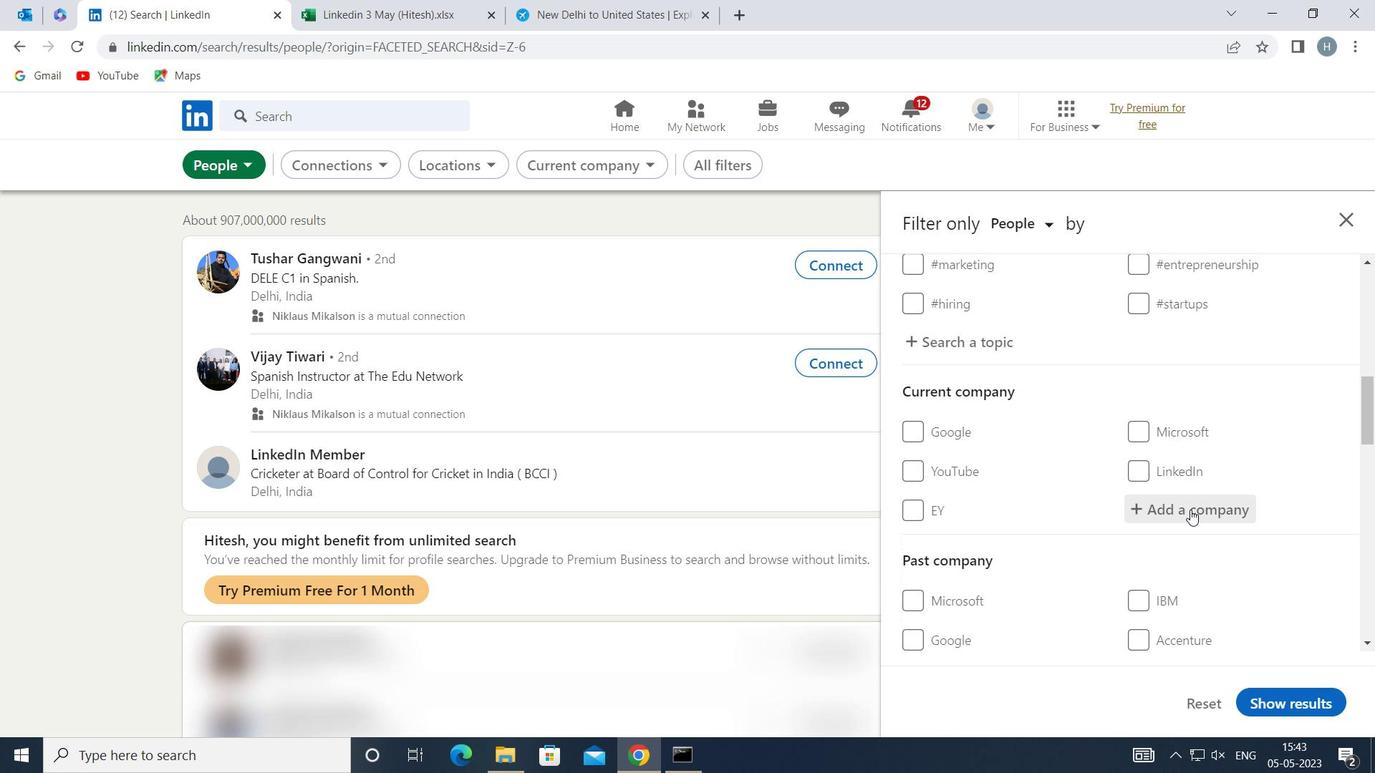 
Action: Key pressed <Key.shift>LAESEN<Key.space><Key.shift>%<Key.backspace><Key.shift>&<Key.backspace><Key.backspace><Key.backspace><Key.backspace><Key.backspace><Key.backspace>RSEN<Key.space><Key.shift>&<Key.space><Key.shift>T
Screenshot: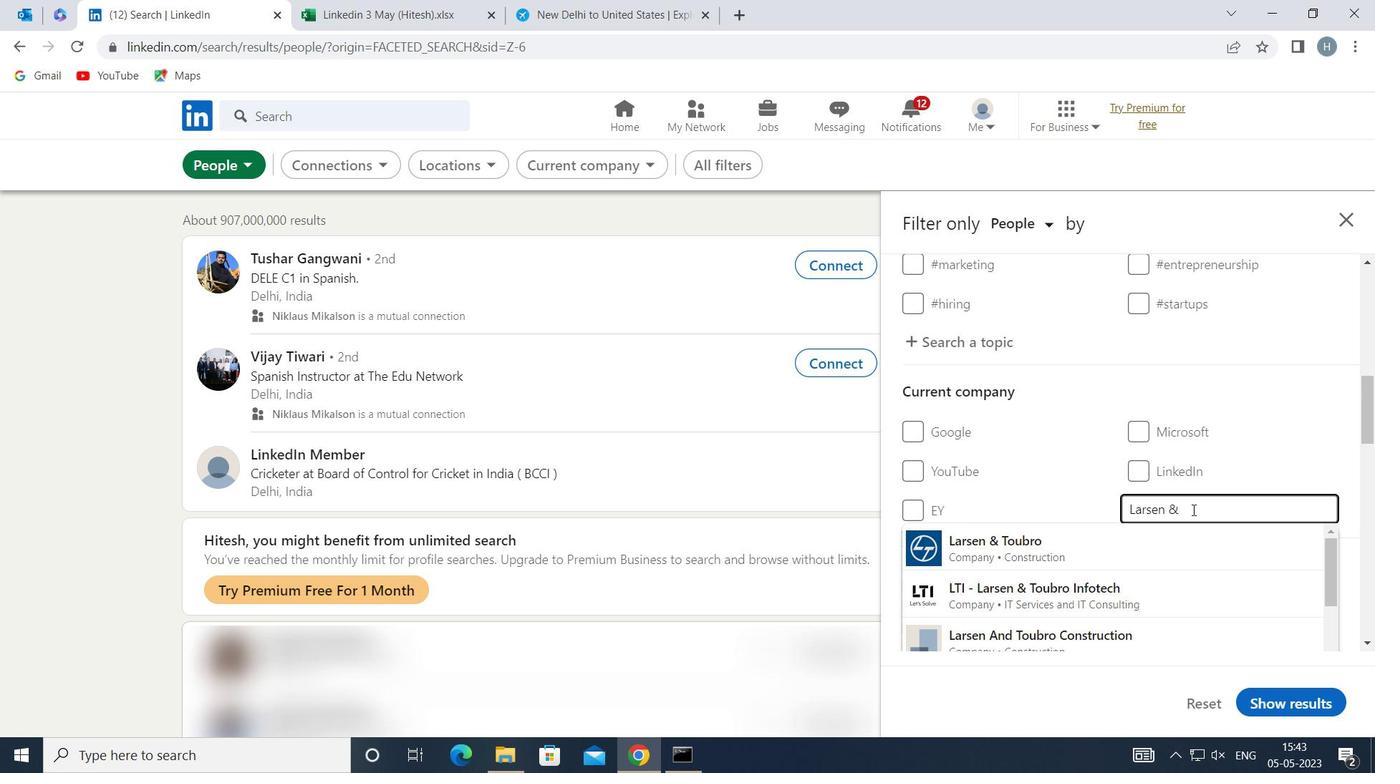
Action: Mouse moved to (1131, 549)
Screenshot: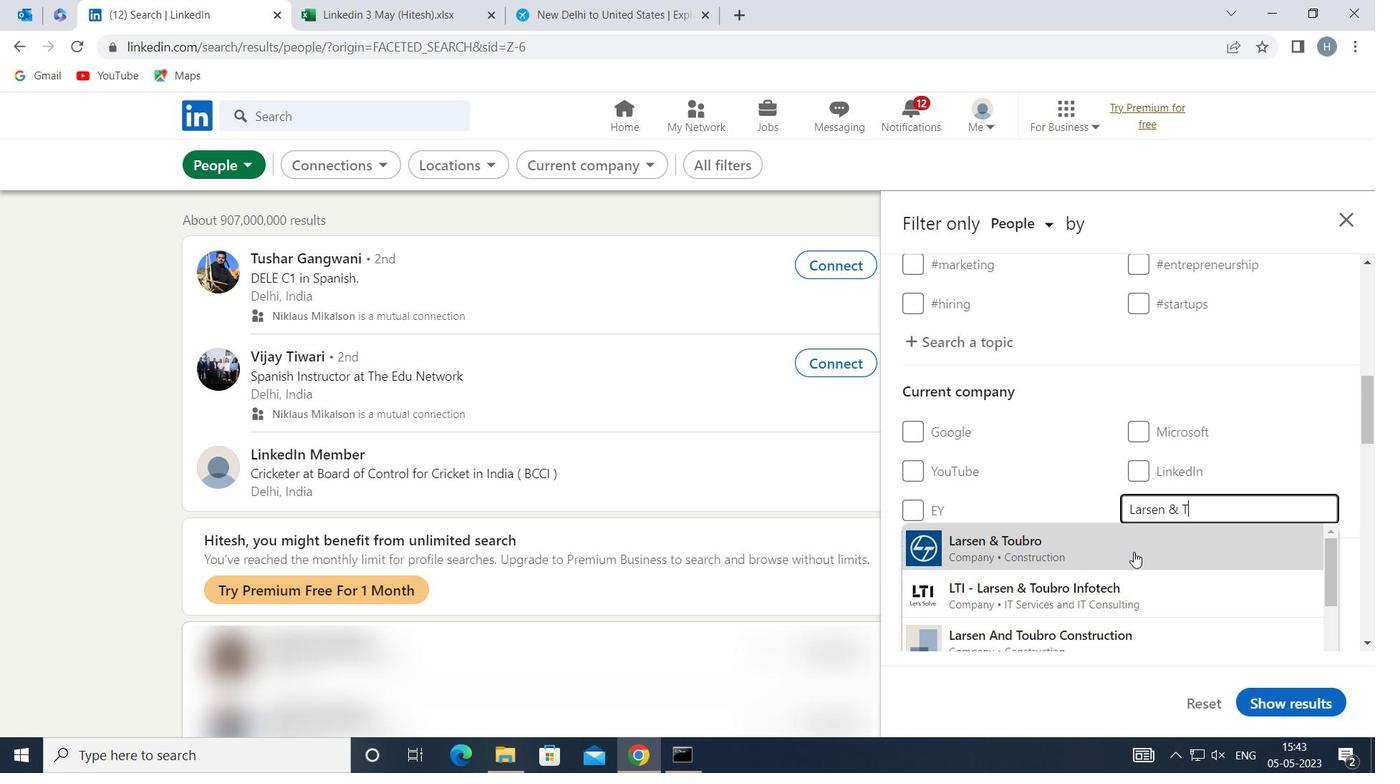 
Action: Mouse pressed left at (1131, 549)
Screenshot: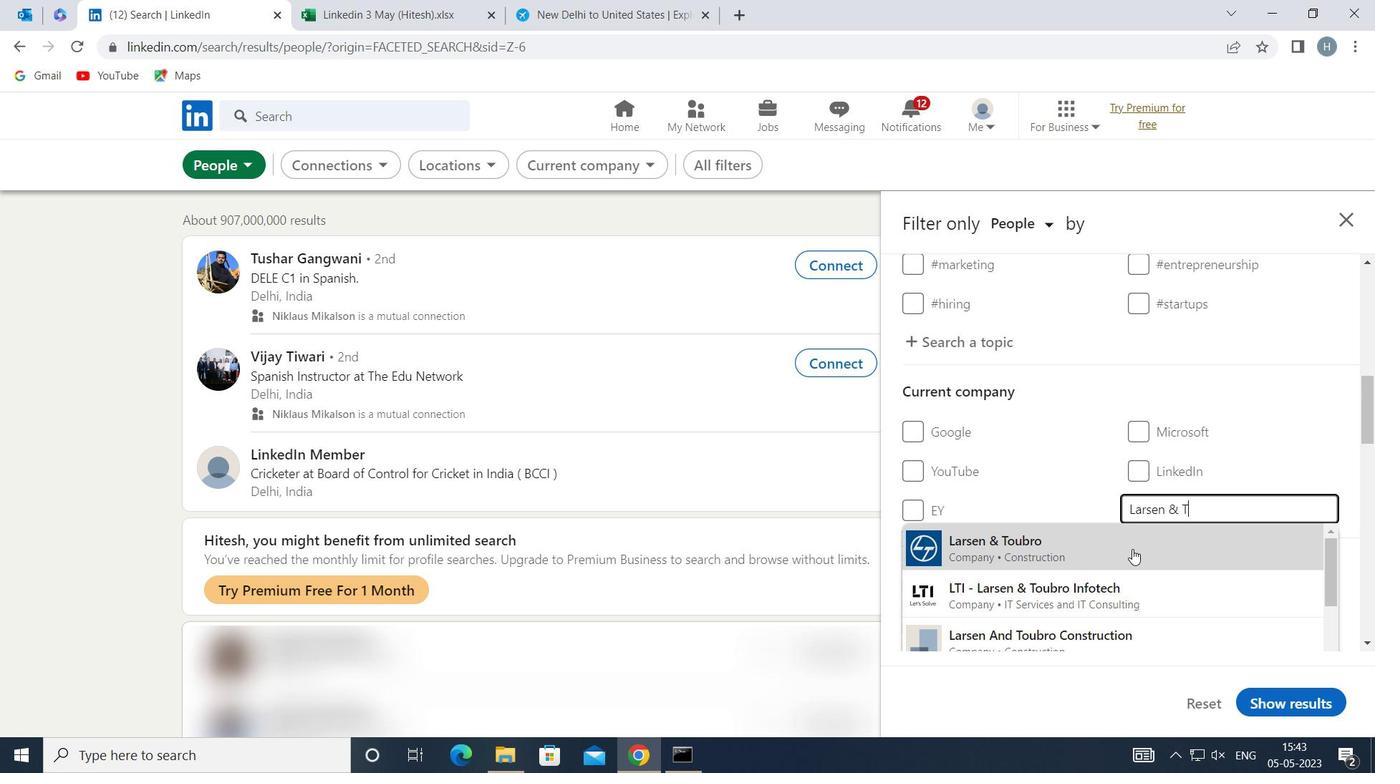 
Action: Mouse moved to (1106, 522)
Screenshot: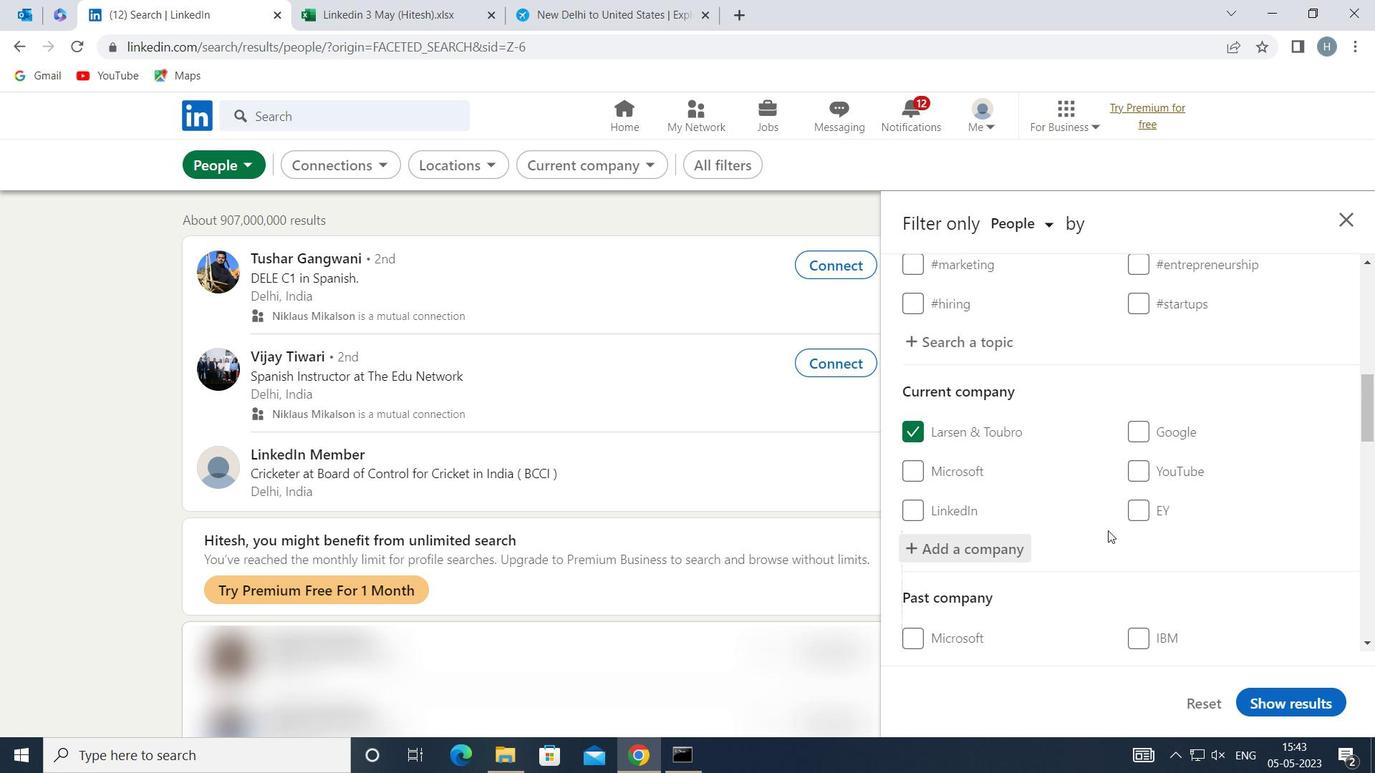 
Action: Mouse scrolled (1106, 522) with delta (0, 0)
Screenshot: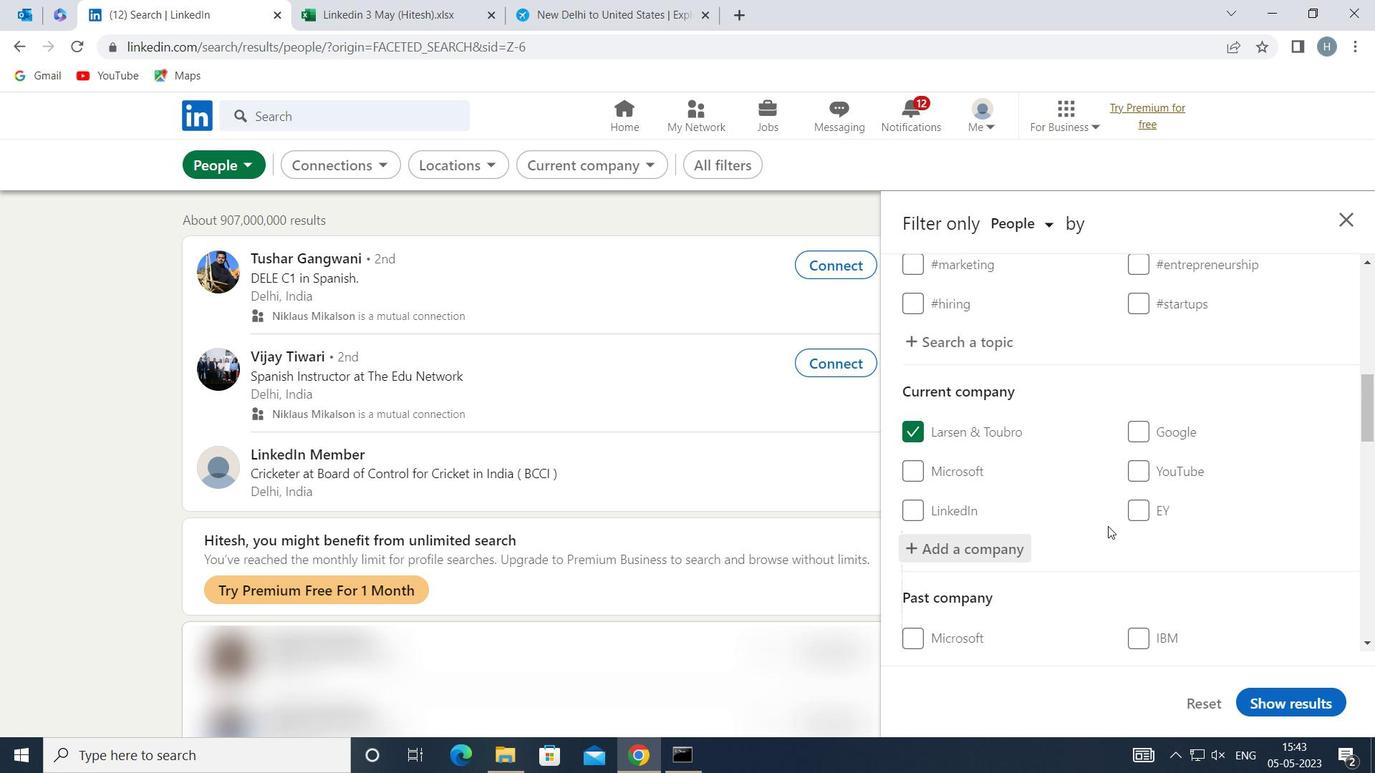 
Action: Mouse moved to (1106, 516)
Screenshot: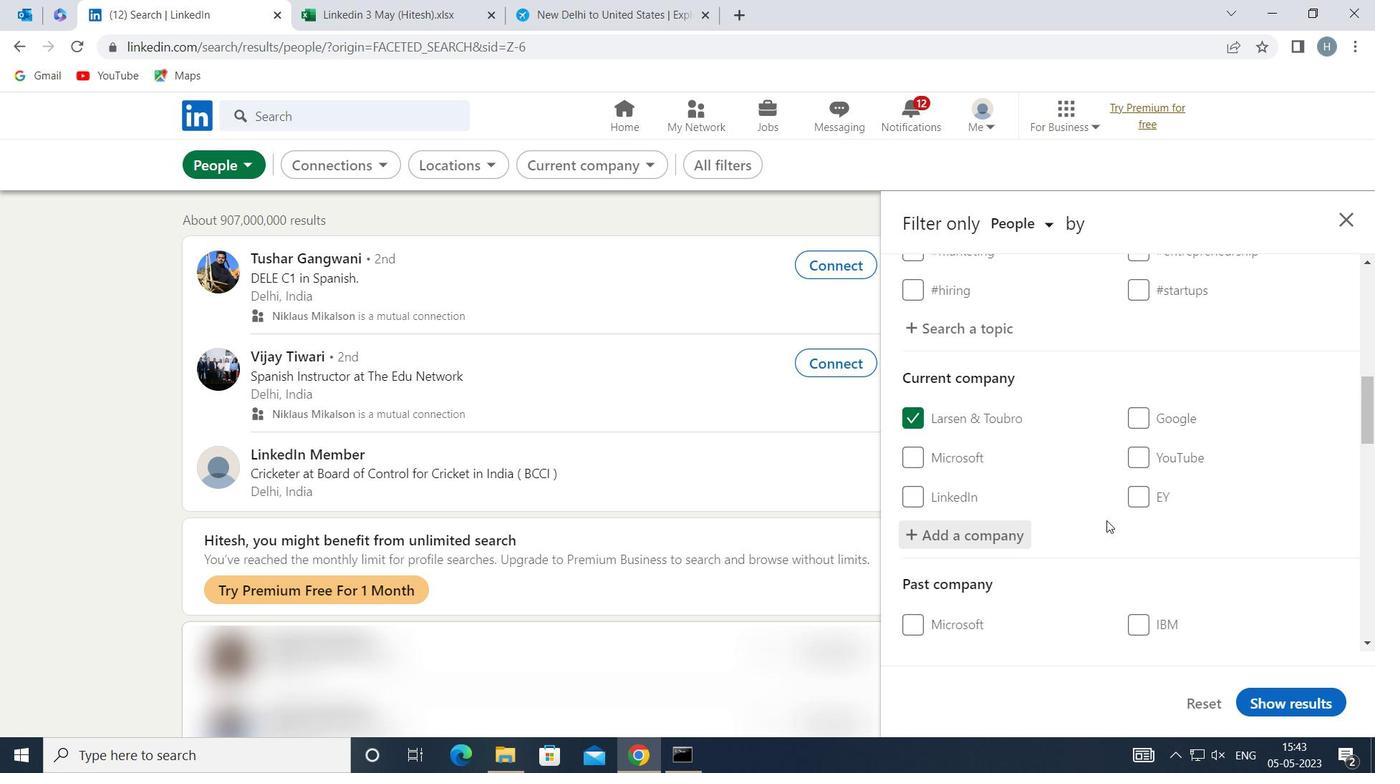 
Action: Mouse scrolled (1106, 515) with delta (0, 0)
Screenshot: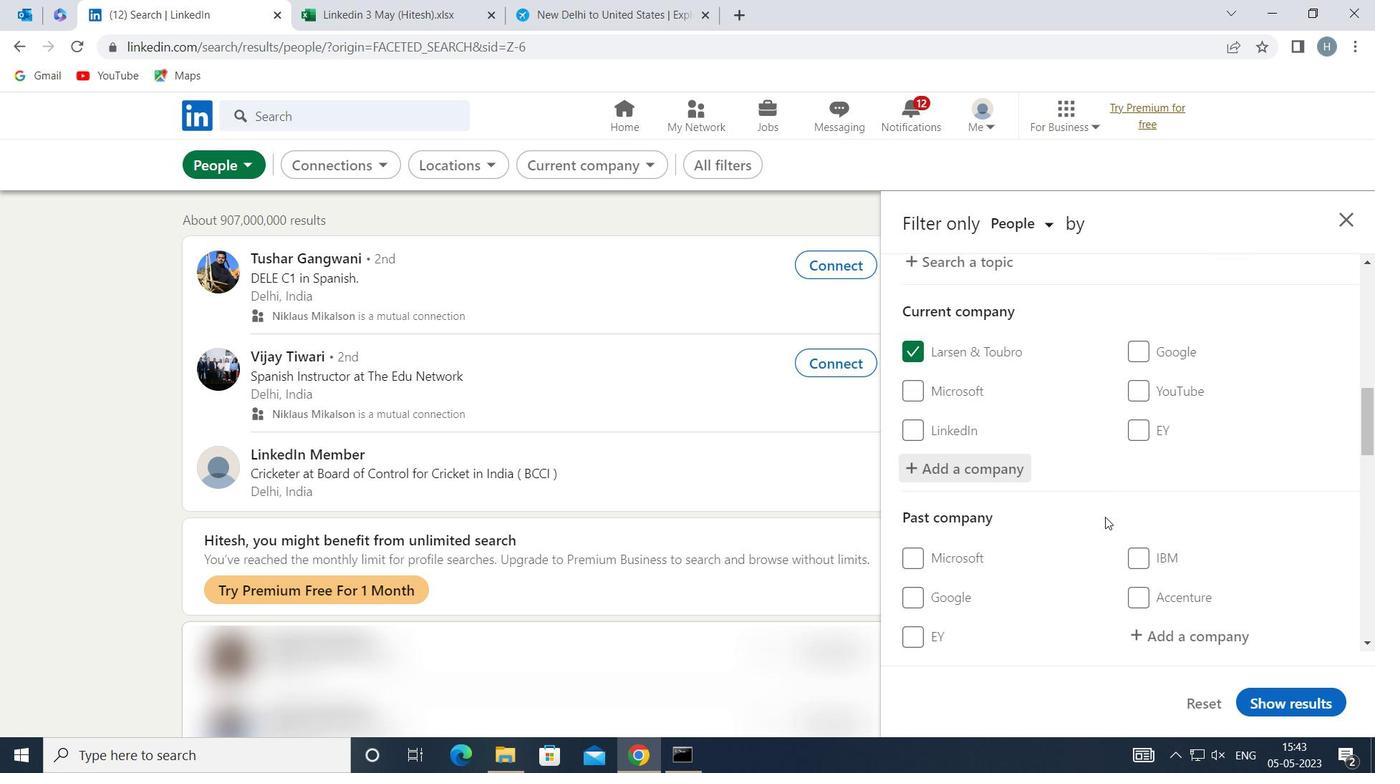 
Action: Mouse scrolled (1106, 515) with delta (0, 0)
Screenshot: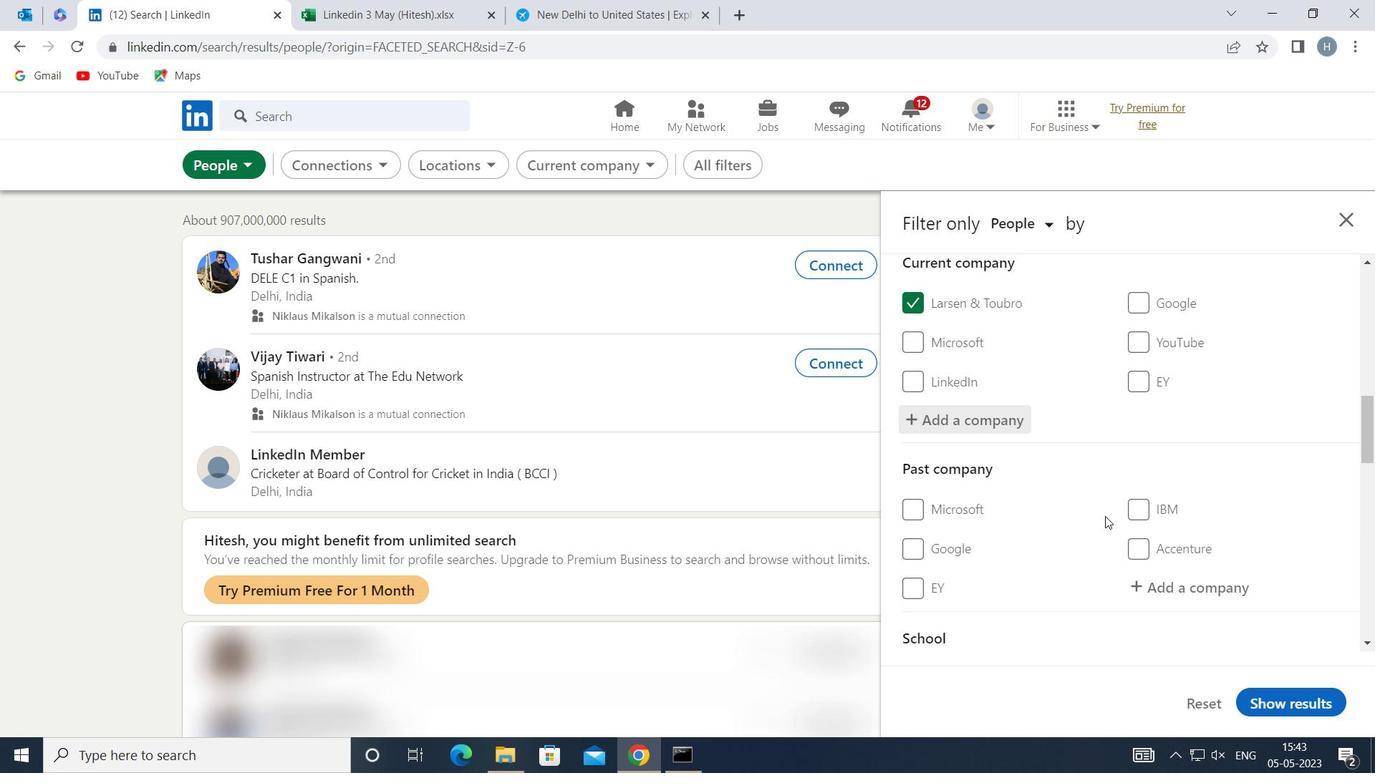 
Action: Mouse scrolled (1106, 515) with delta (0, 0)
Screenshot: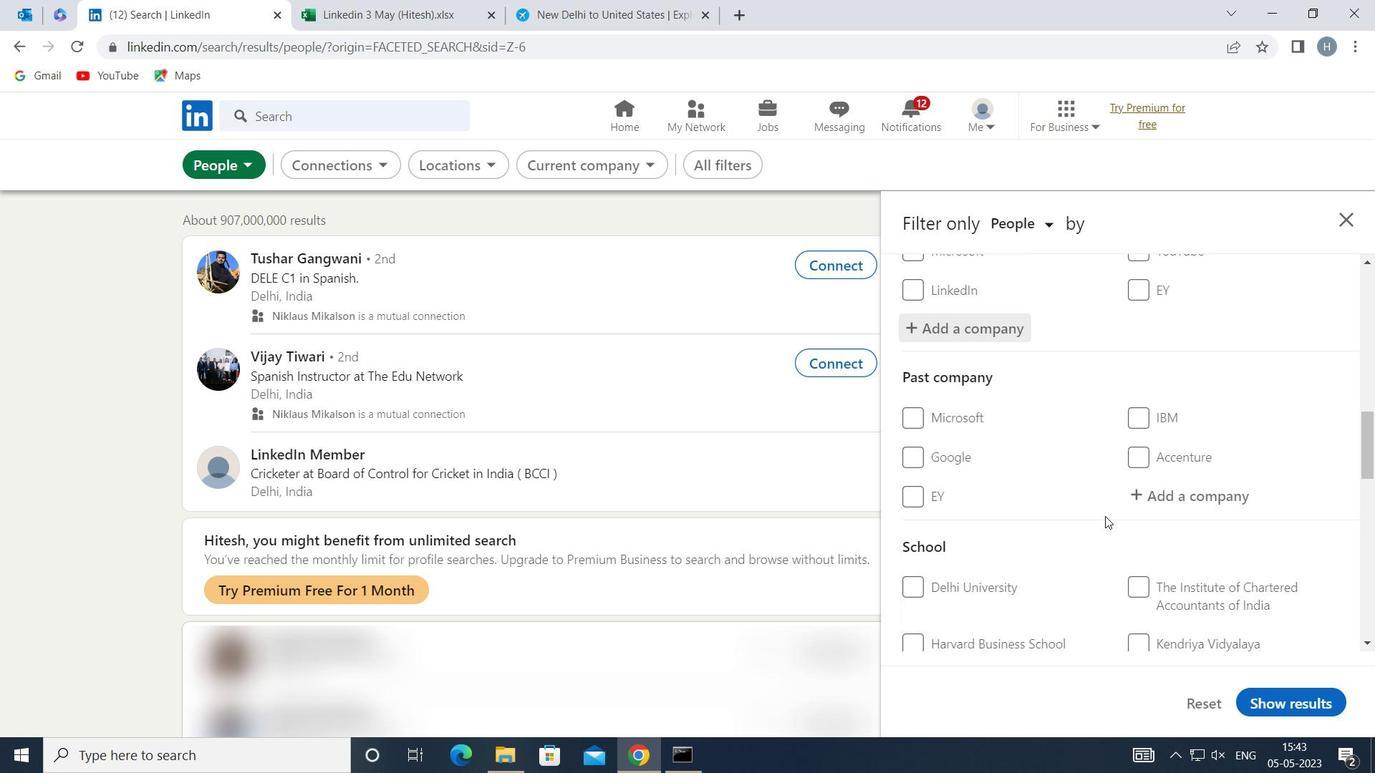 
Action: Mouse moved to (1194, 546)
Screenshot: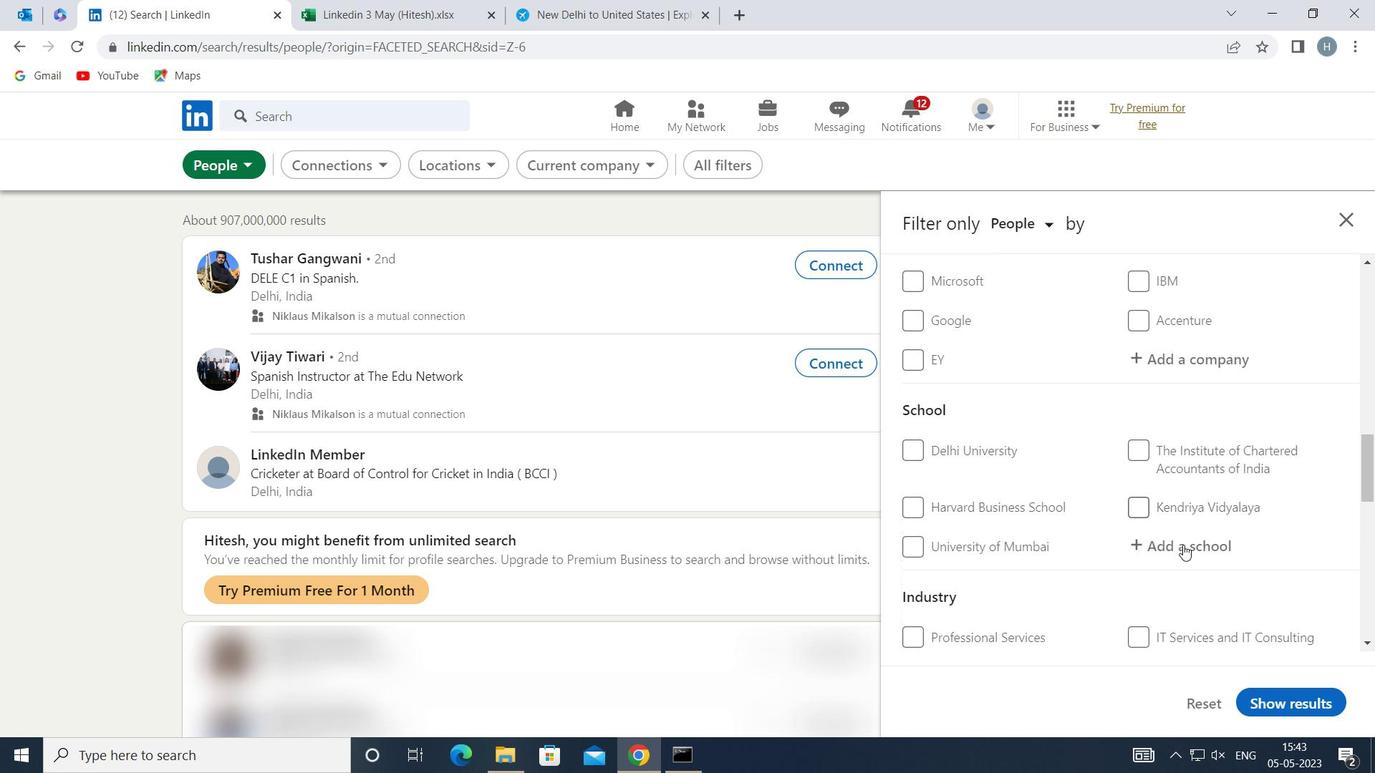 
Action: Mouse pressed left at (1194, 546)
Screenshot: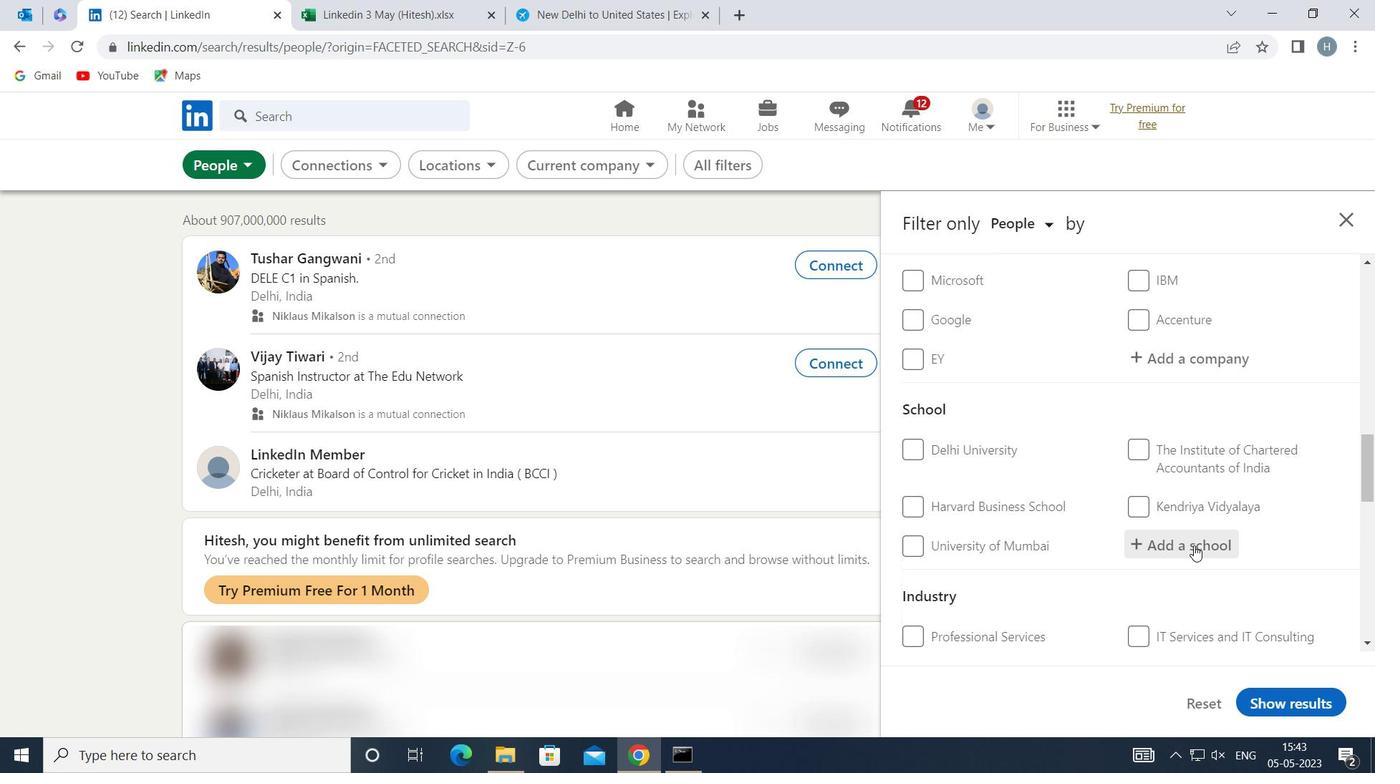 
Action: Mouse moved to (1195, 545)
Screenshot: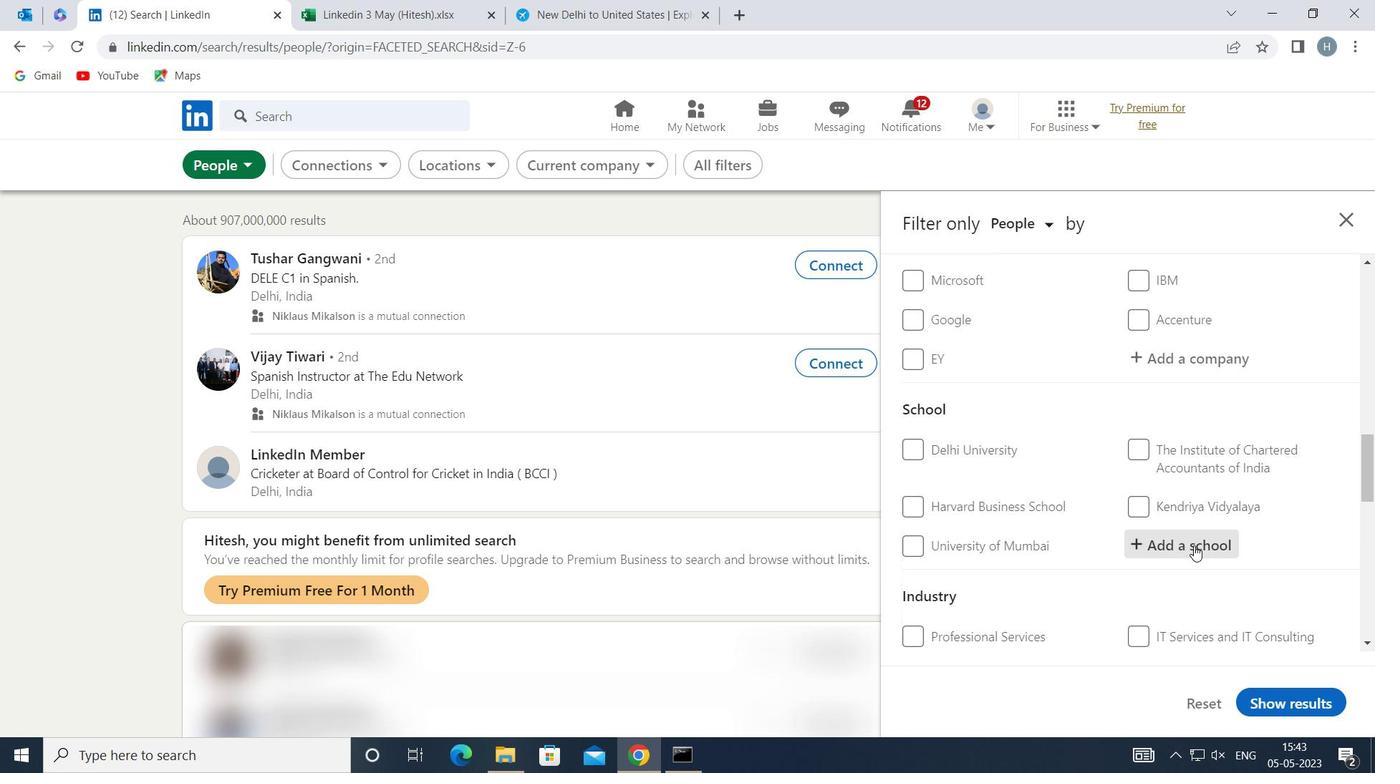 
Action: Key pressed <Key.shift>G<Key.shift>P<Key.backspace><Key.space><Key.shift>PULLA<Key.space><Key.shift>RED
Screenshot: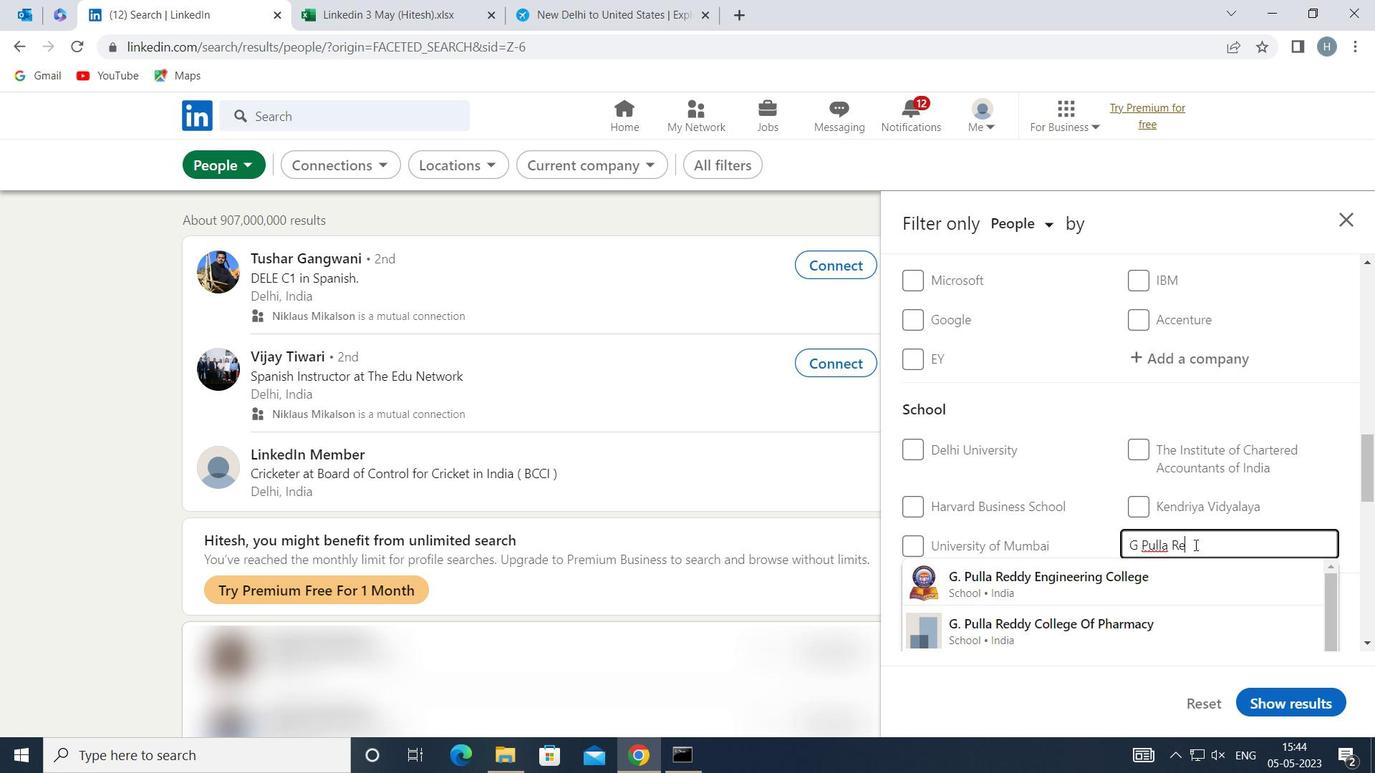 
Action: Mouse moved to (1123, 573)
Screenshot: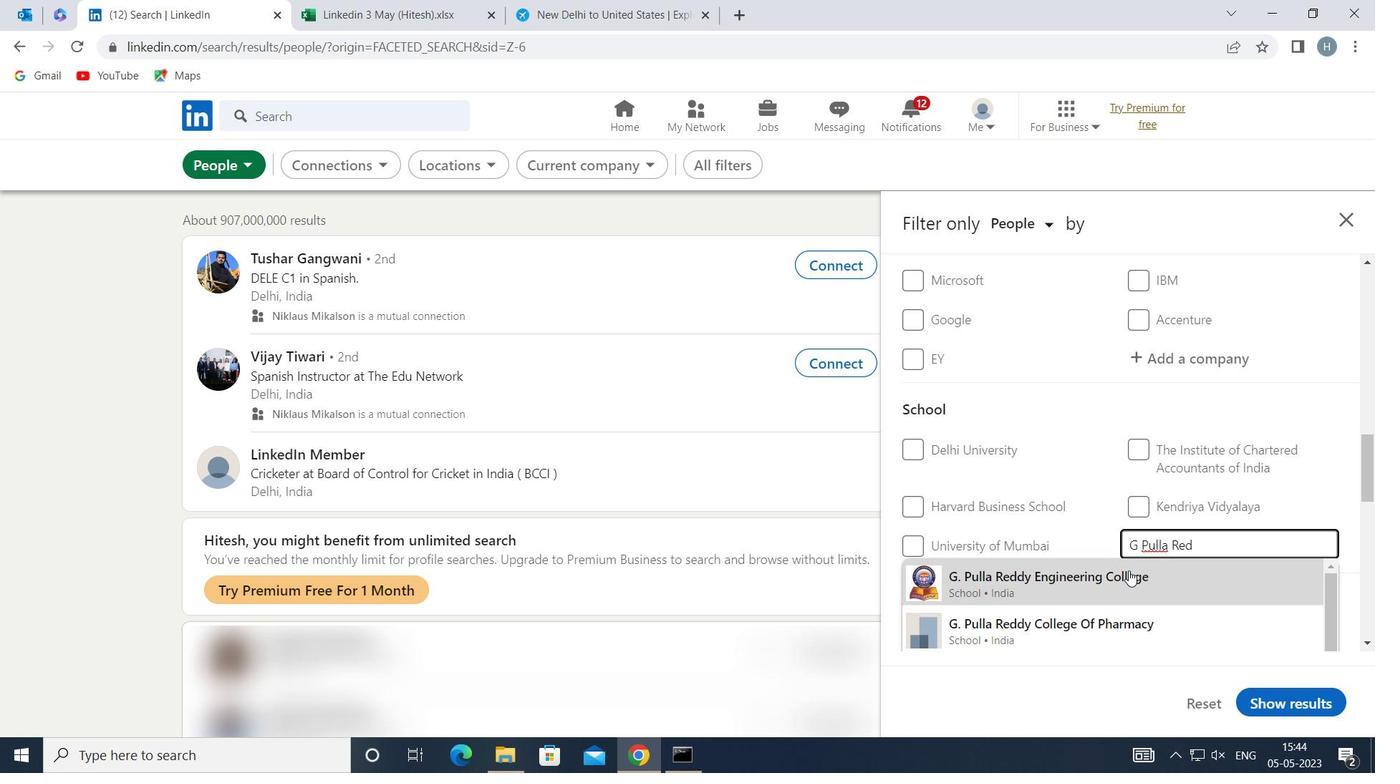 
Action: Mouse pressed left at (1123, 573)
Screenshot: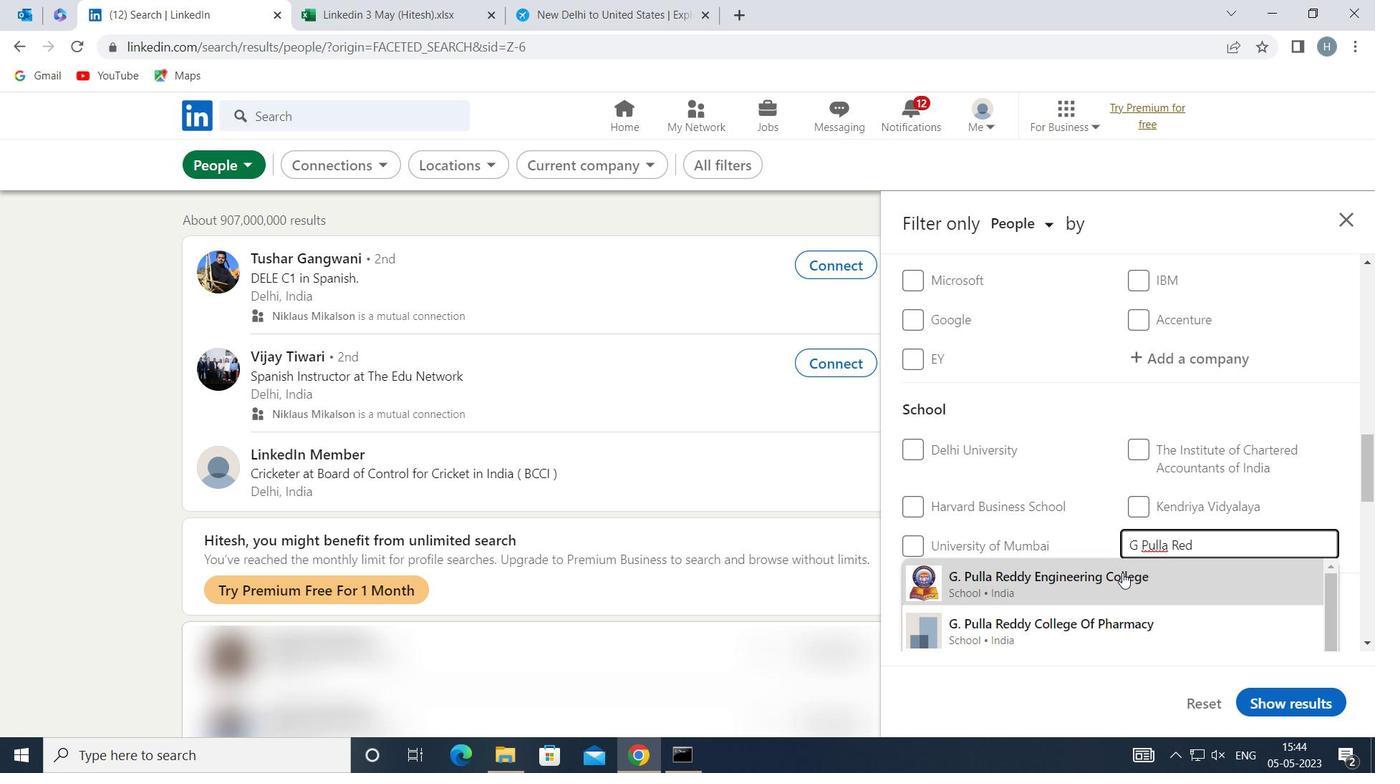 
Action: Mouse moved to (1108, 545)
Screenshot: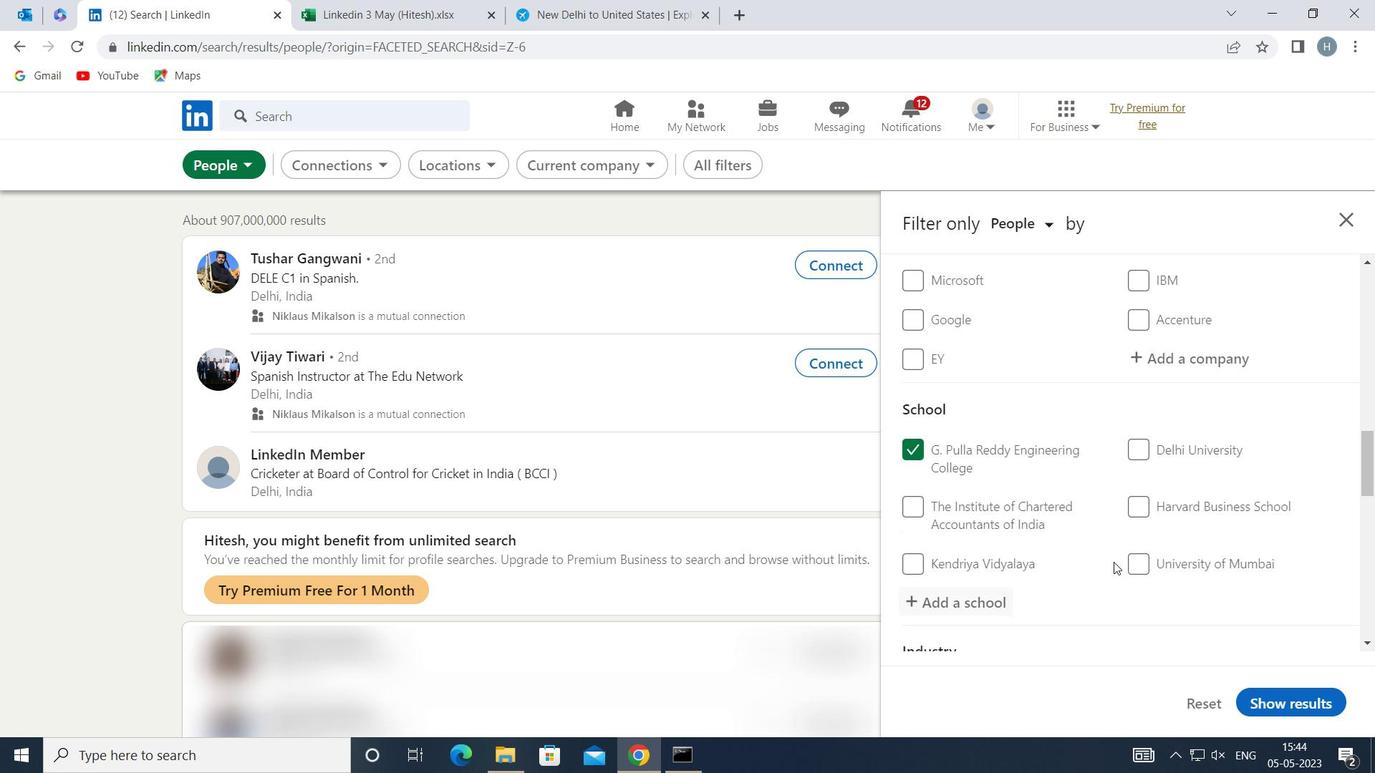 
Action: Mouse scrolled (1108, 545) with delta (0, 0)
Screenshot: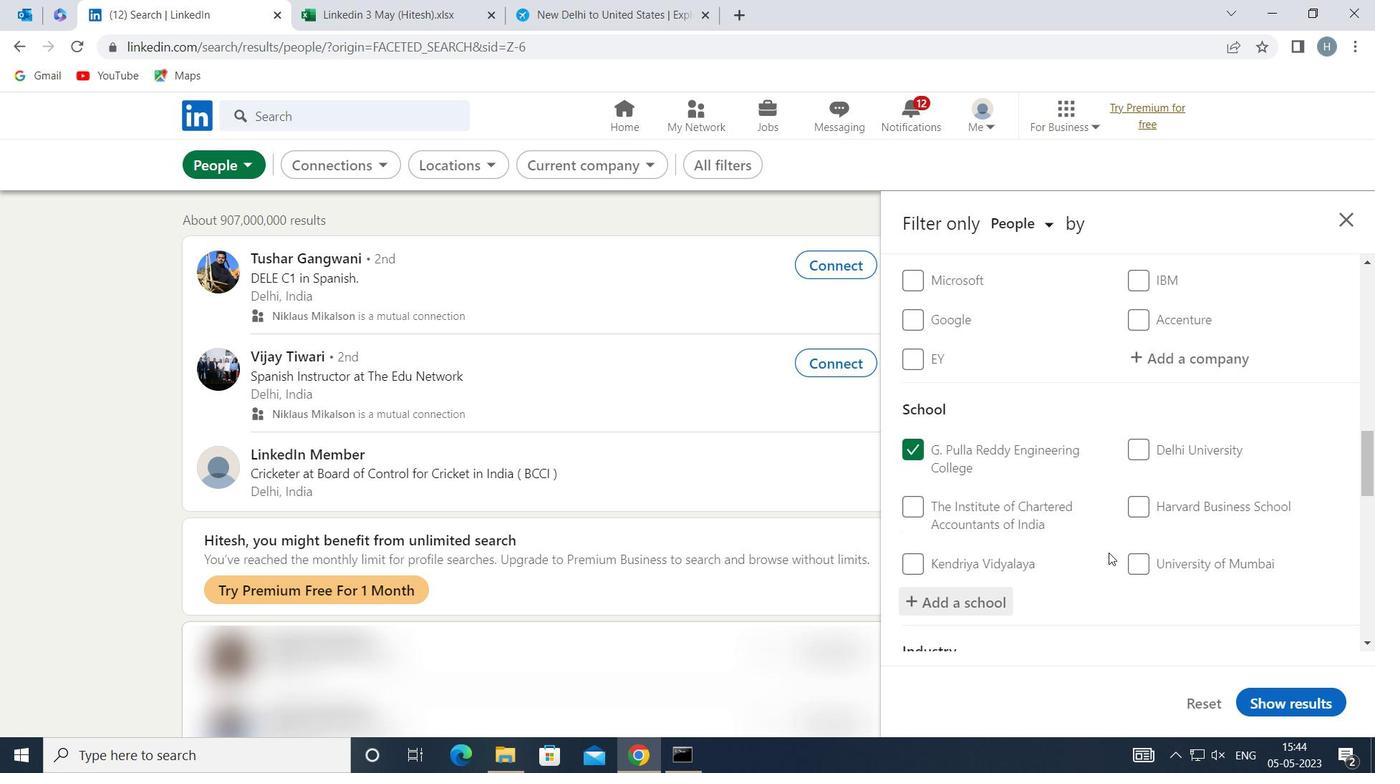 
Action: Mouse moved to (1107, 545)
Screenshot: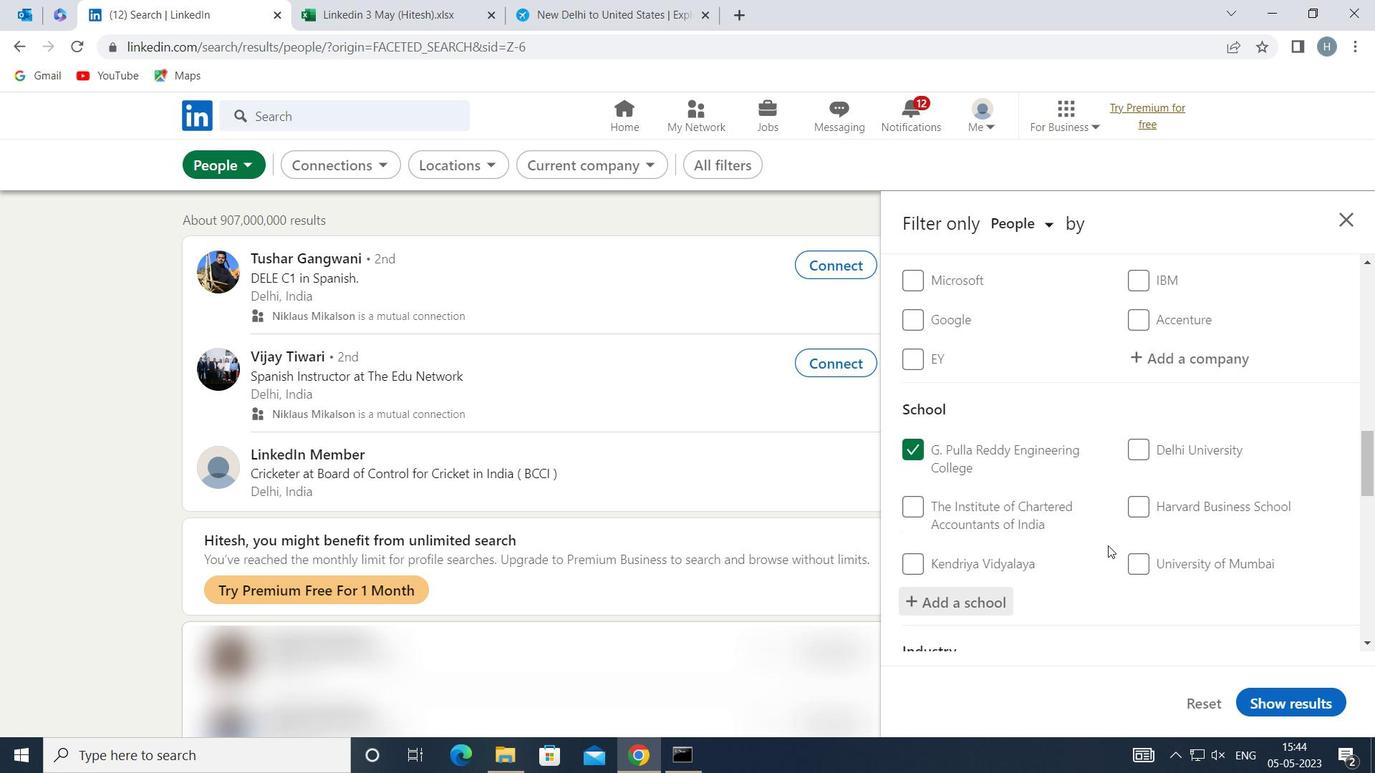
Action: Mouse scrolled (1107, 544) with delta (0, 0)
Screenshot: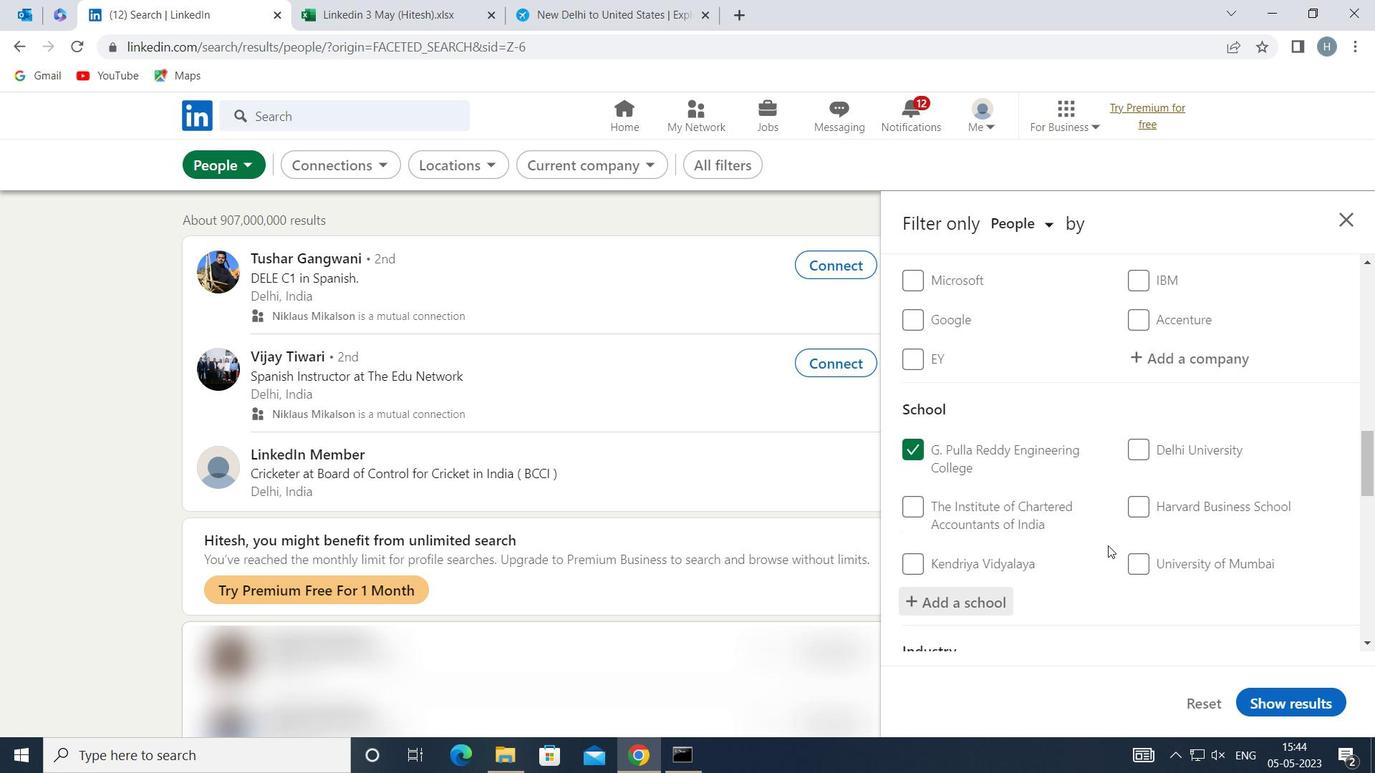 
Action: Mouse moved to (1106, 539)
Screenshot: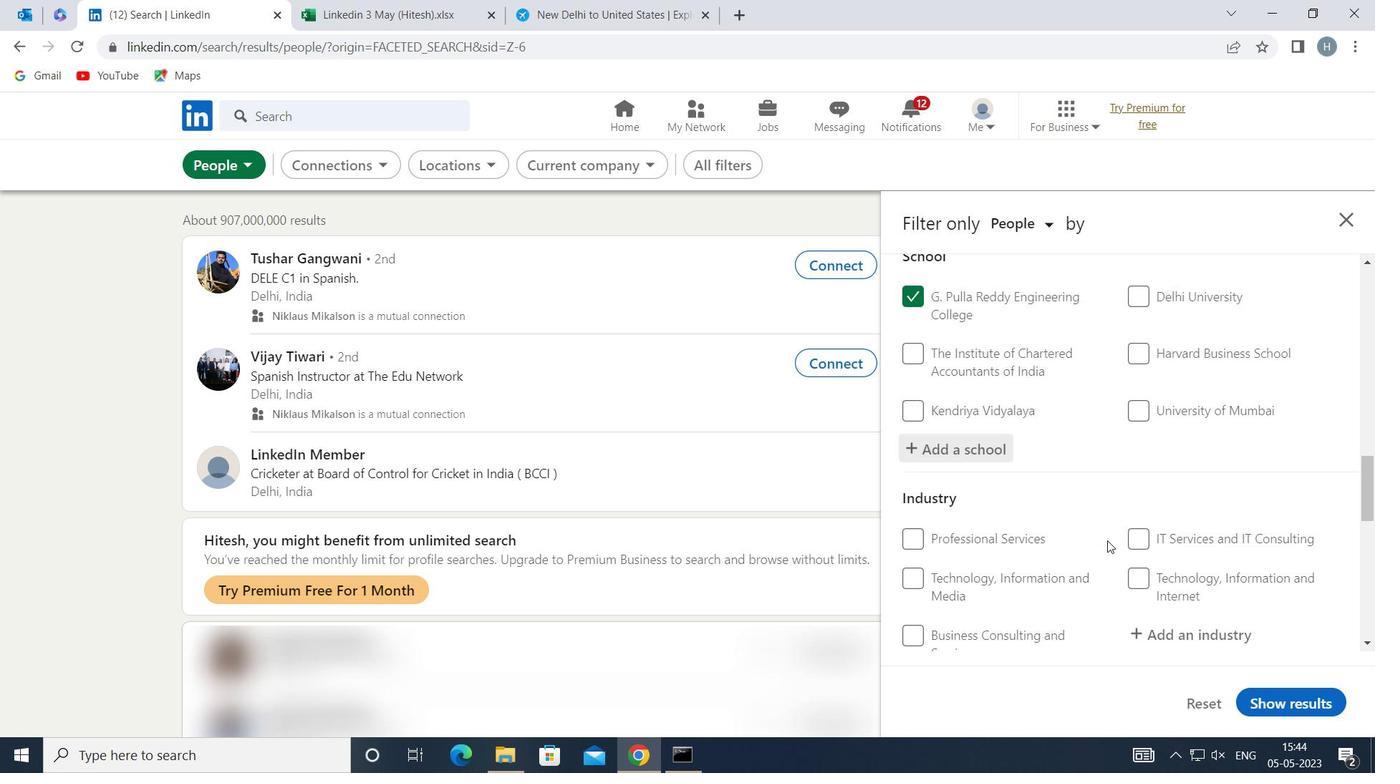 
Action: Mouse scrolled (1106, 538) with delta (0, 0)
Screenshot: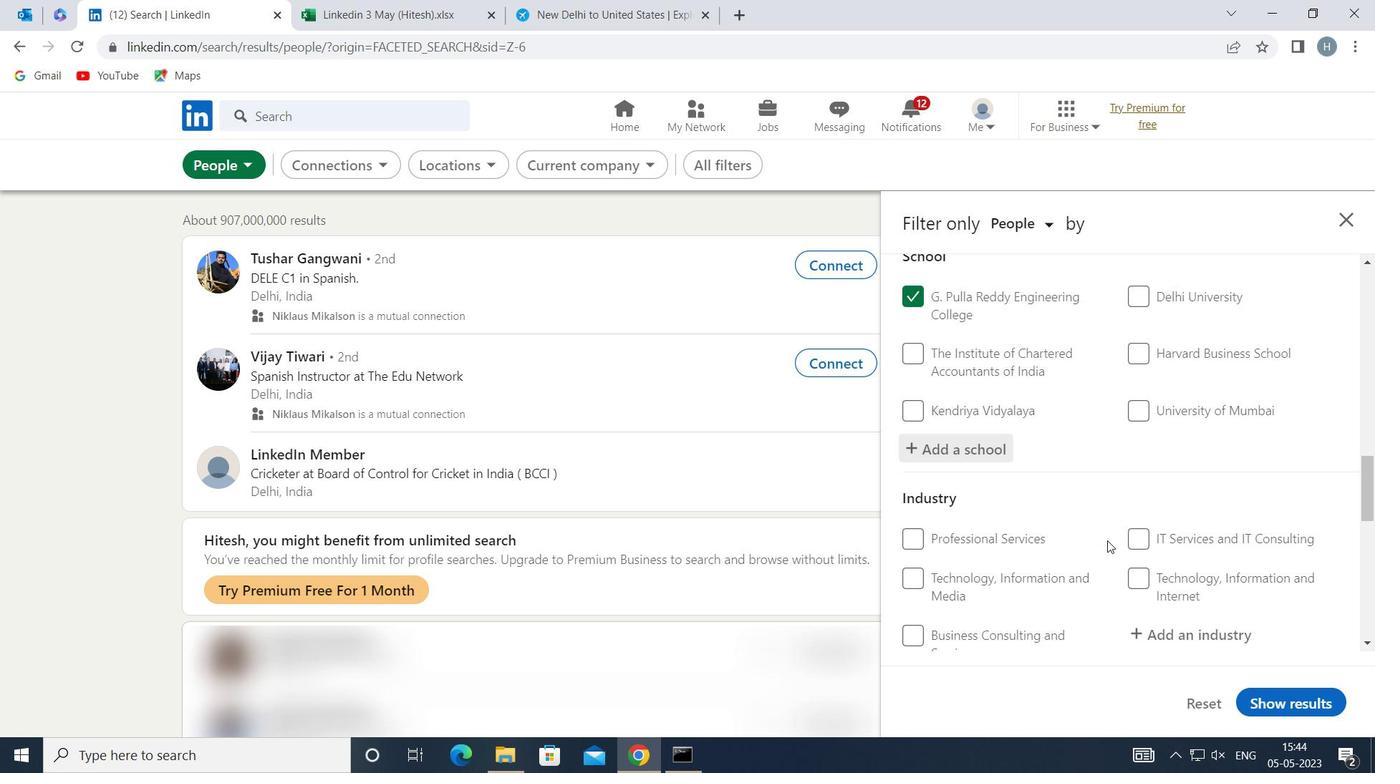 
Action: Mouse moved to (1190, 519)
Screenshot: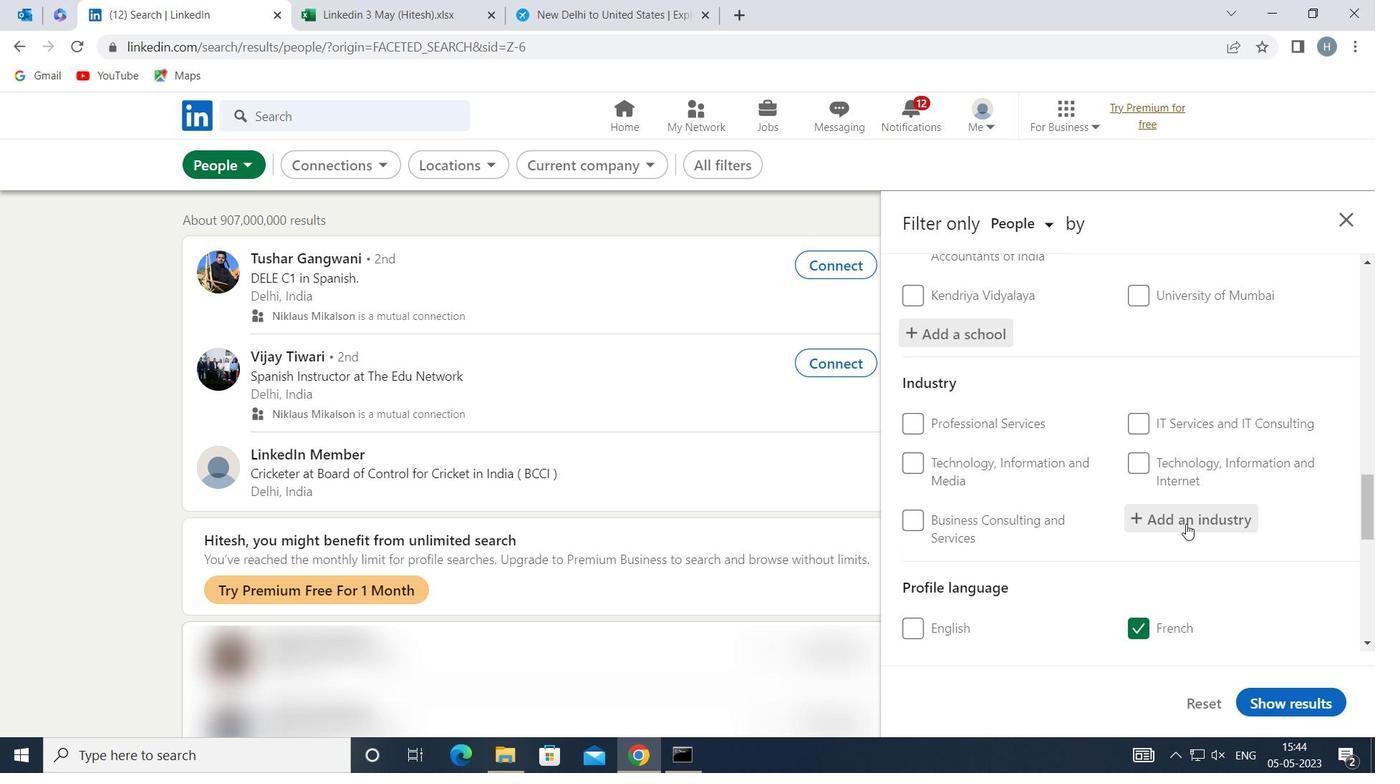 
Action: Mouse pressed left at (1190, 519)
Screenshot: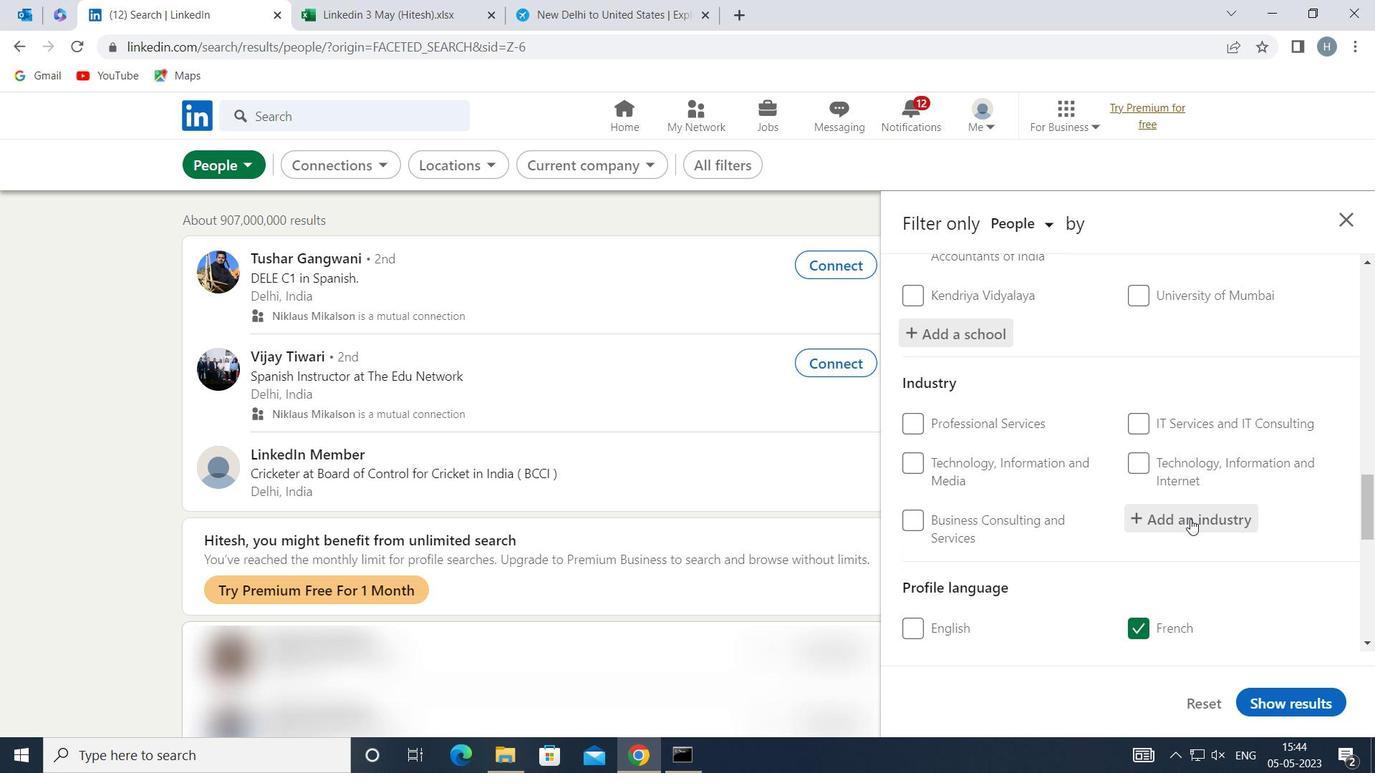 
Action: Key pressed <Key.shift>ALTER
Screenshot: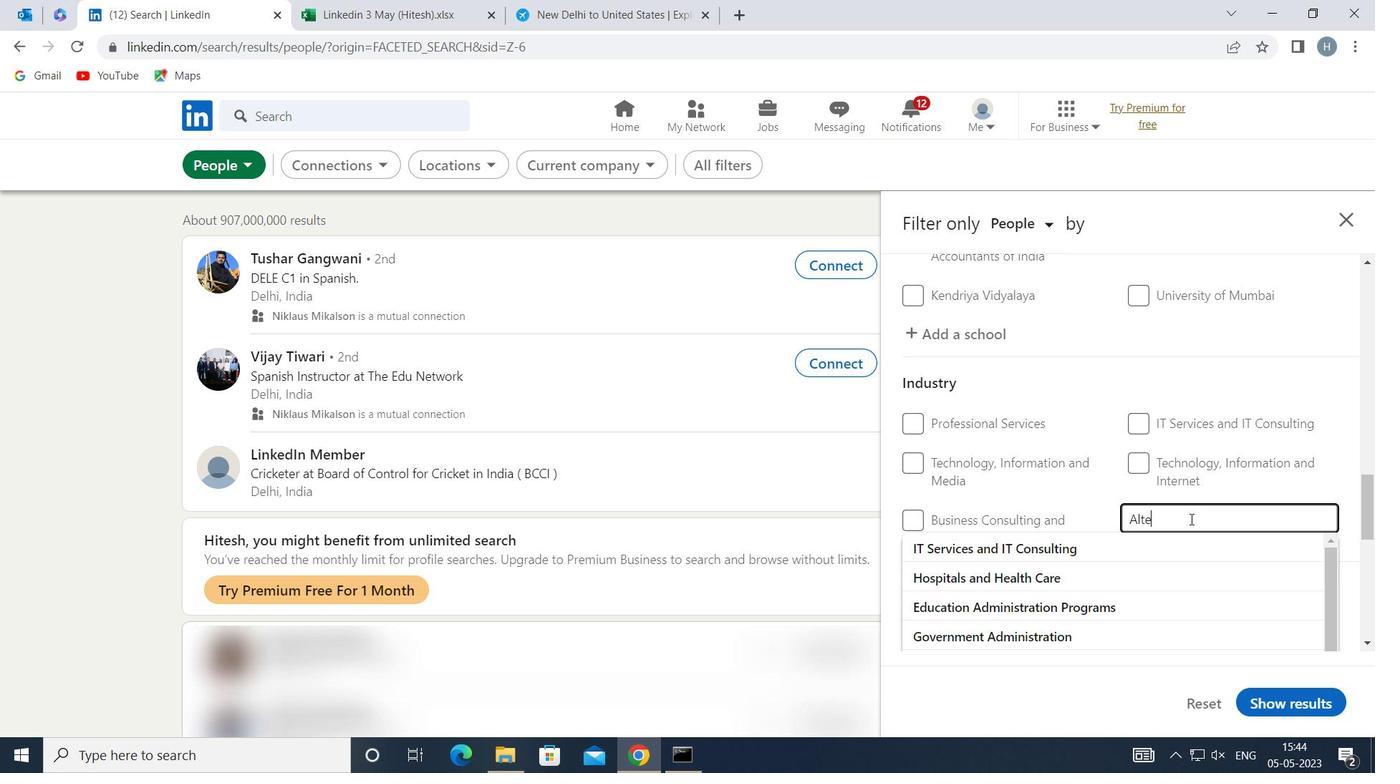 
Action: Mouse moved to (1113, 569)
Screenshot: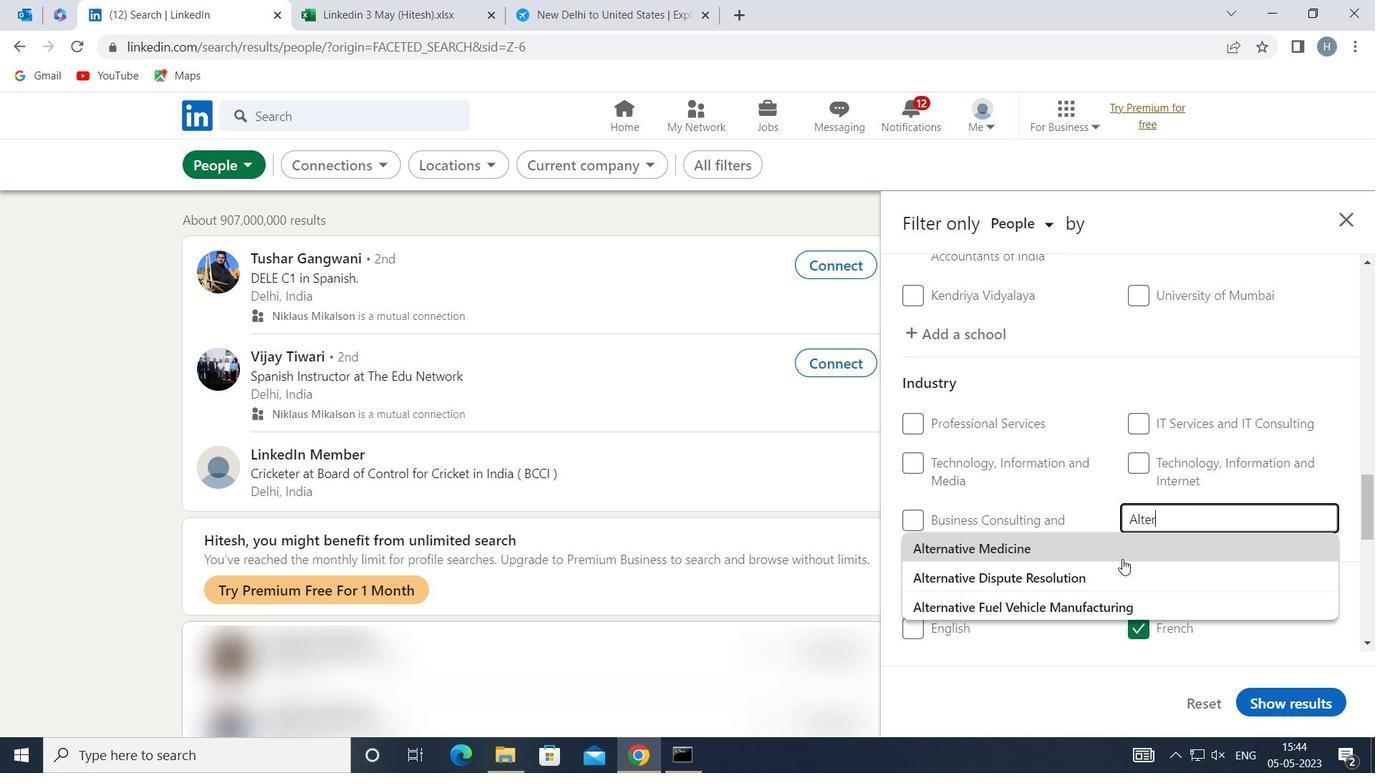 
Action: Mouse pressed left at (1113, 569)
Screenshot: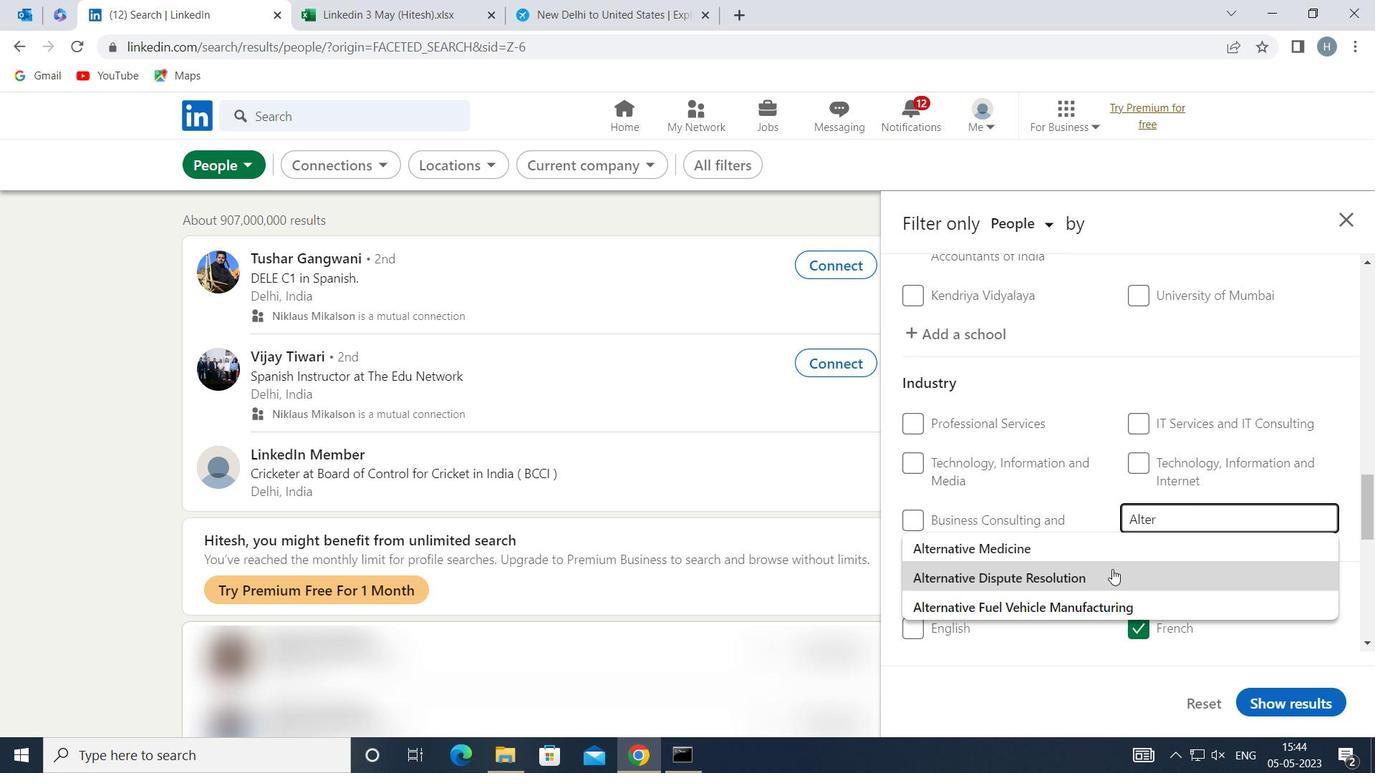
Action: Mouse moved to (1104, 520)
Screenshot: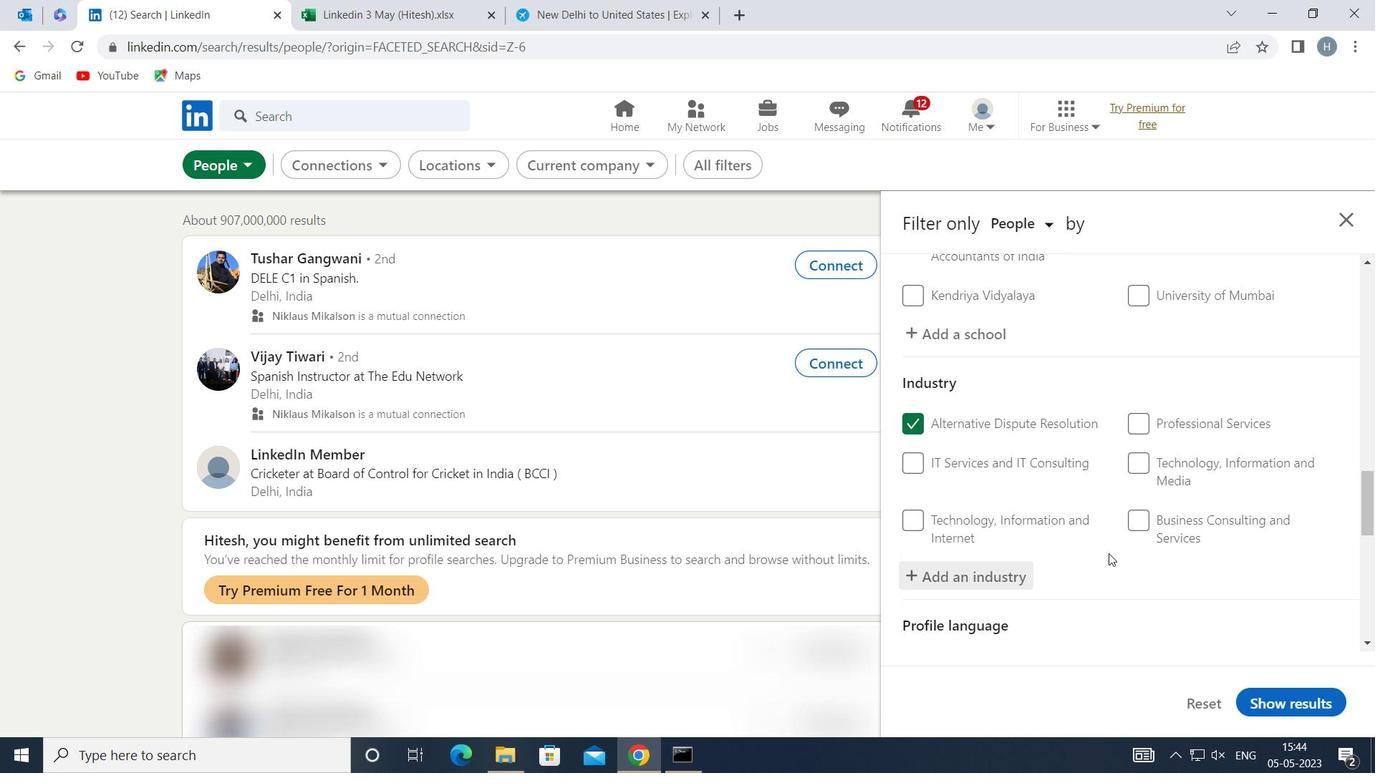 
Action: Mouse scrolled (1104, 519) with delta (0, 0)
Screenshot: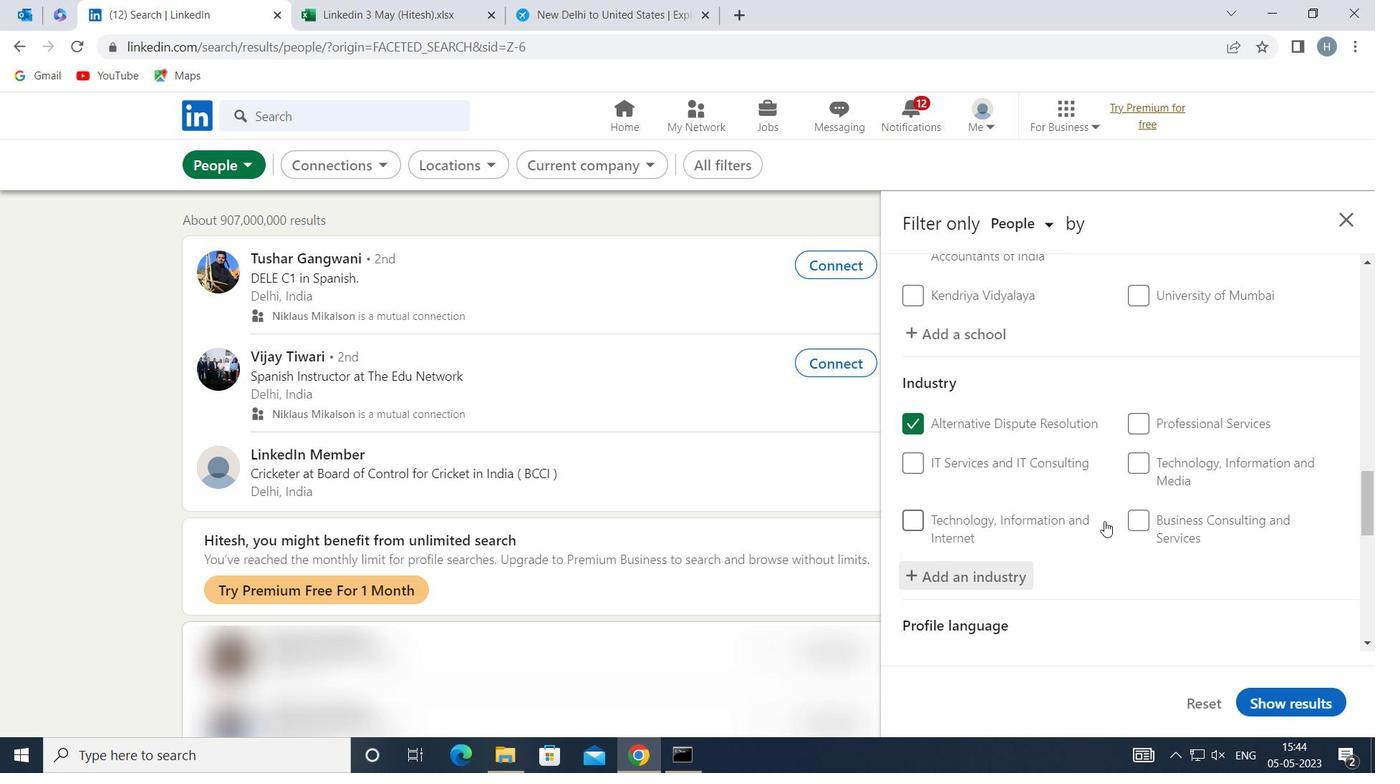 
Action: Mouse moved to (1103, 516)
Screenshot: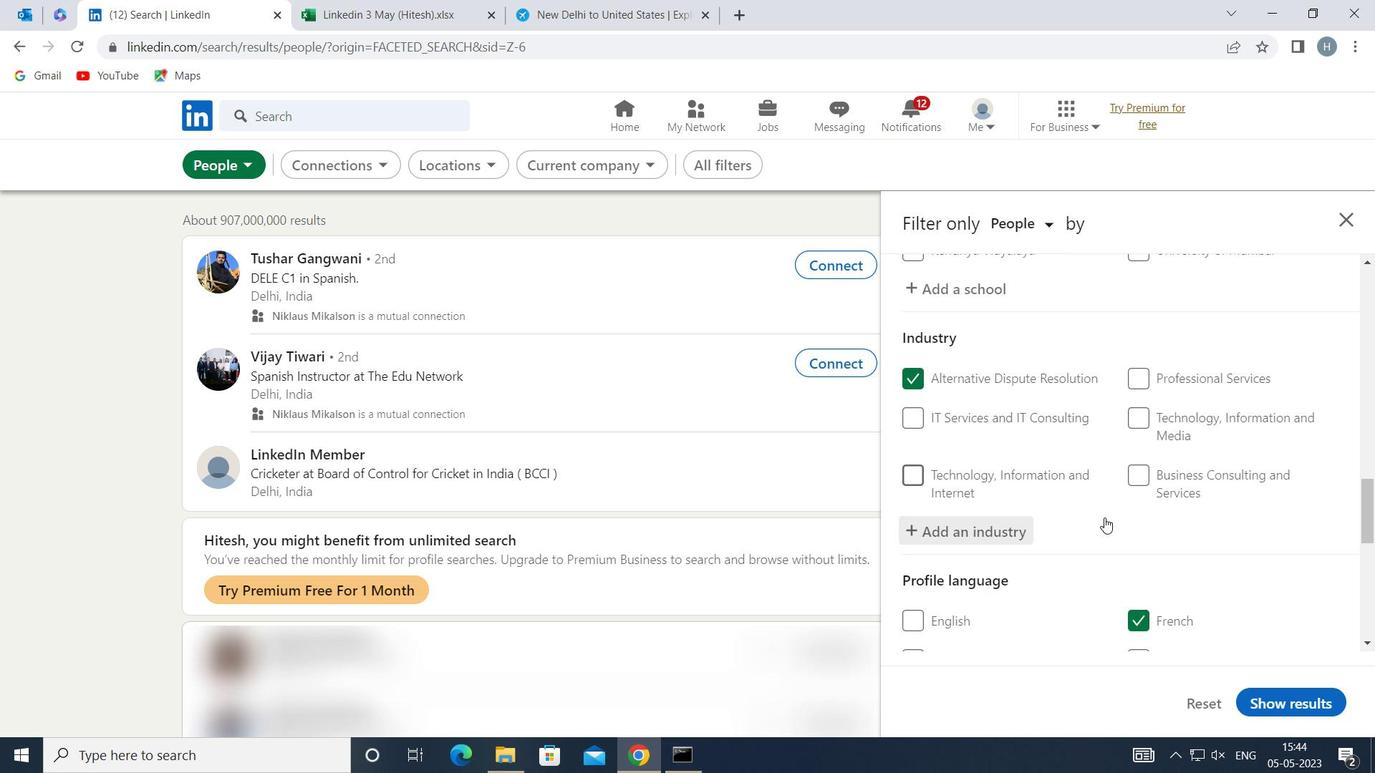 
Action: Mouse scrolled (1103, 515) with delta (0, 0)
Screenshot: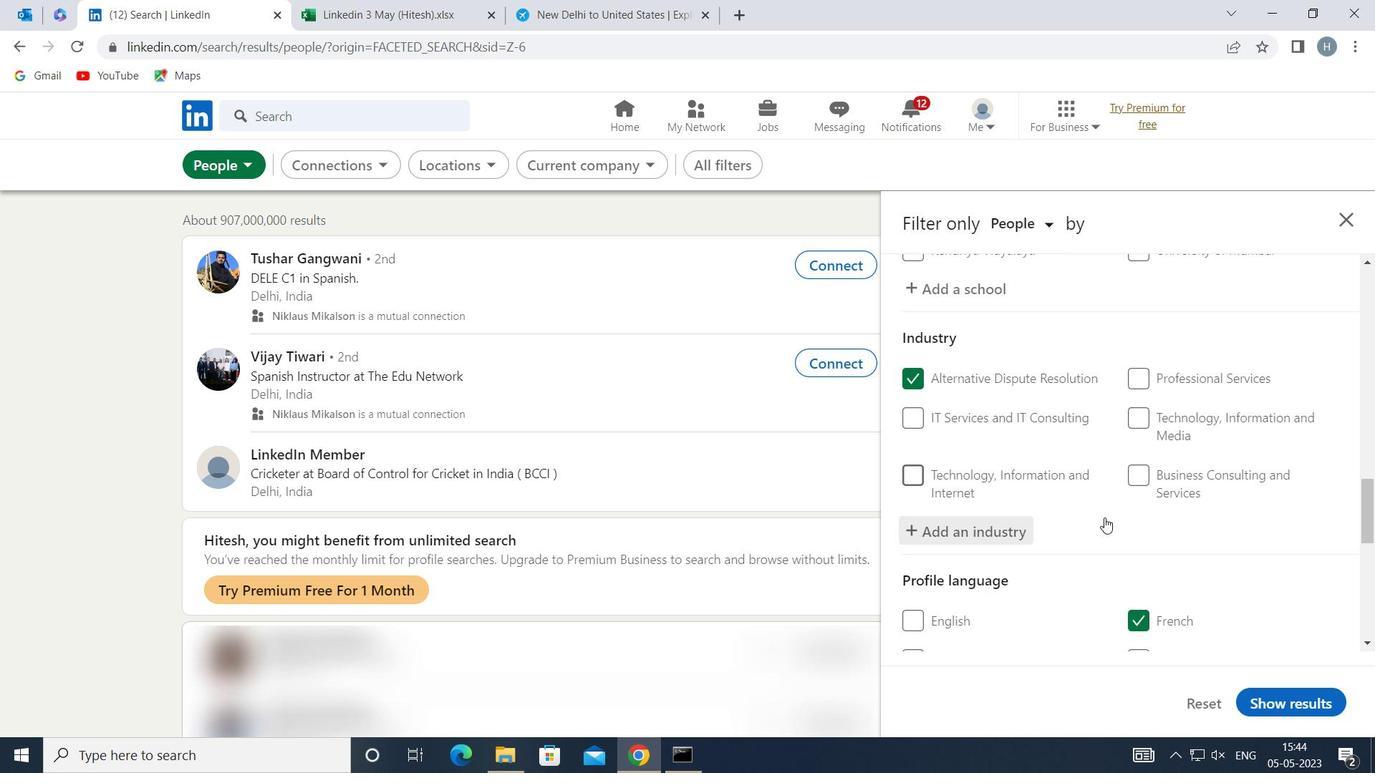 
Action: Mouse scrolled (1103, 515) with delta (0, 0)
Screenshot: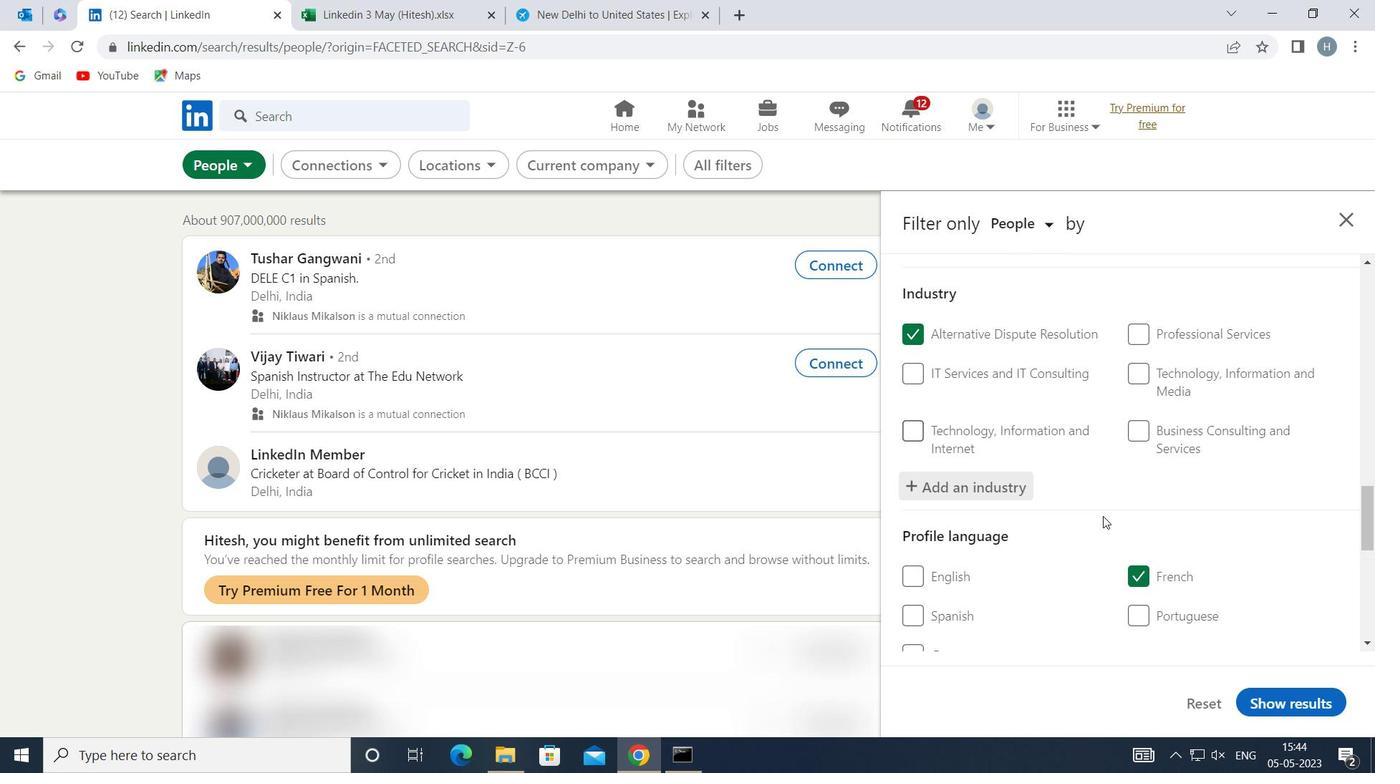 
Action: Mouse scrolled (1103, 515) with delta (0, 0)
Screenshot: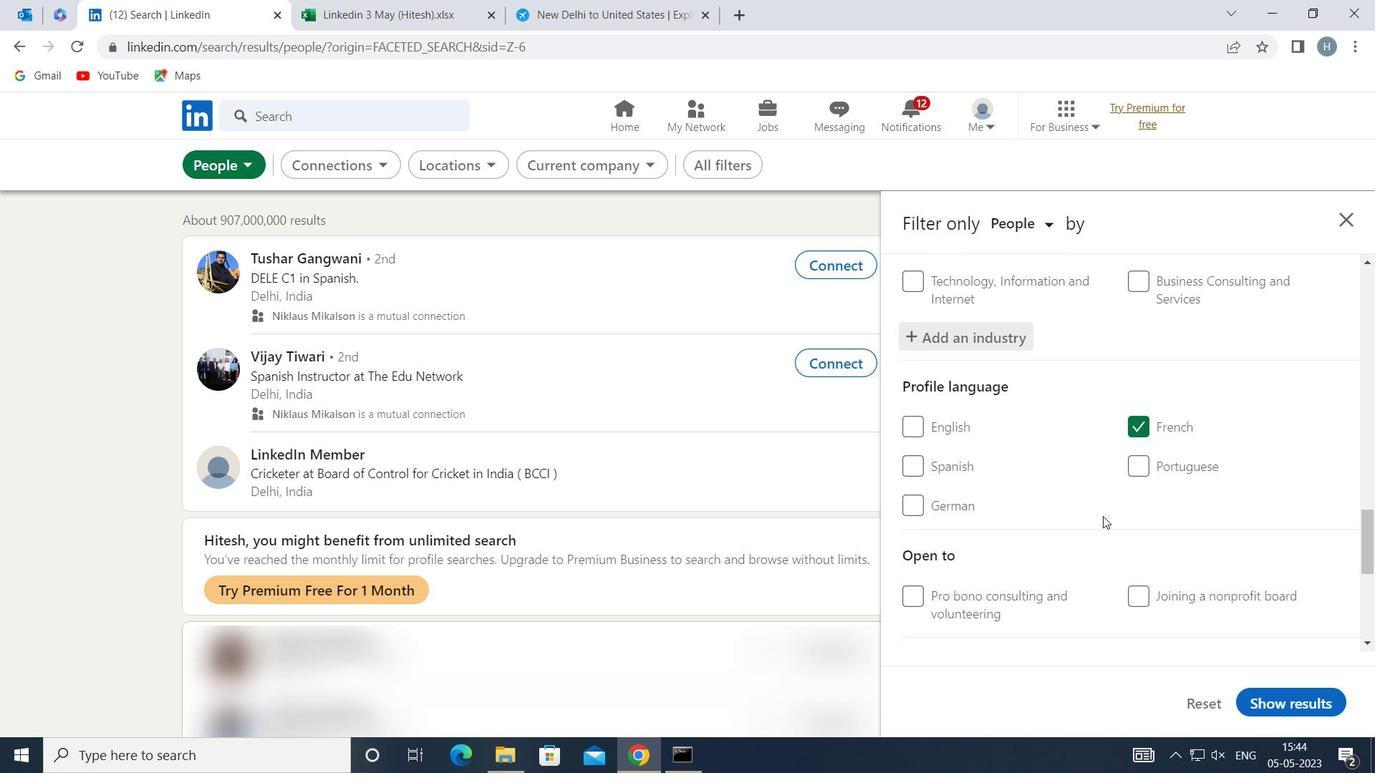 
Action: Mouse moved to (1154, 548)
Screenshot: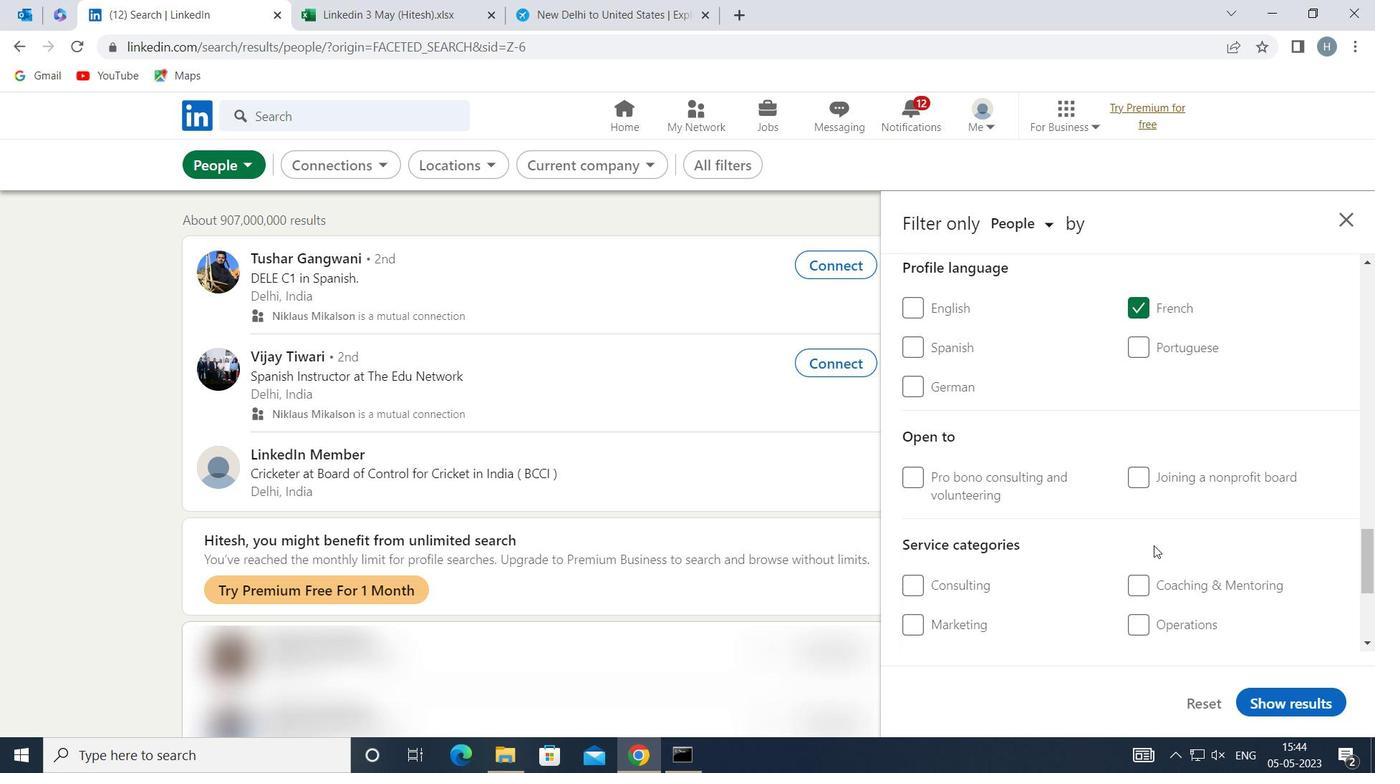 
Action: Mouse scrolled (1154, 548) with delta (0, 0)
Screenshot: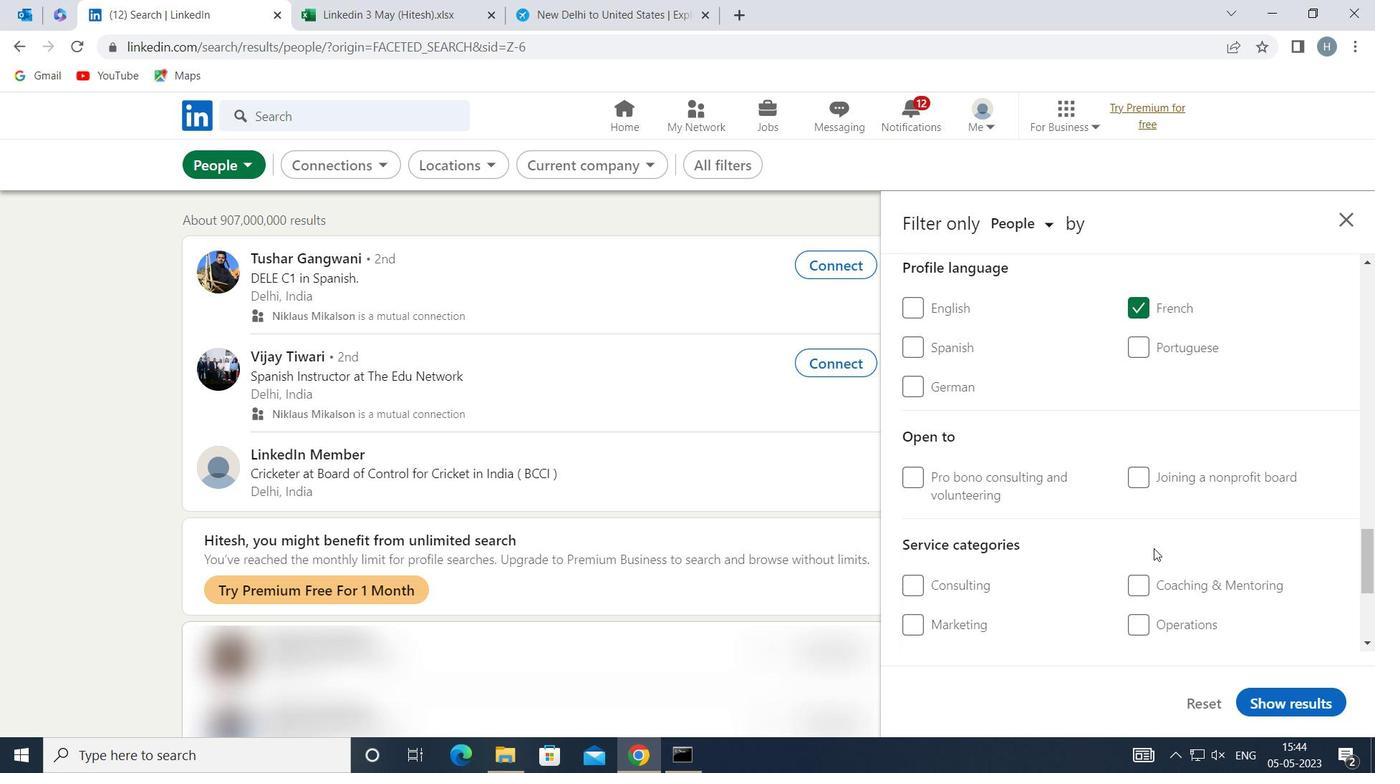 
Action: Mouse moved to (1180, 560)
Screenshot: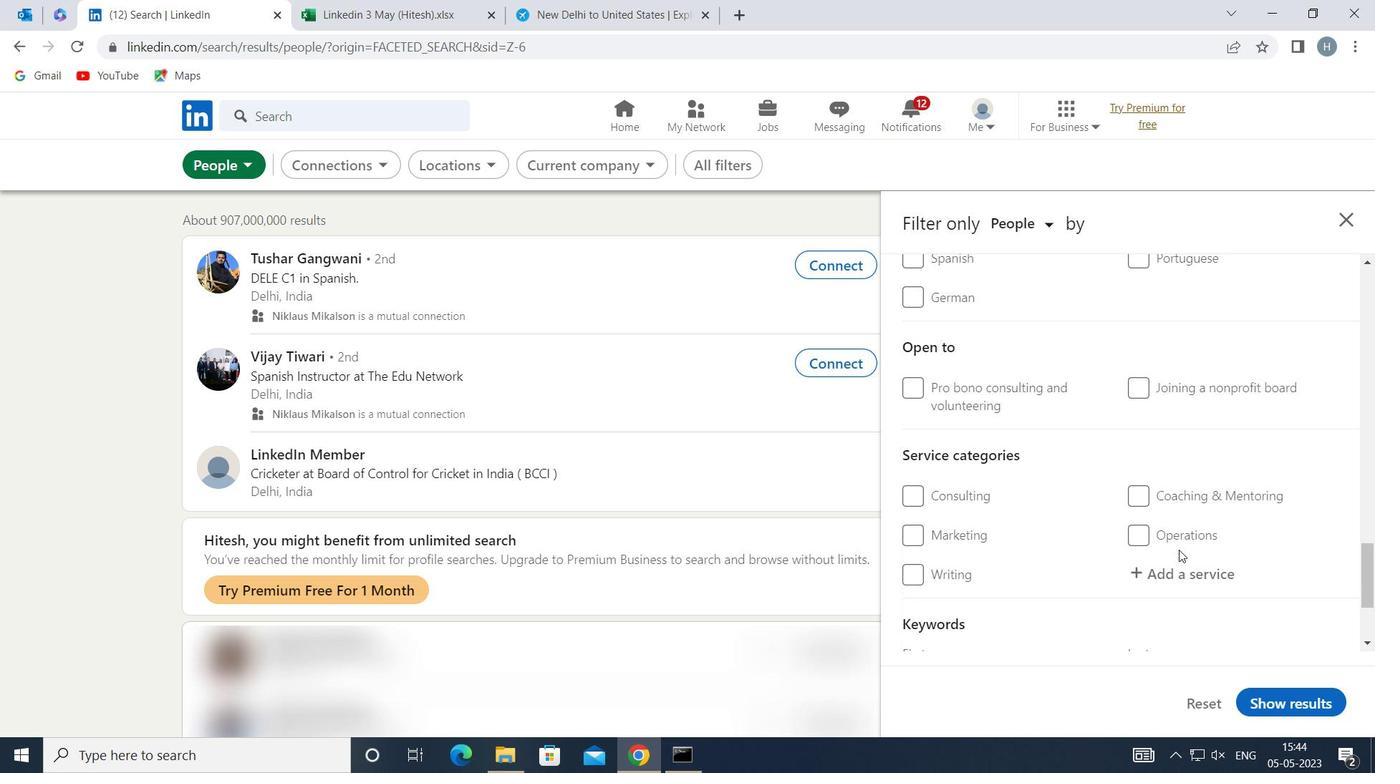 
Action: Mouse pressed left at (1180, 560)
Screenshot: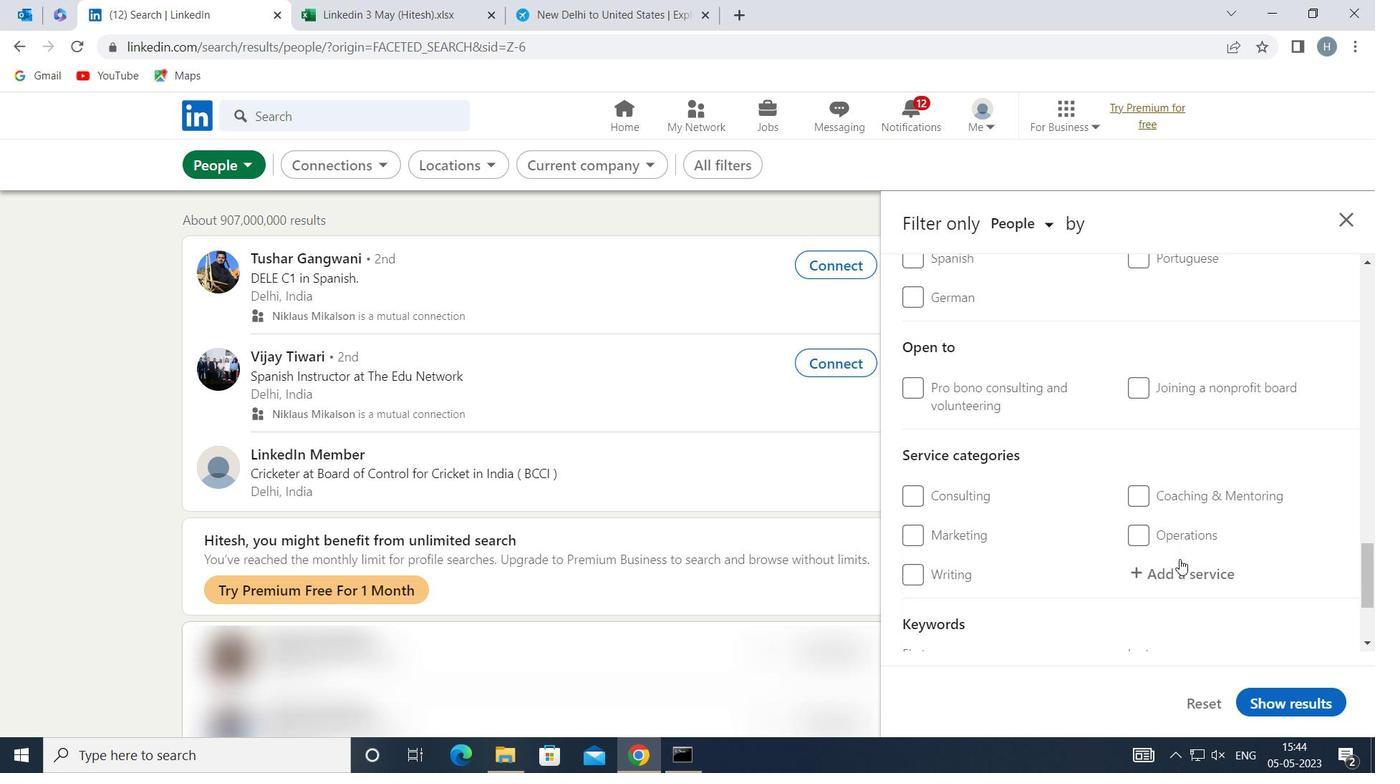 
Action: Mouse moved to (1163, 560)
Screenshot: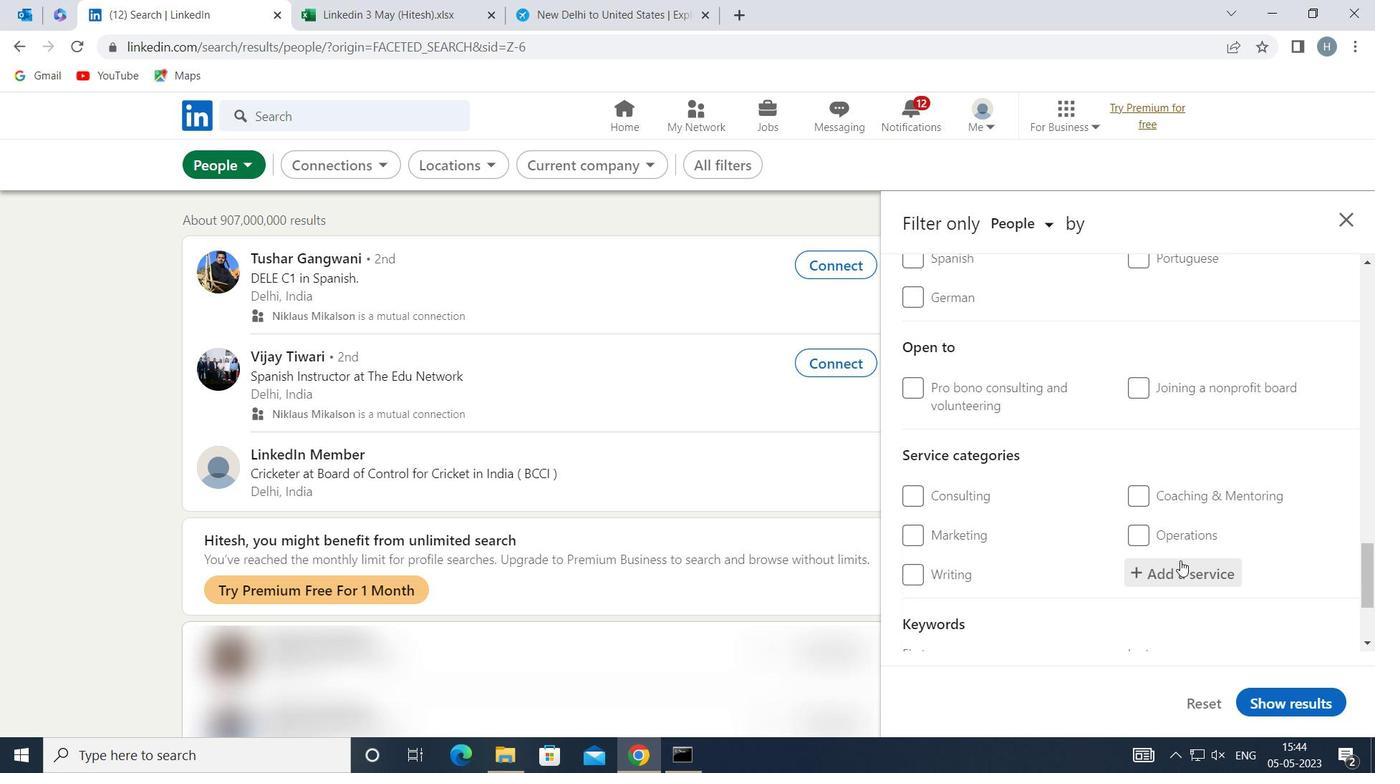 
Action: Key pressed <Key.shift>HR<Key.space><Key.shift>CO
Screenshot: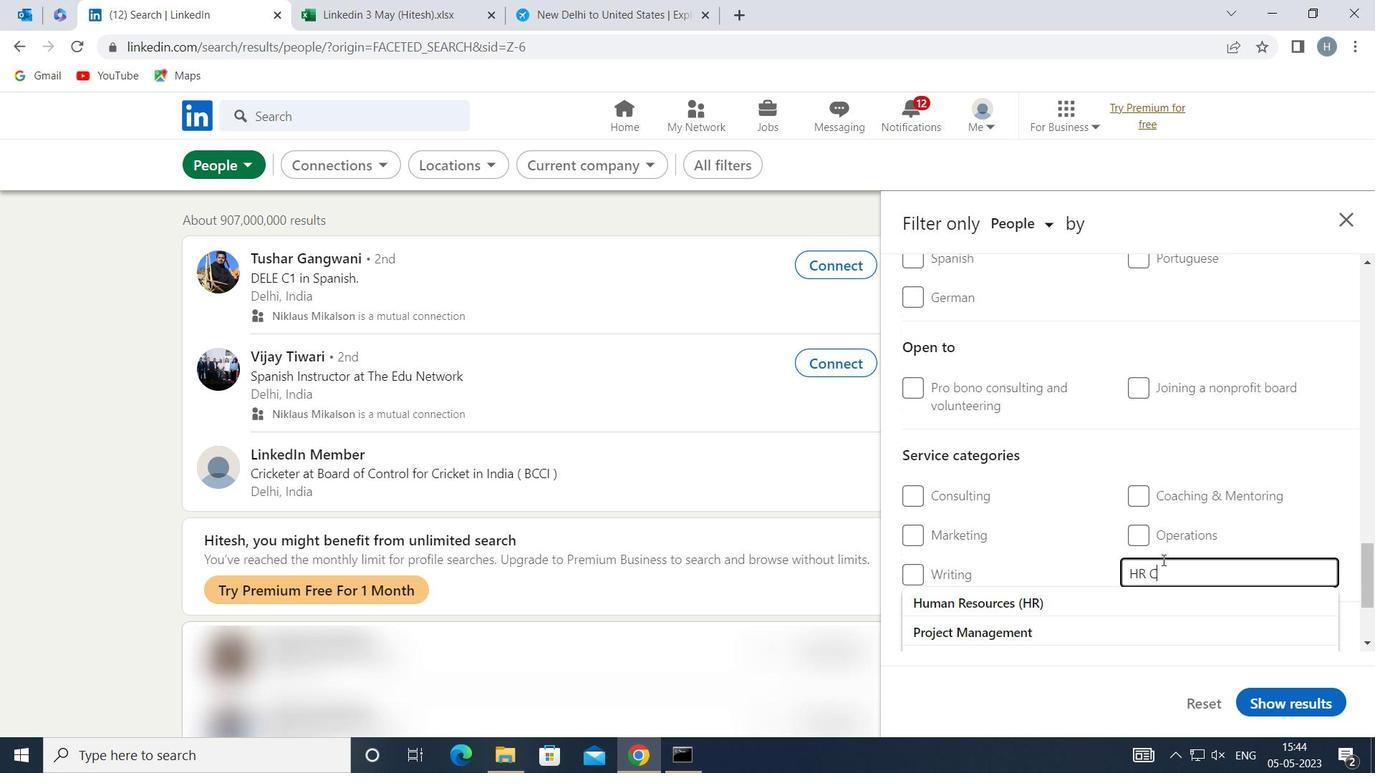 
Action: Mouse moved to (1091, 593)
Screenshot: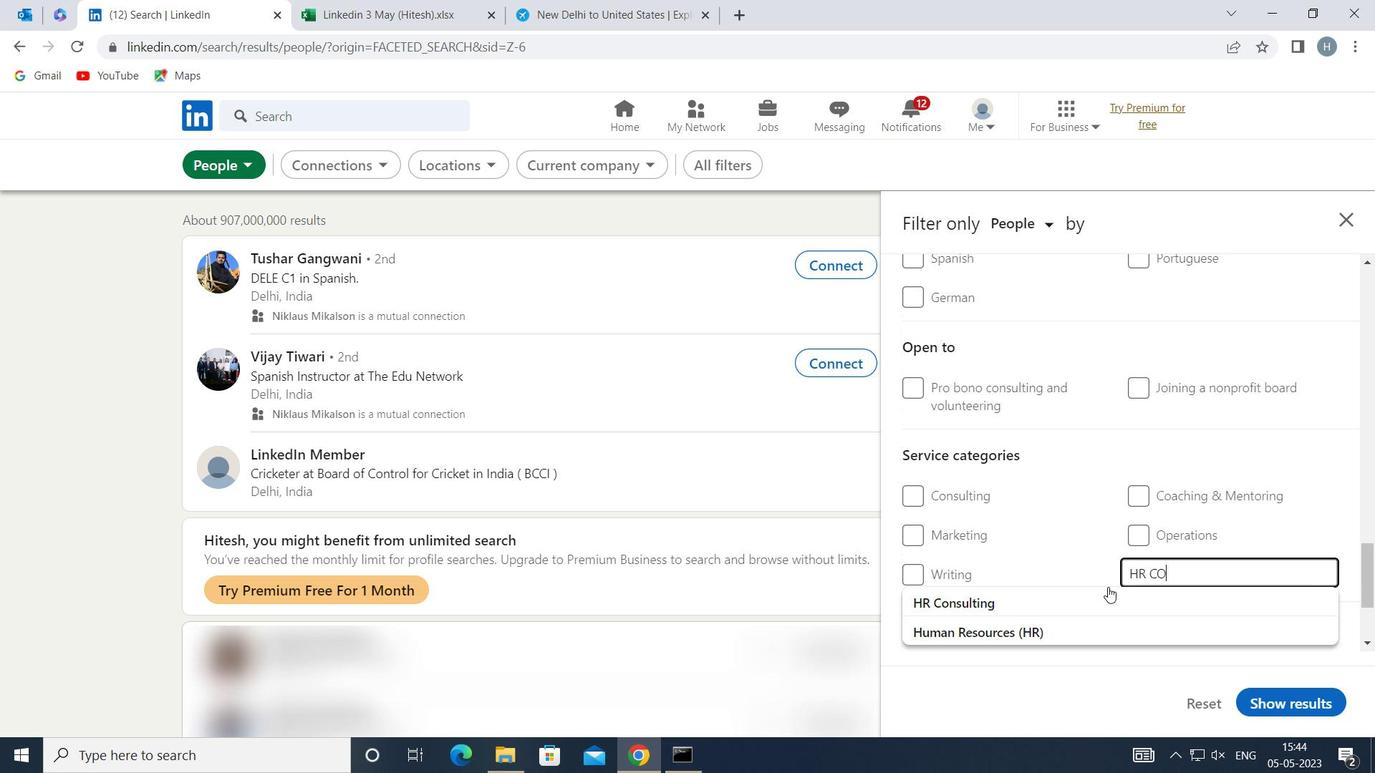 
Action: Mouse pressed left at (1091, 593)
Screenshot: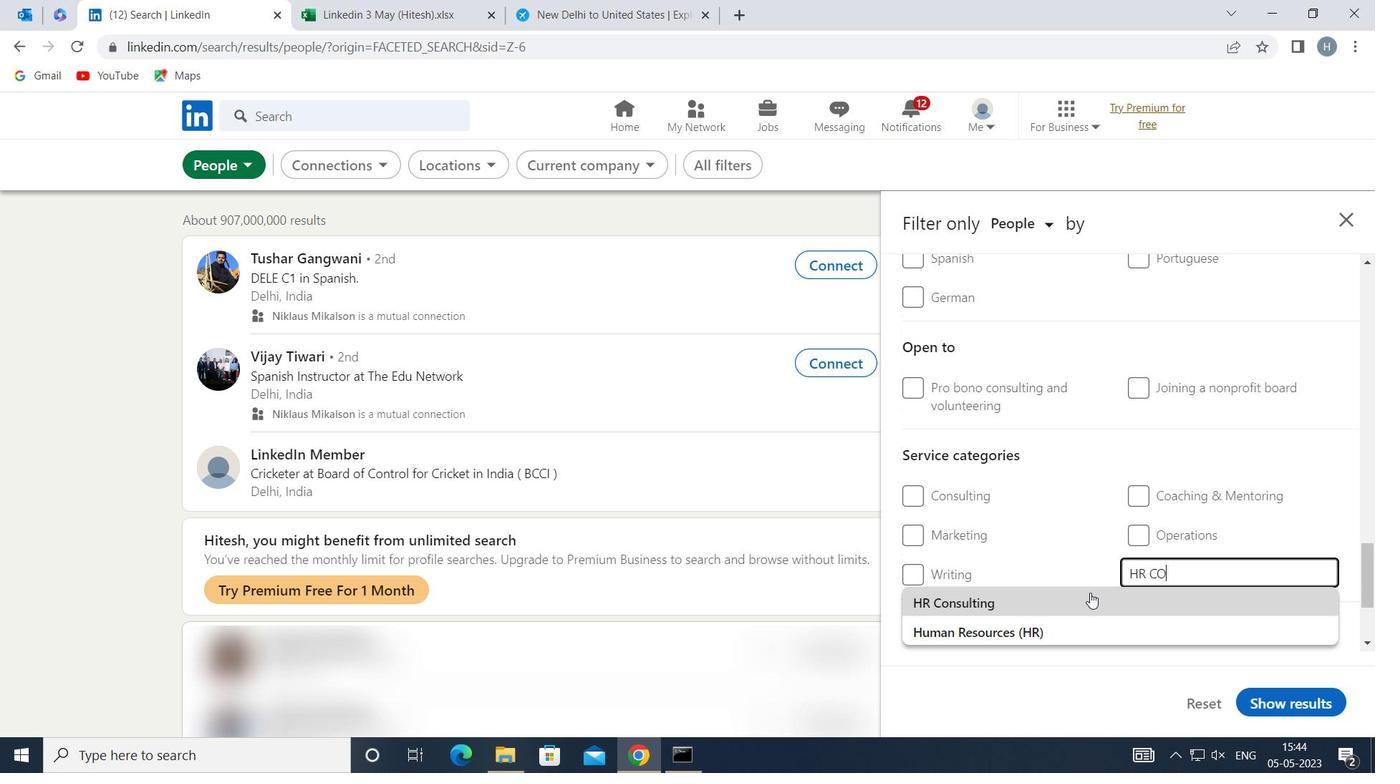 
Action: Mouse moved to (1069, 536)
Screenshot: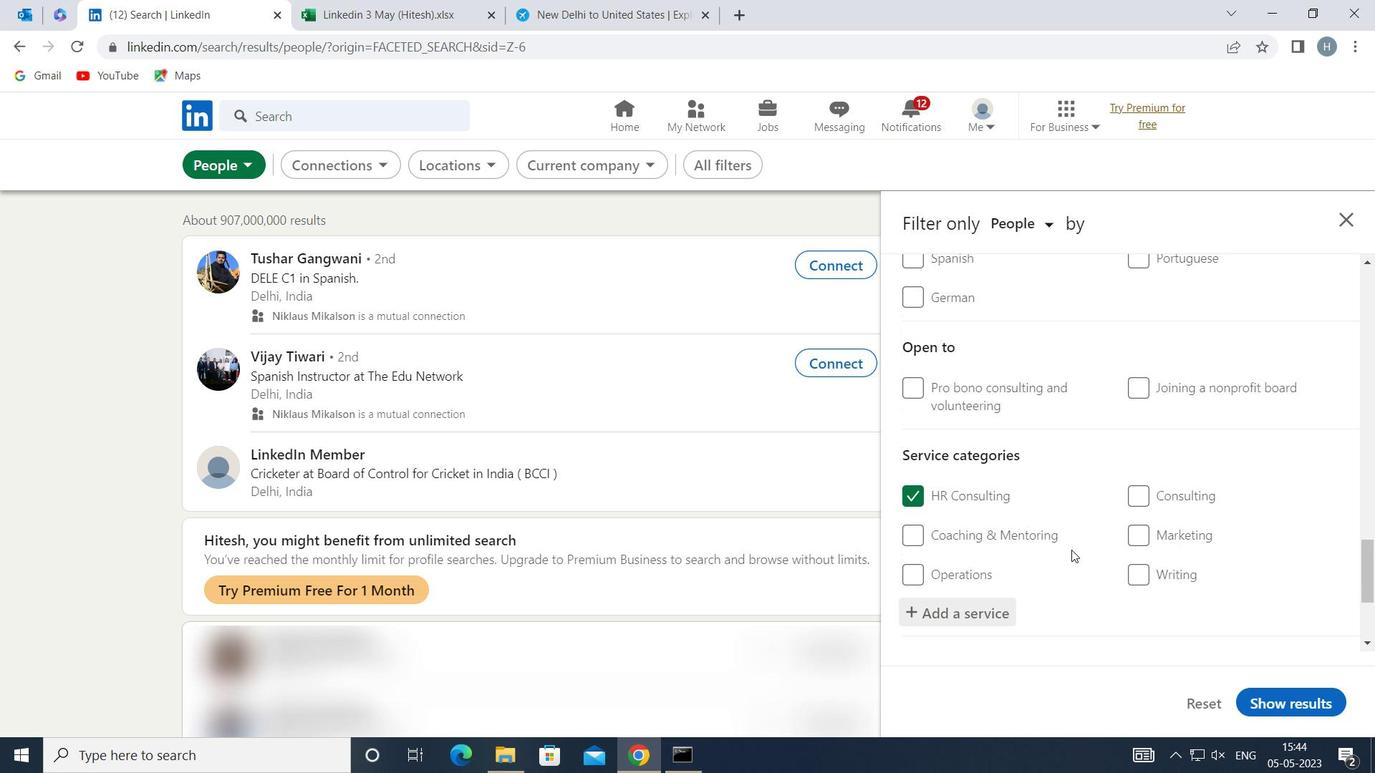 
Action: Mouse scrolled (1069, 535) with delta (0, 0)
Screenshot: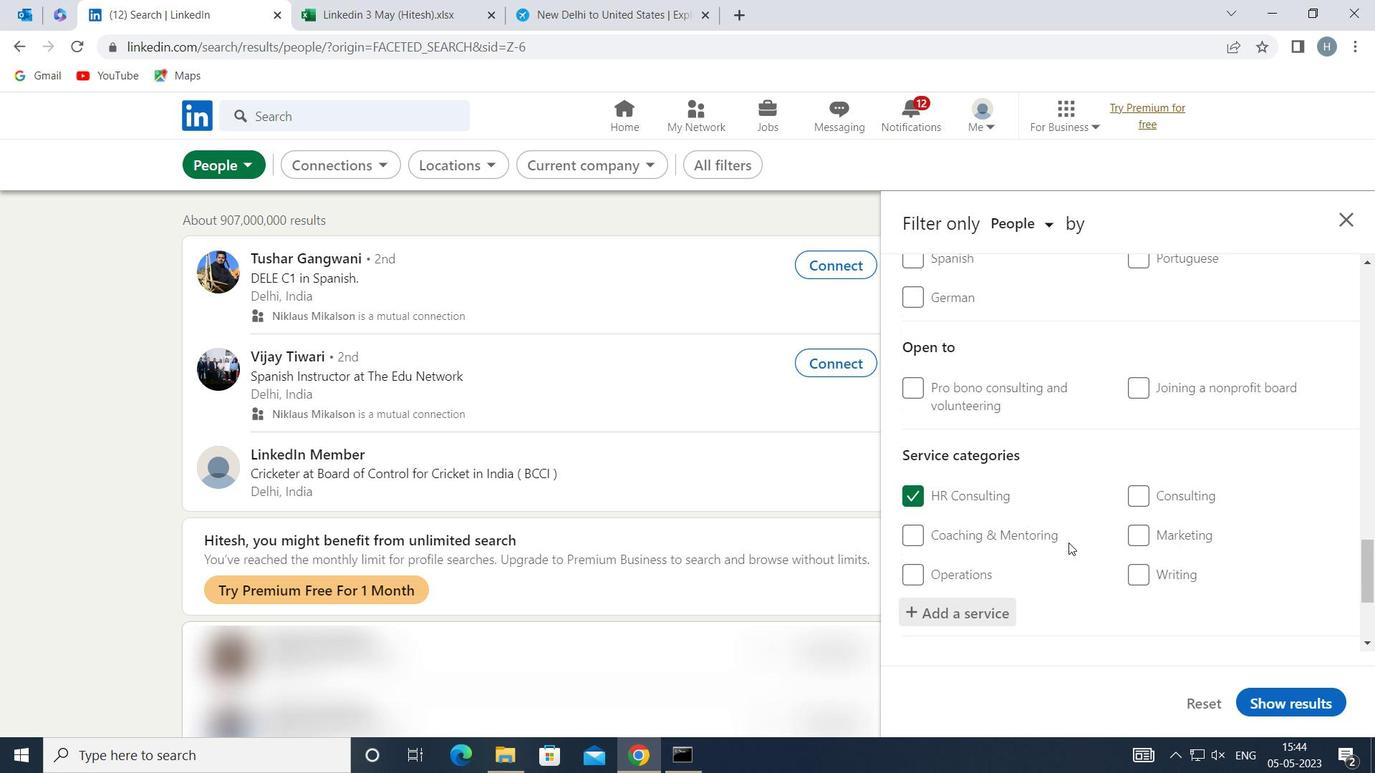
Action: Mouse scrolled (1069, 535) with delta (0, 0)
Screenshot: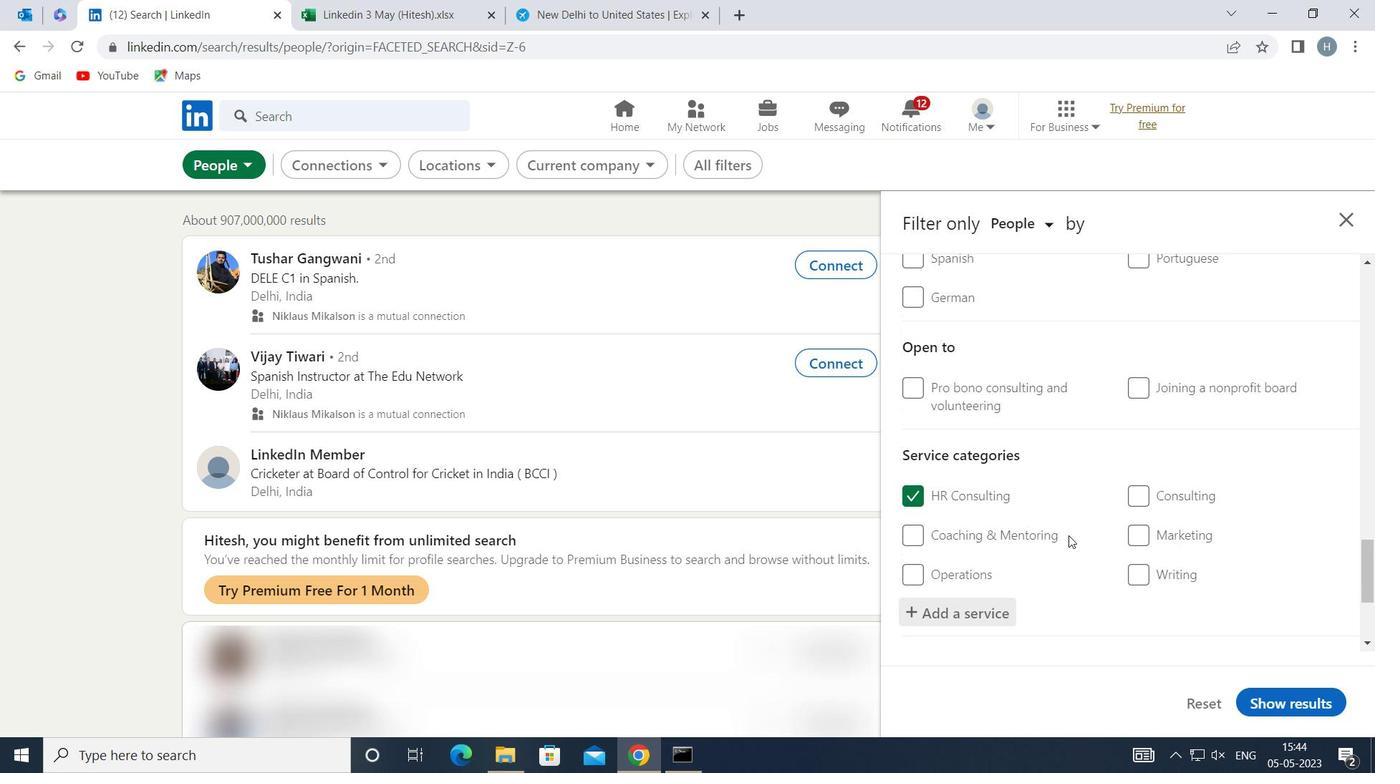 
Action: Mouse scrolled (1069, 535) with delta (0, 0)
Screenshot: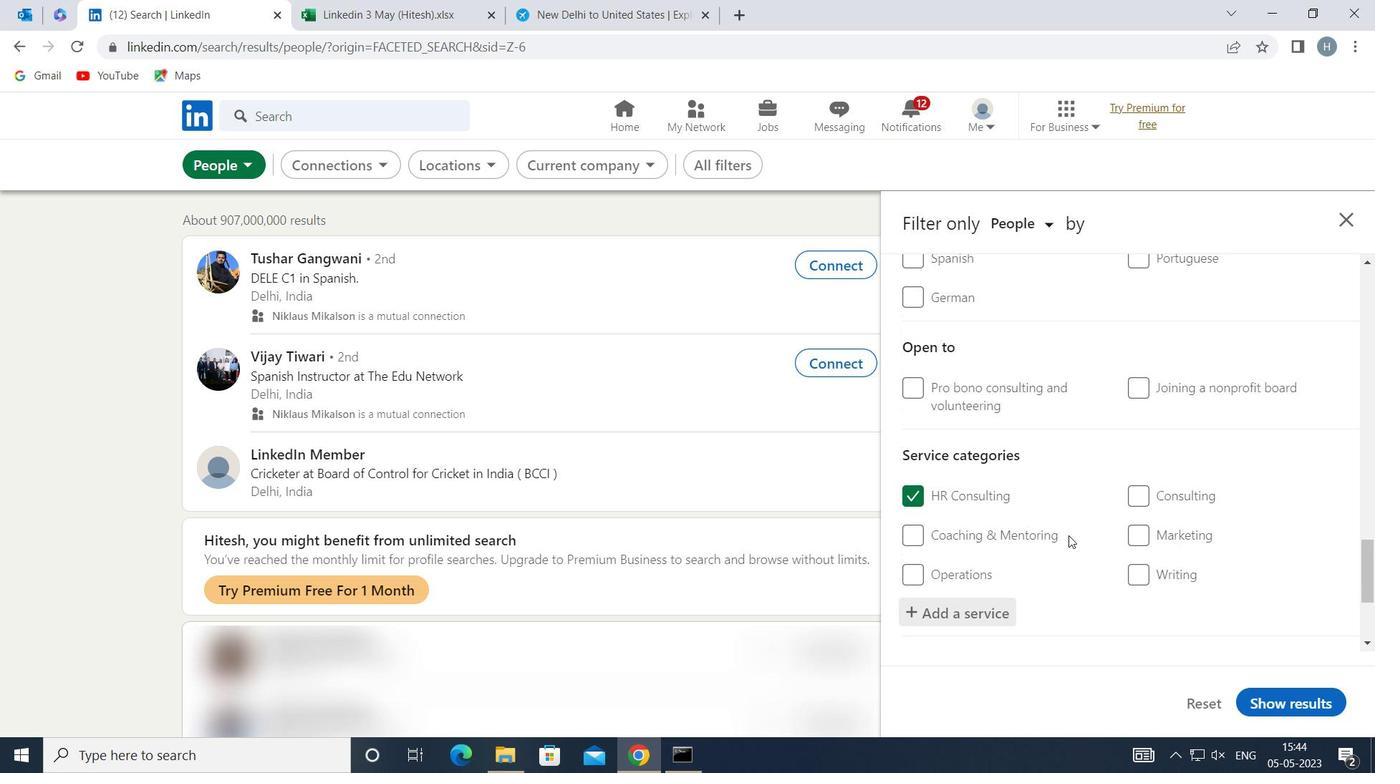 
Action: Mouse moved to (1069, 535)
Screenshot: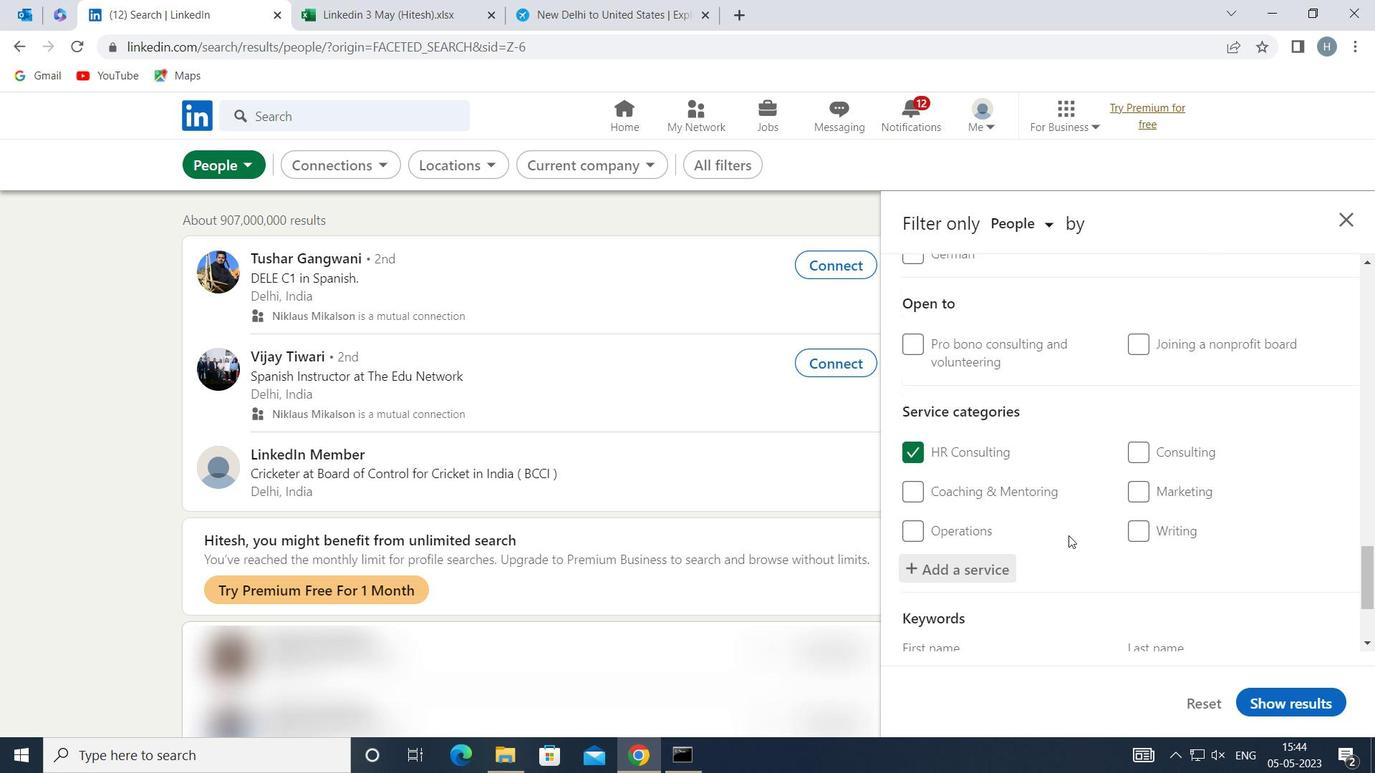 
Action: Mouse scrolled (1069, 534) with delta (0, 0)
Screenshot: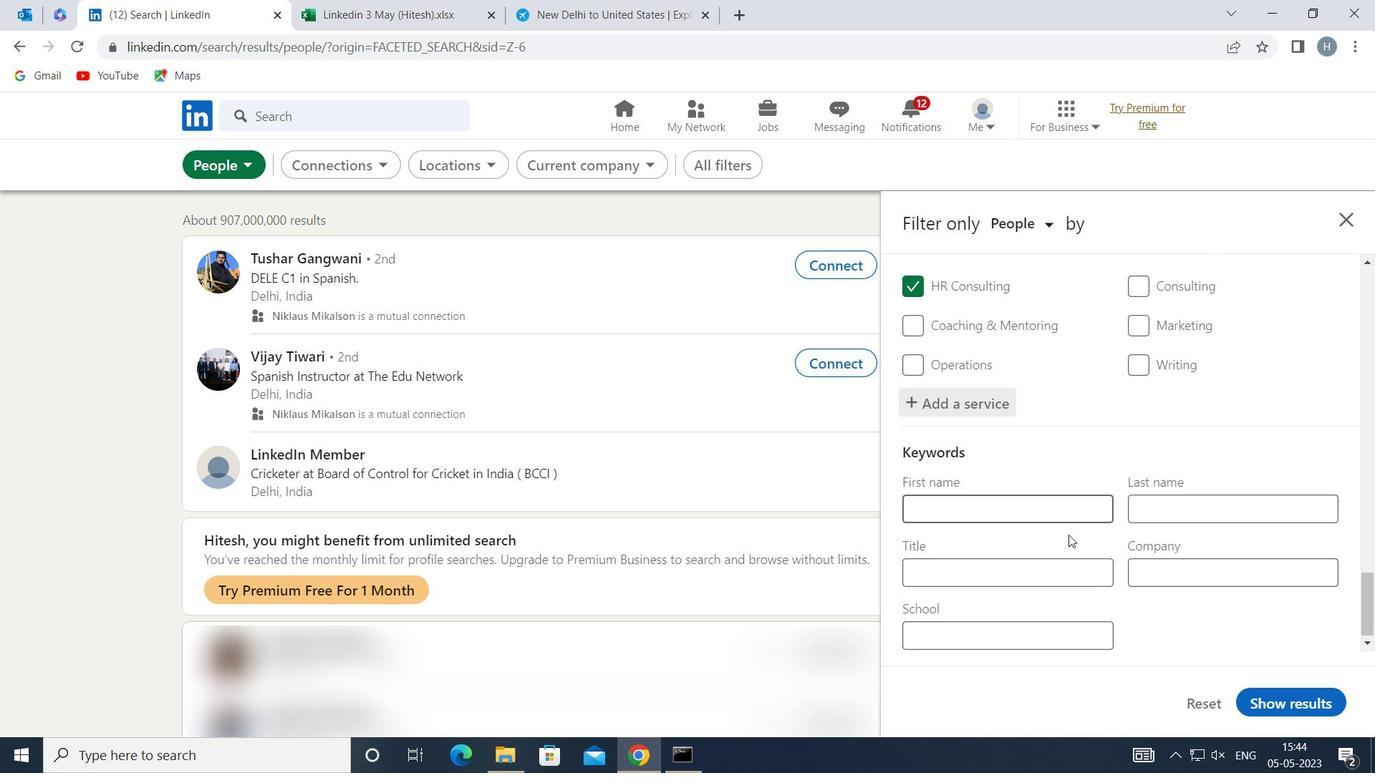 
Action: Mouse scrolled (1069, 534) with delta (0, 0)
Screenshot: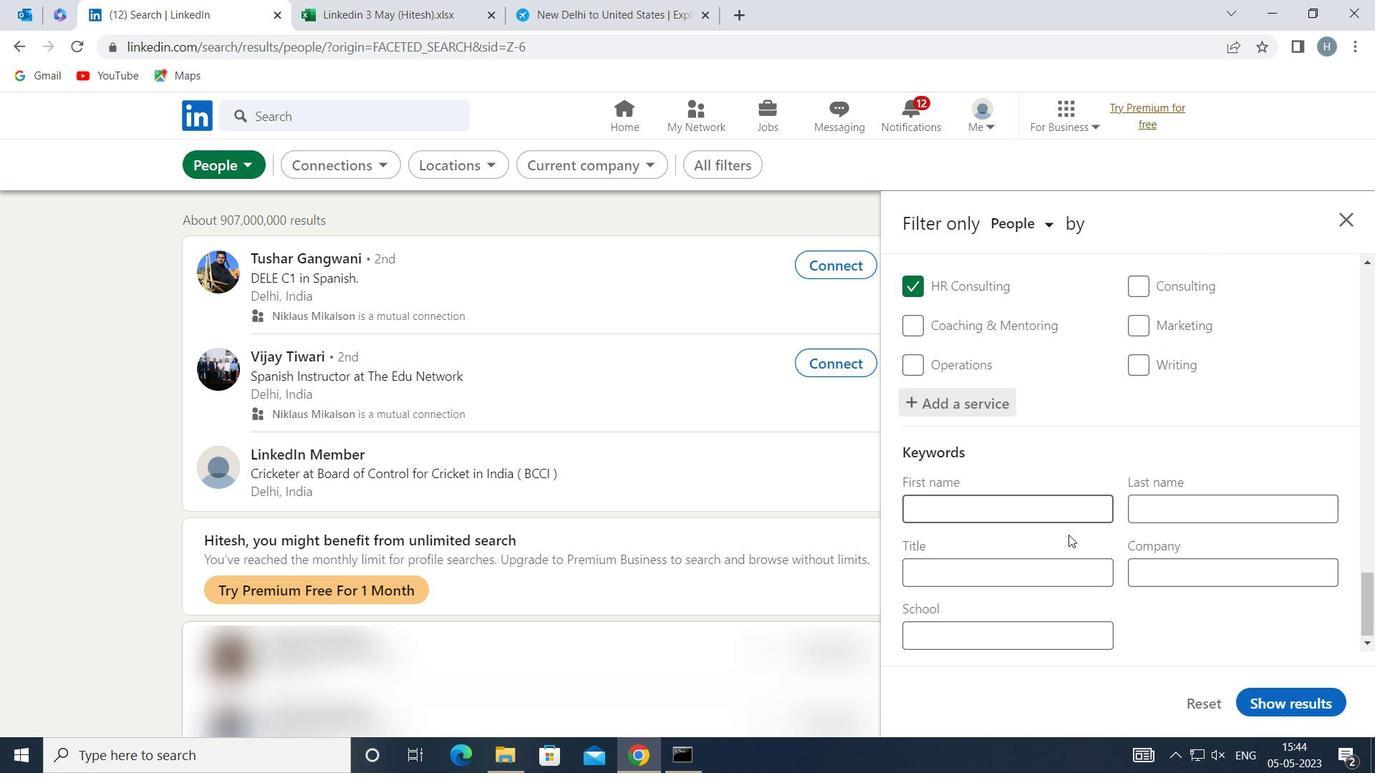 
Action: Mouse moved to (1060, 566)
Screenshot: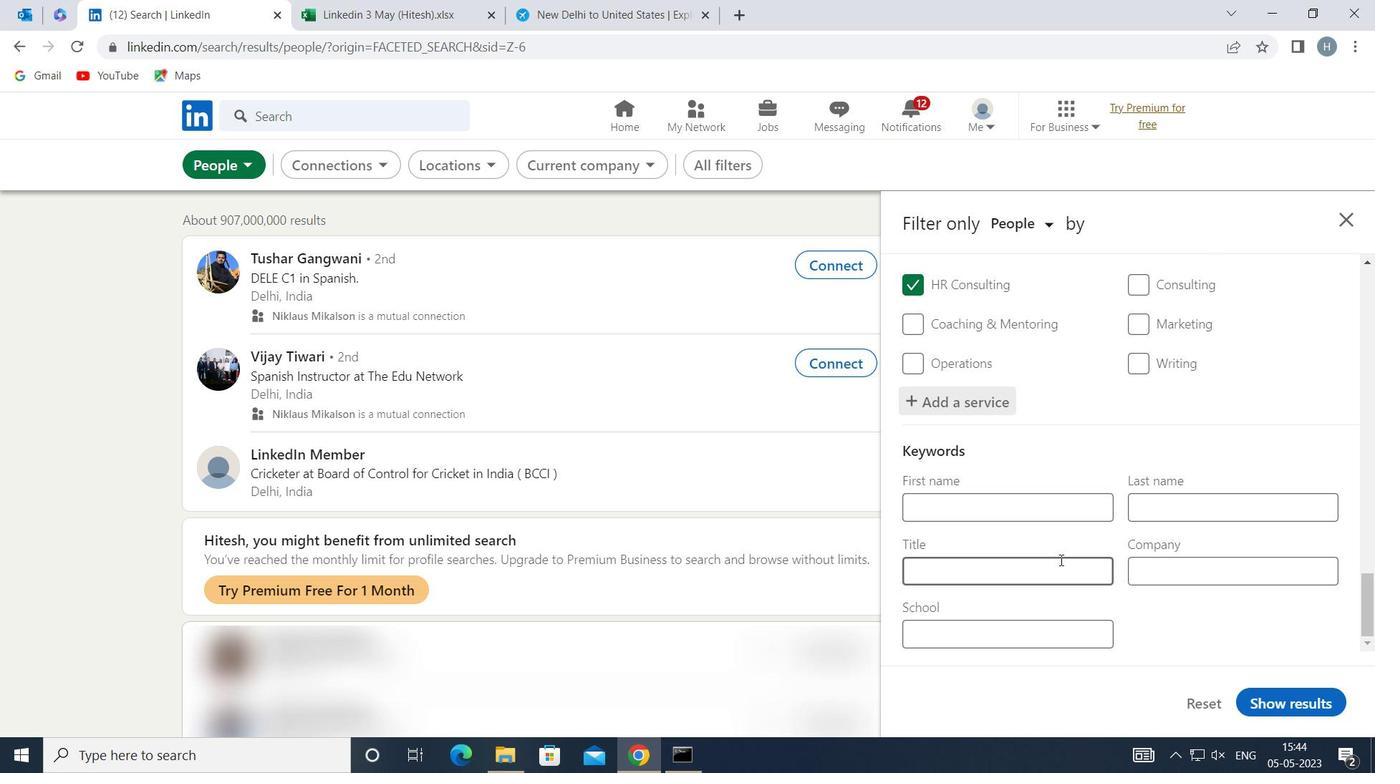 
Action: Mouse pressed left at (1060, 566)
Screenshot: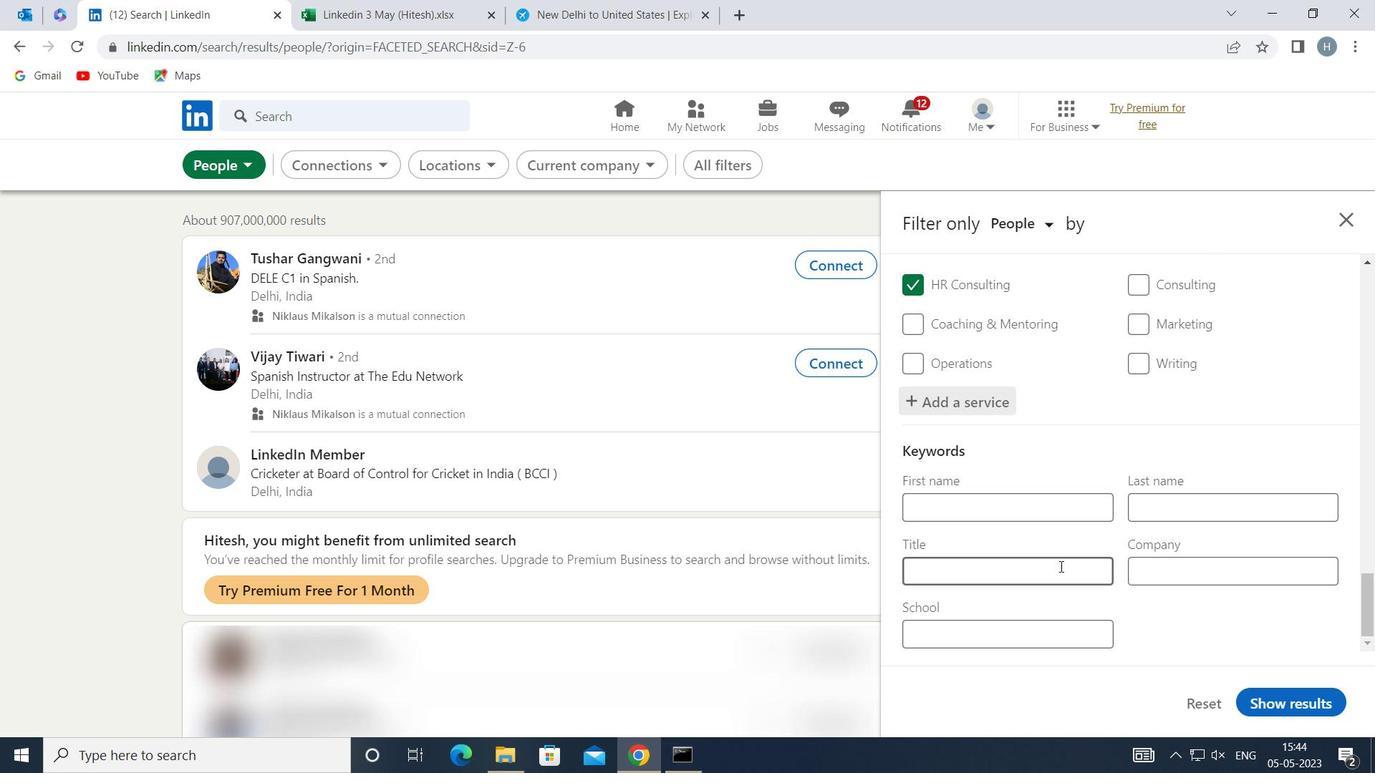 
Action: Mouse moved to (1060, 566)
Screenshot: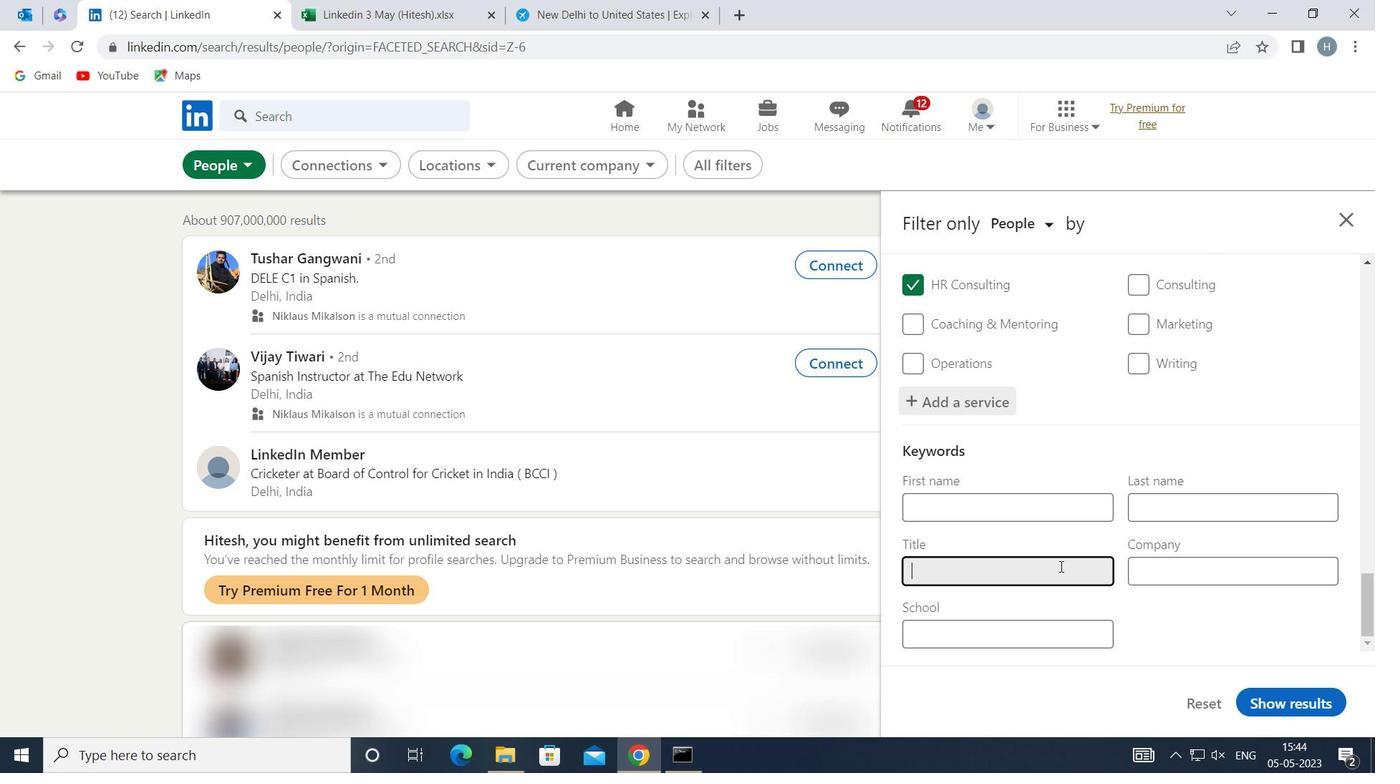 
Action: Key pressed <Key.shift>TRANSLATOR
Screenshot: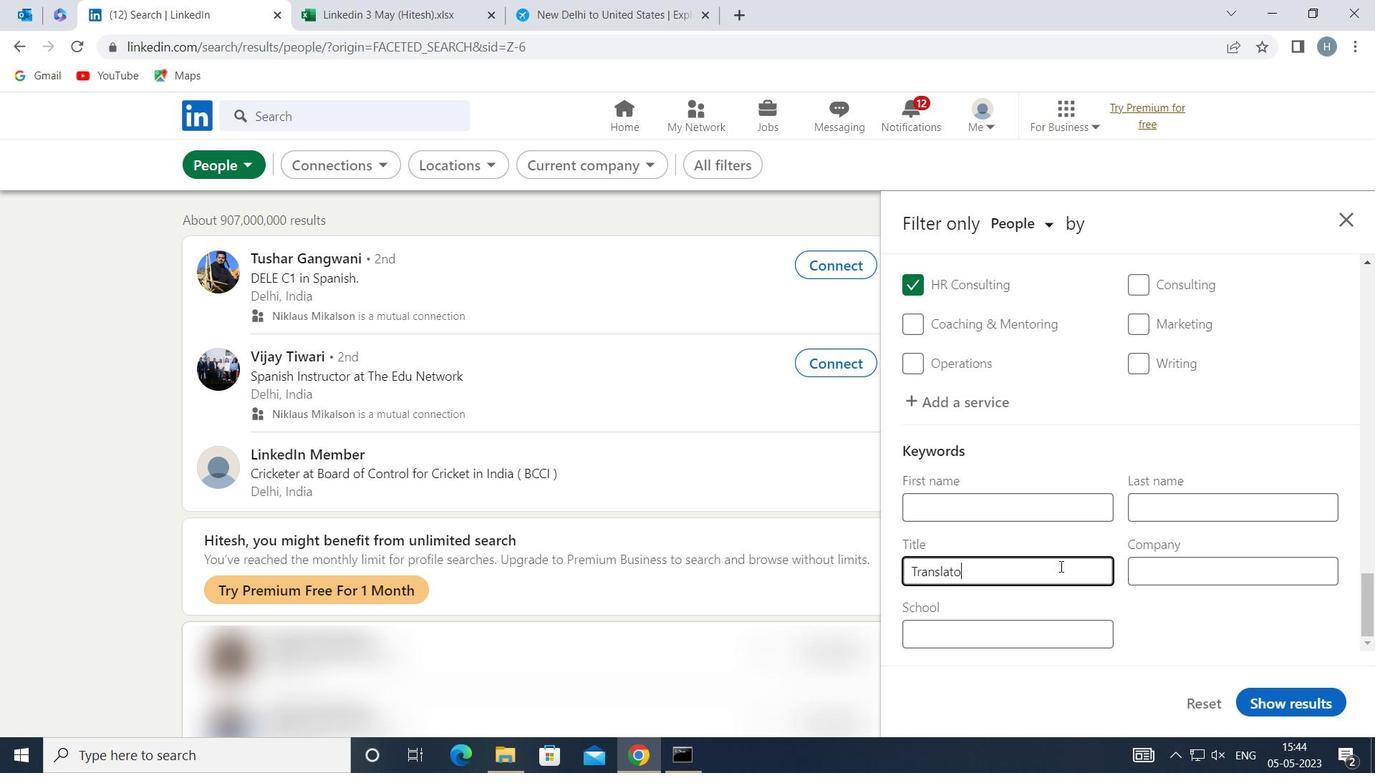 
Action: Mouse moved to (1300, 694)
Screenshot: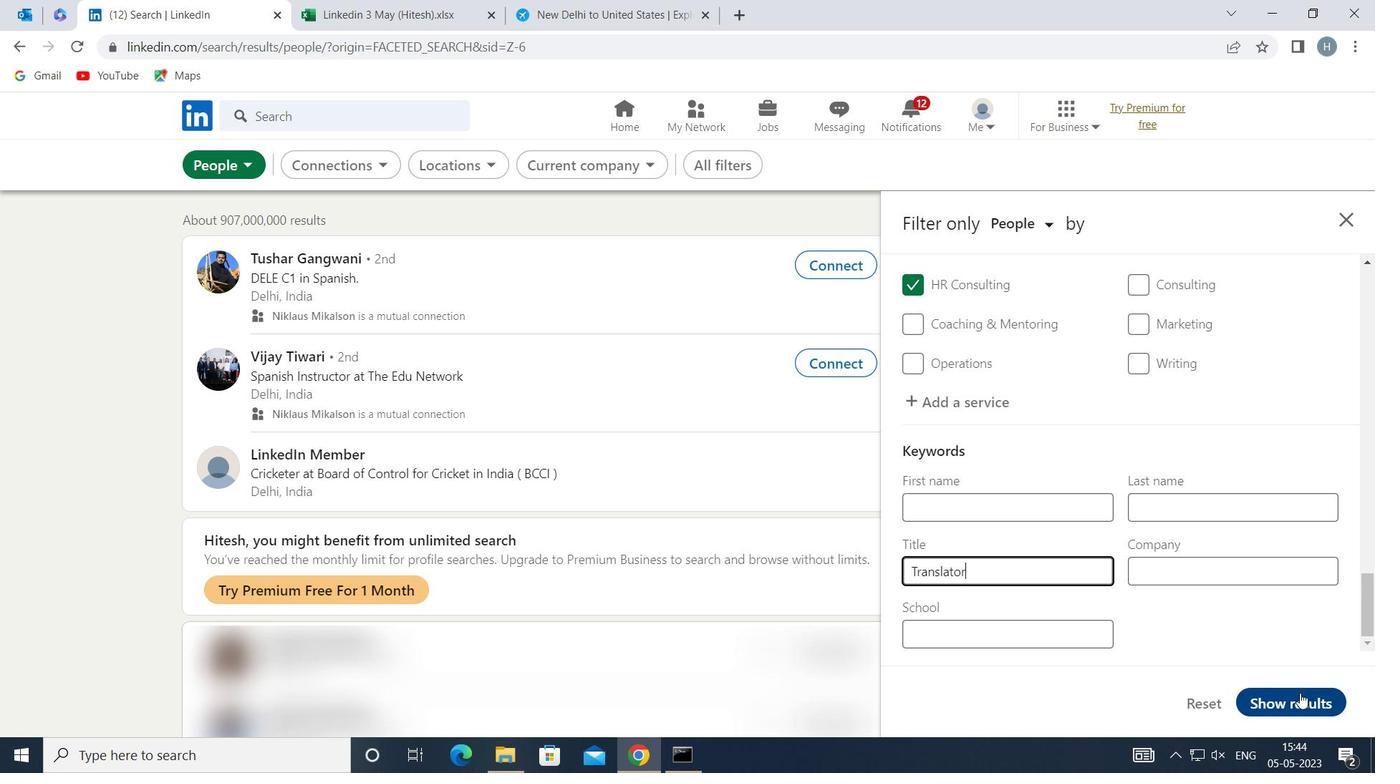 
Action: Mouse pressed left at (1300, 694)
Screenshot: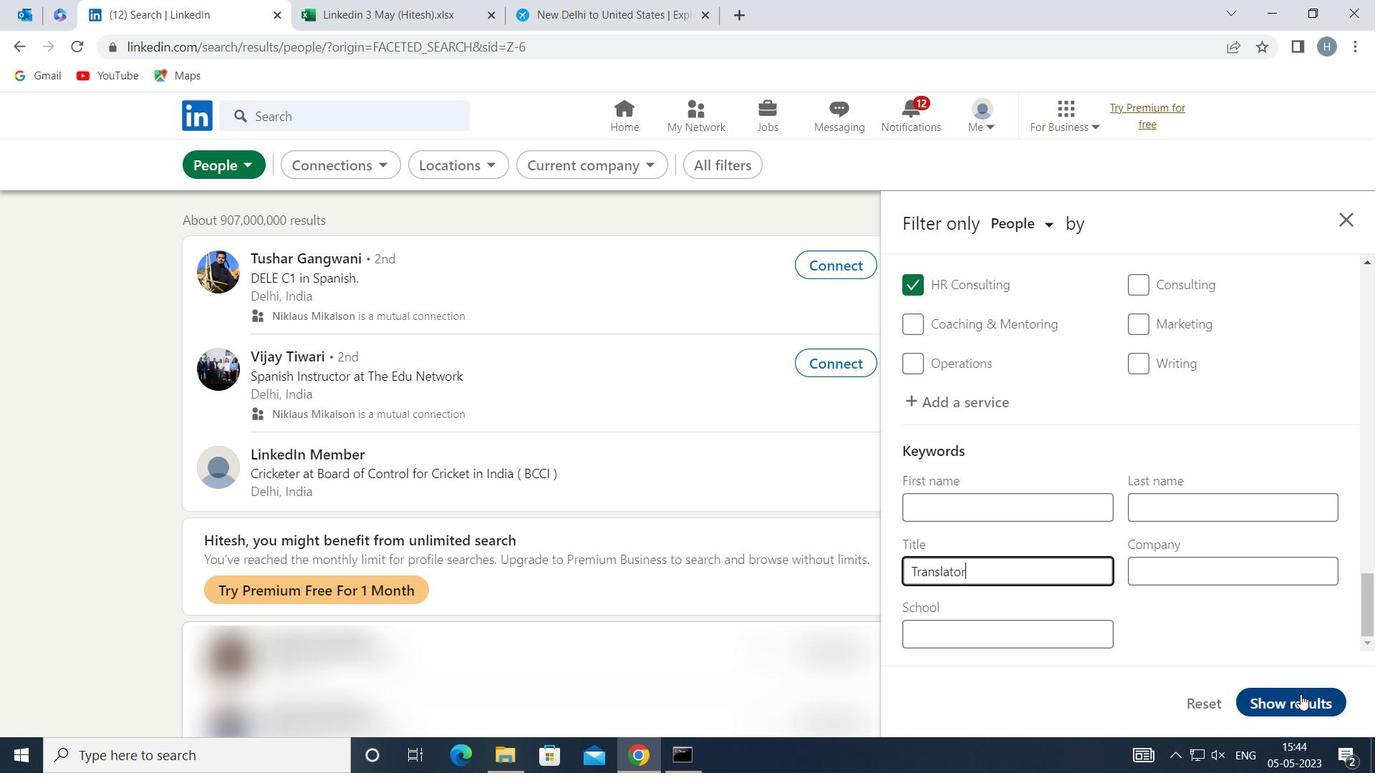 
Action: Mouse moved to (1151, 493)
Screenshot: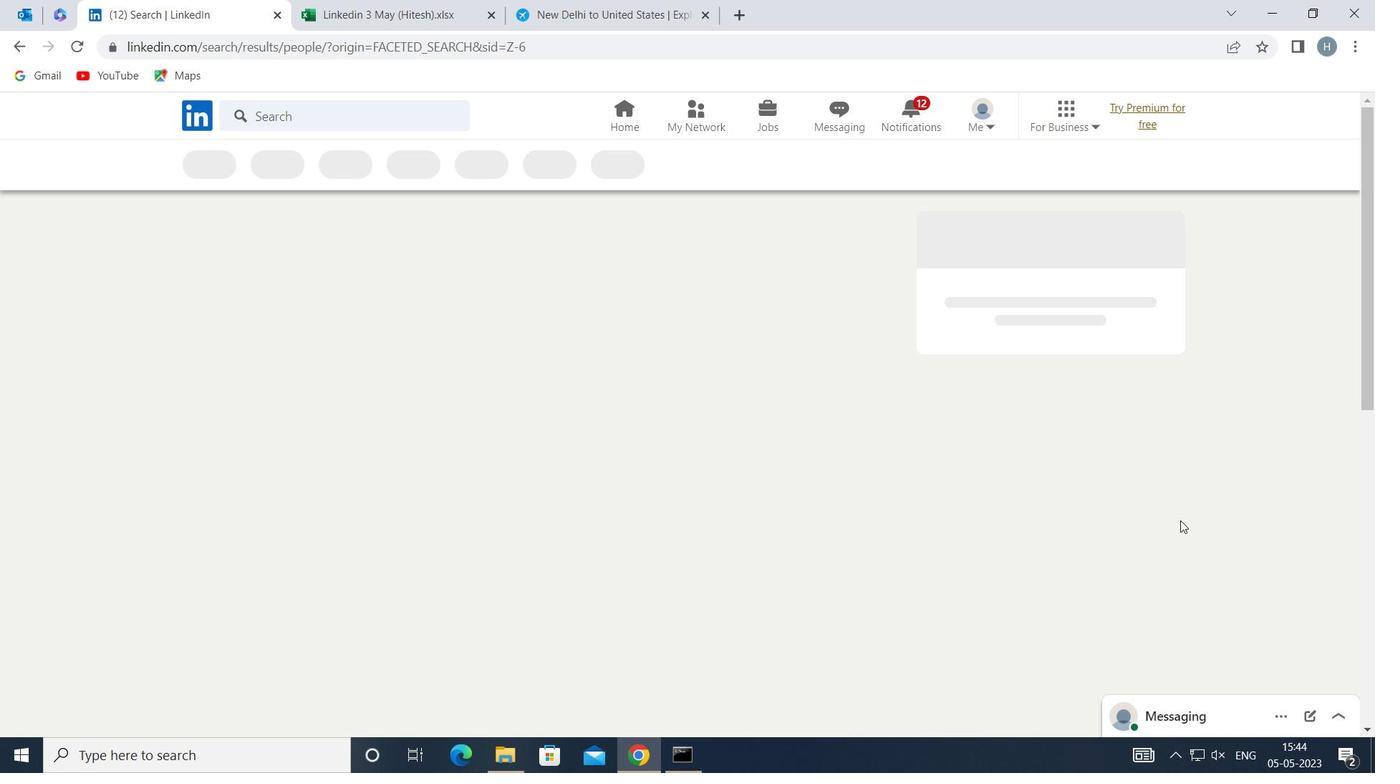 
